 Task: Find connections with filter location Manga with filter topic #givingbackwith filter profile language French with filter current company Analytics Vidhya with filter school Ramachandra College of Engineering RCEE with filter industry Amusement Parks and Arcades with filter service category Management with filter keywords title Data Entry
Action: Mouse moved to (574, 214)
Screenshot: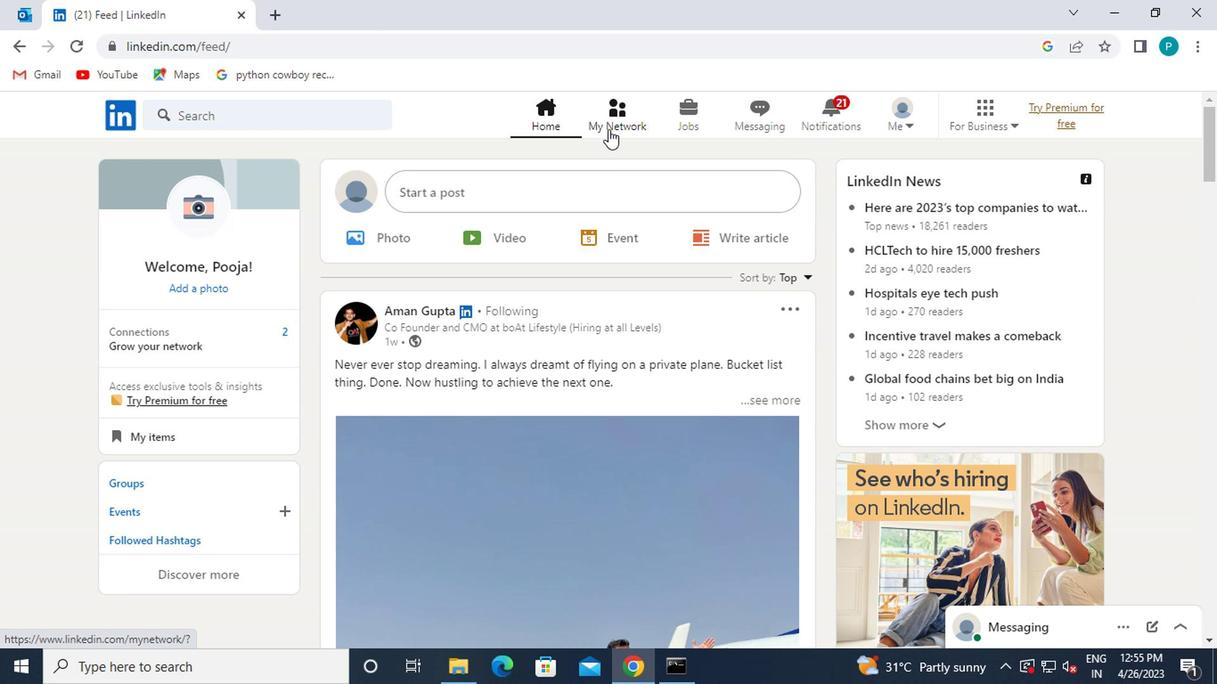 
Action: Mouse pressed left at (574, 214)
Screenshot: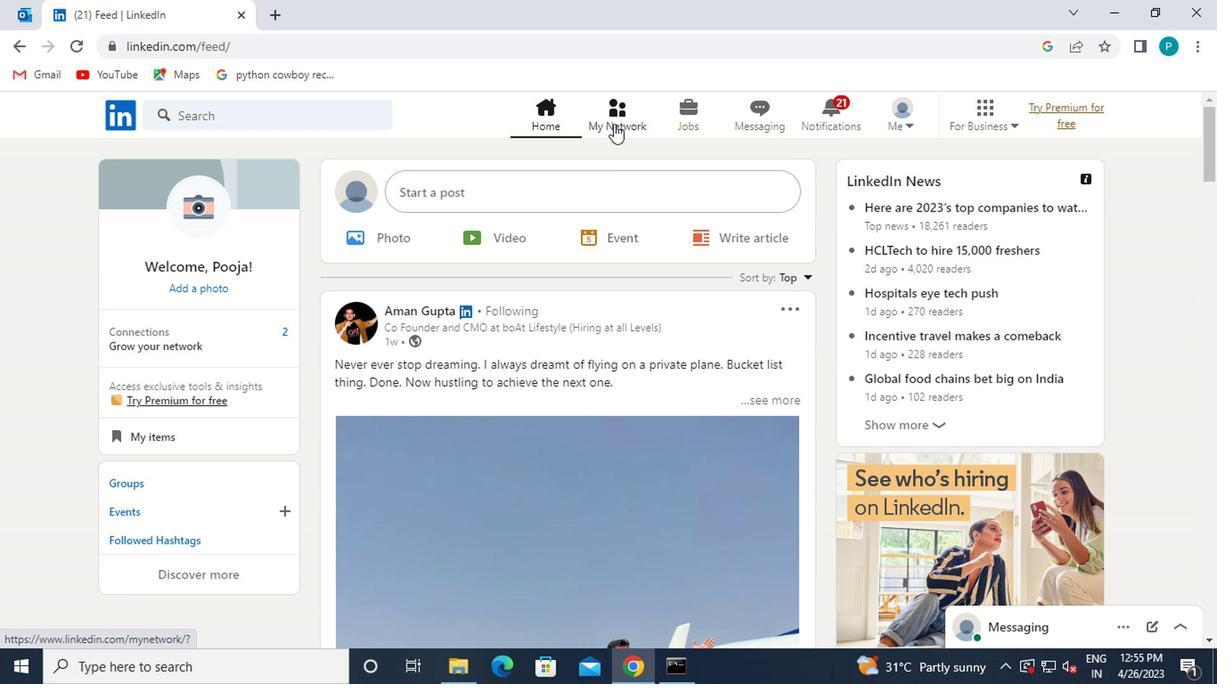 
Action: Mouse moved to (570, 212)
Screenshot: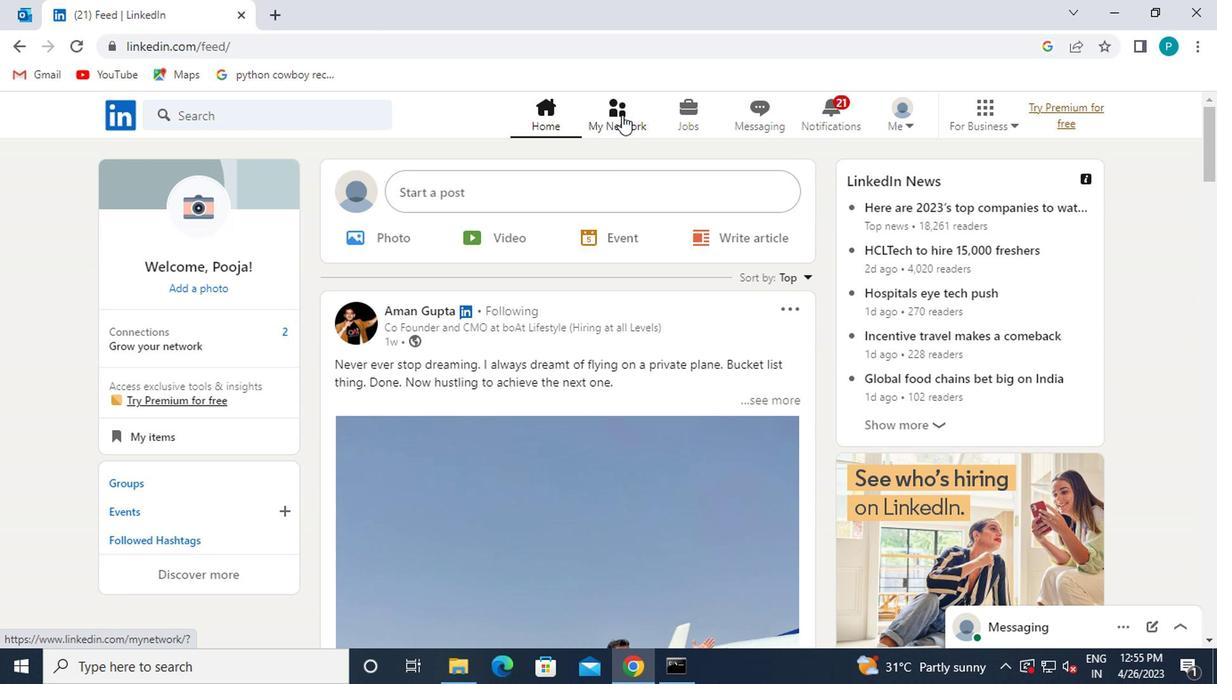 
Action: Mouse pressed left at (570, 212)
Screenshot: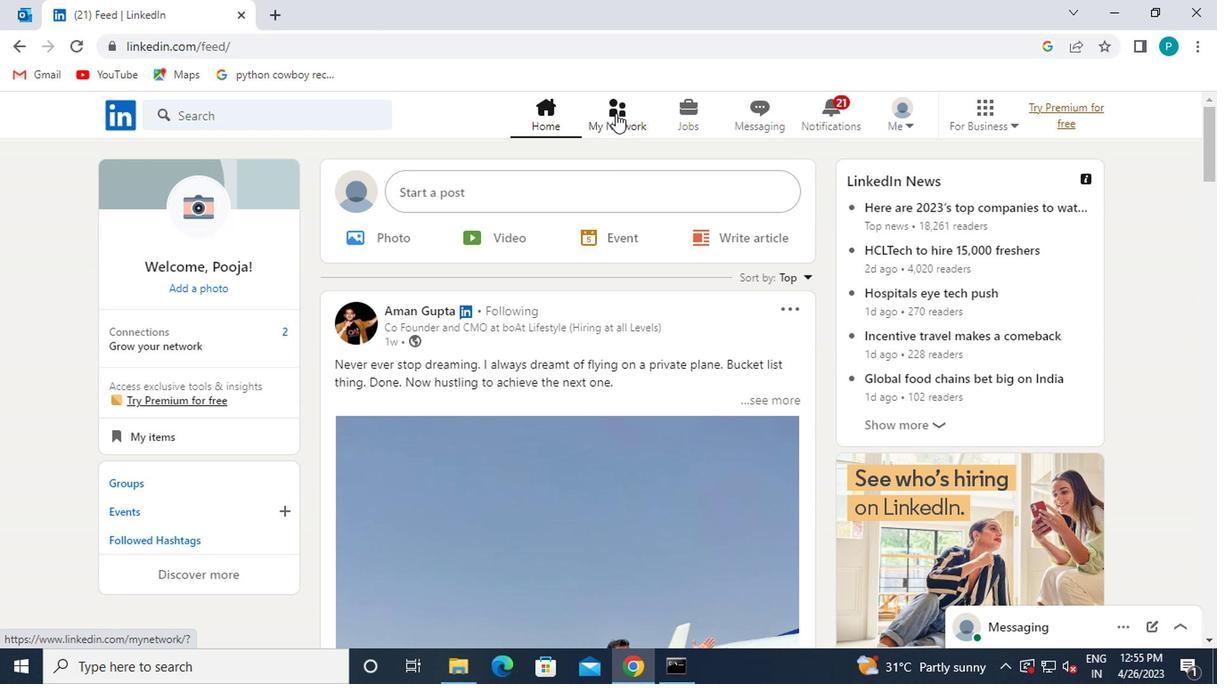 
Action: Mouse moved to (344, 279)
Screenshot: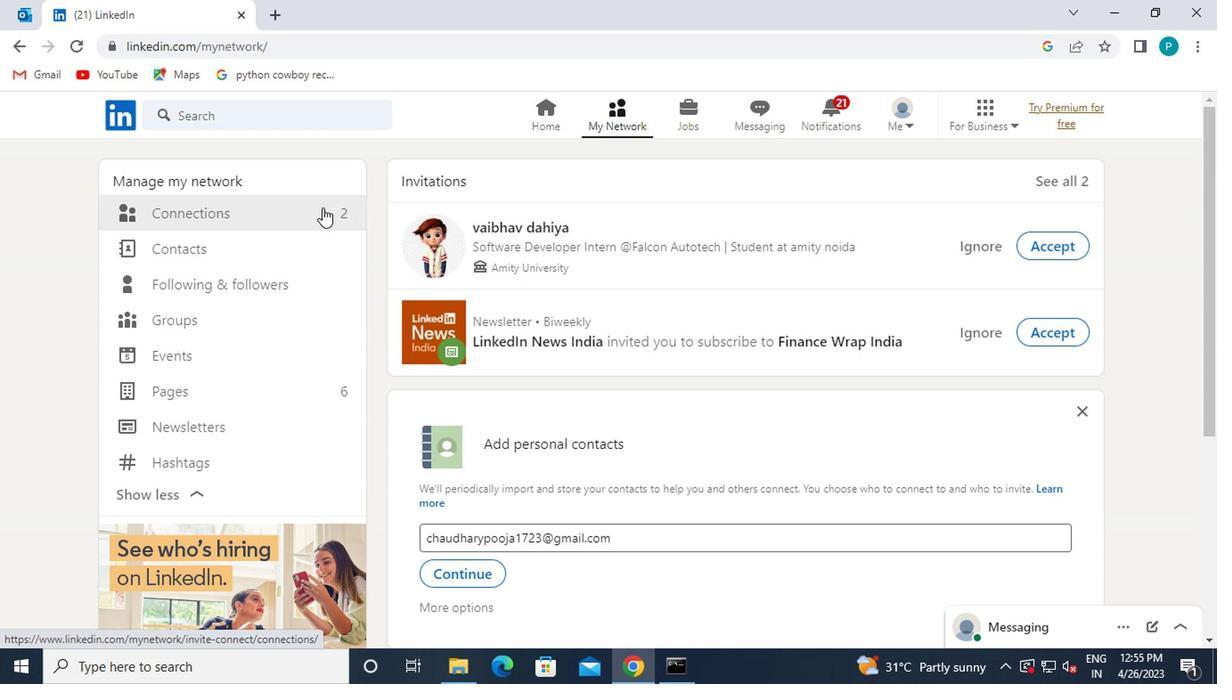 
Action: Mouse pressed left at (344, 279)
Screenshot: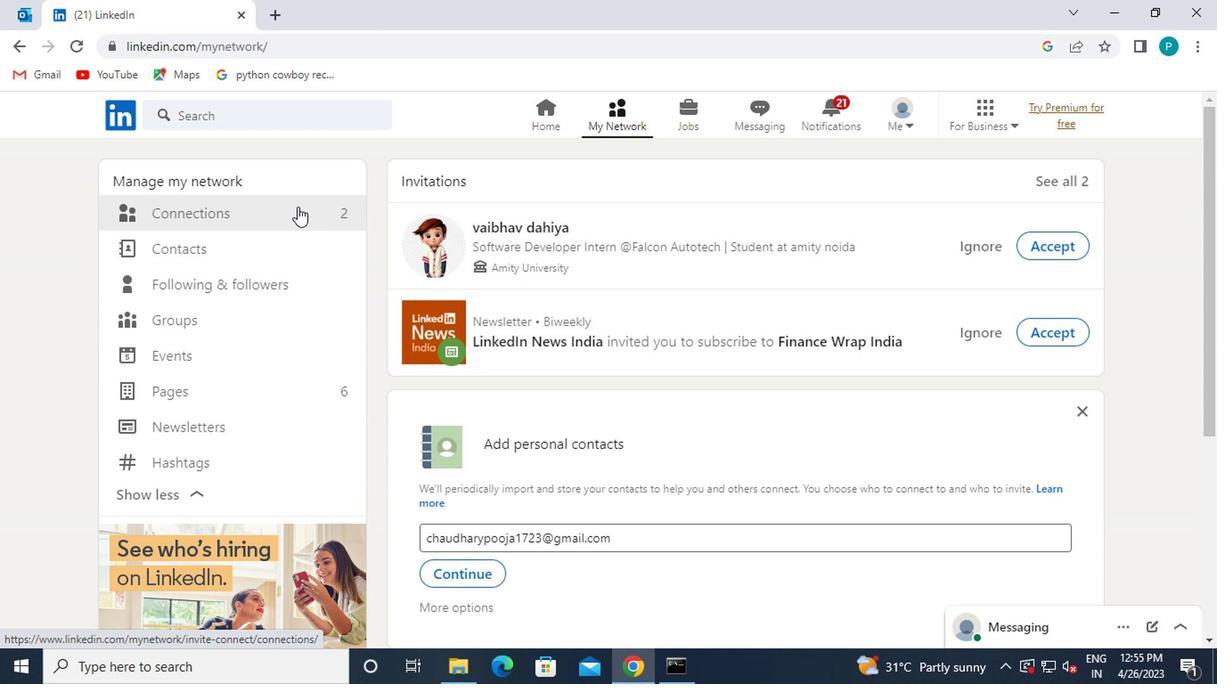 
Action: Mouse moved to (632, 289)
Screenshot: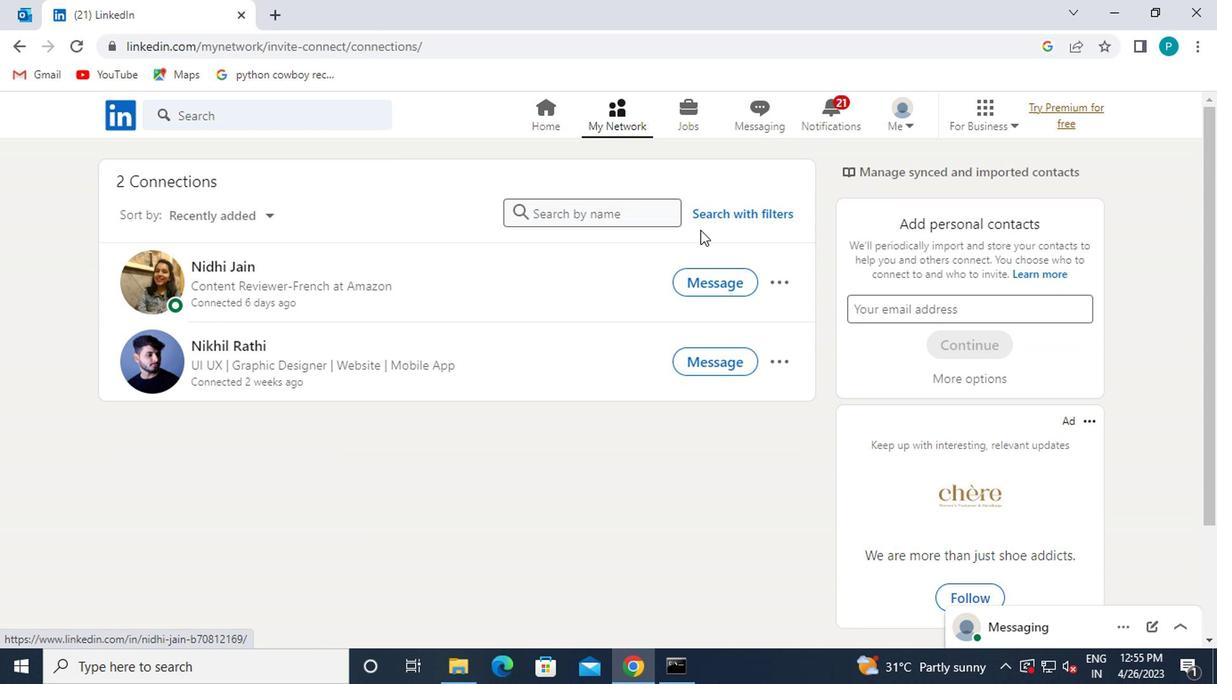 
Action: Mouse pressed left at (632, 289)
Screenshot: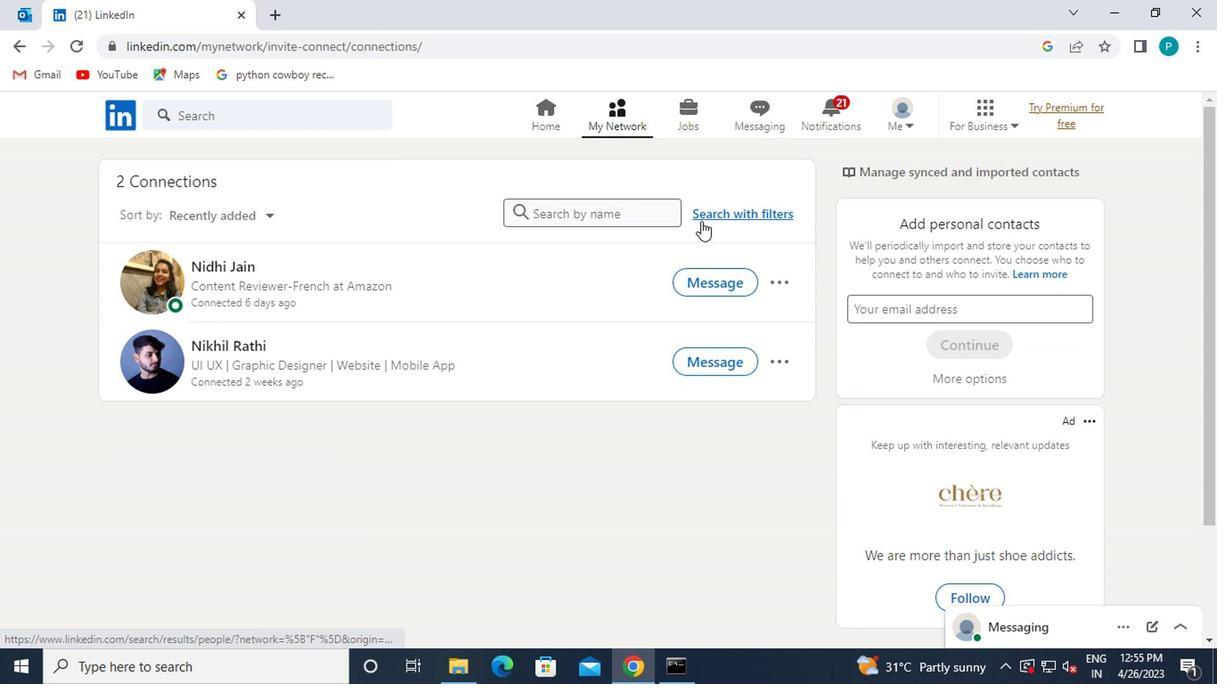 
Action: Mouse moved to (560, 255)
Screenshot: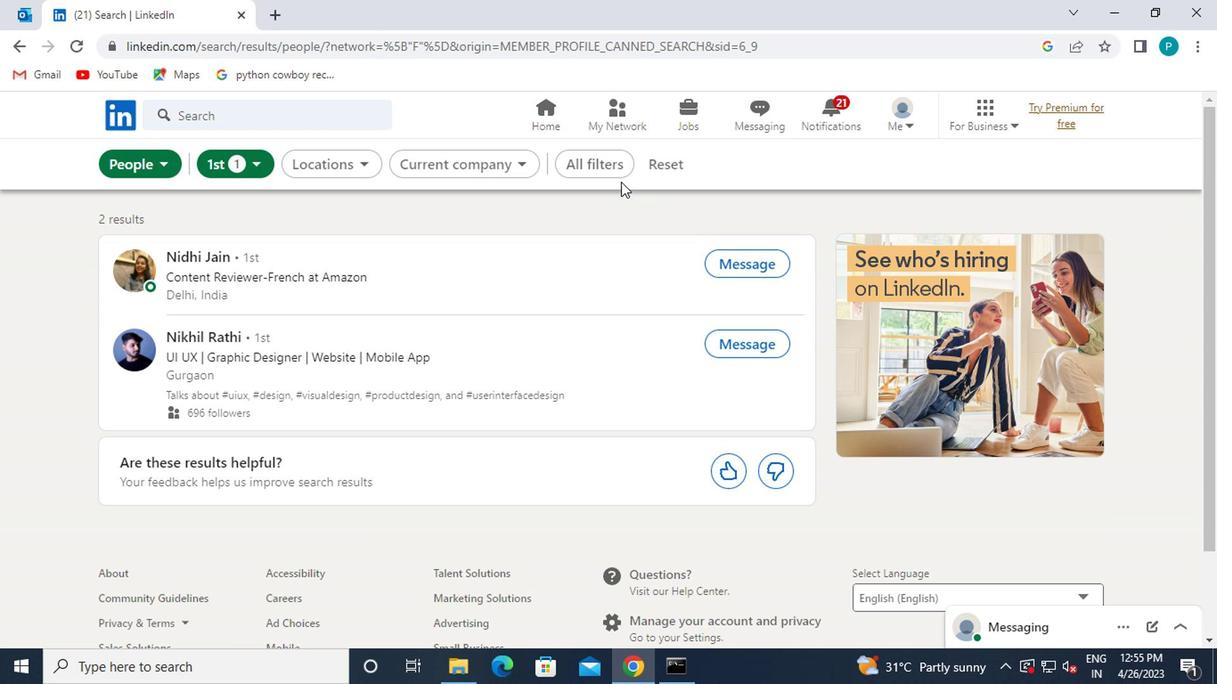 
Action: Mouse pressed left at (560, 255)
Screenshot: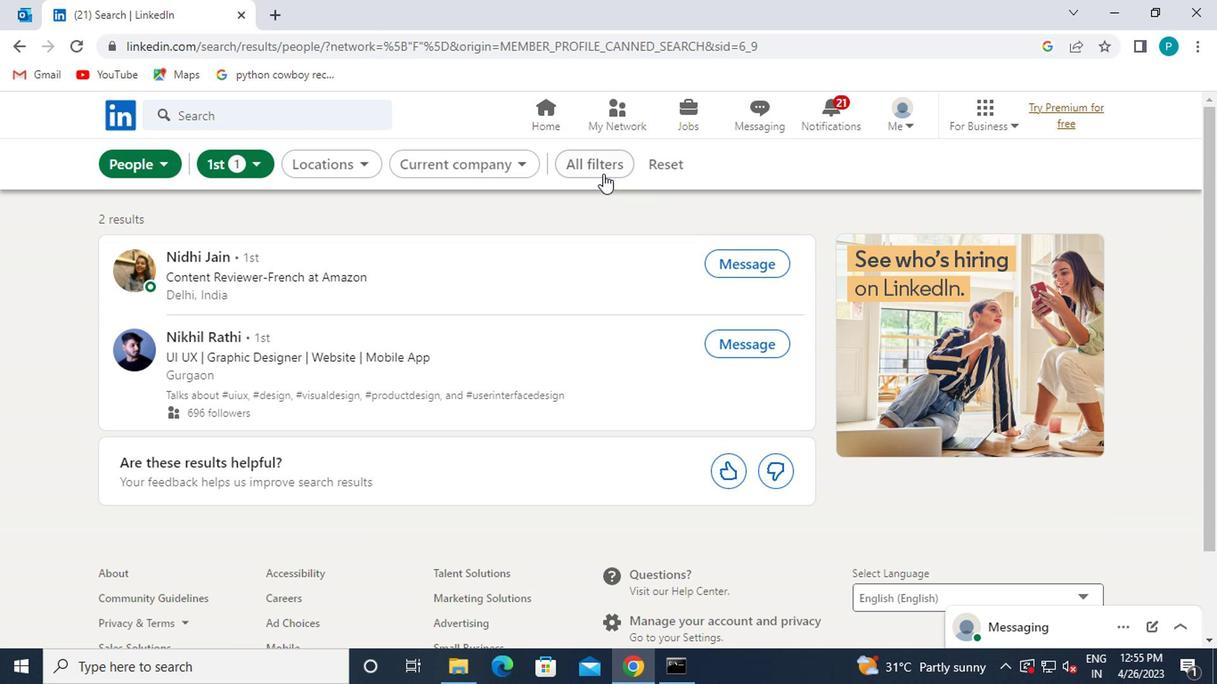 
Action: Mouse moved to (866, 441)
Screenshot: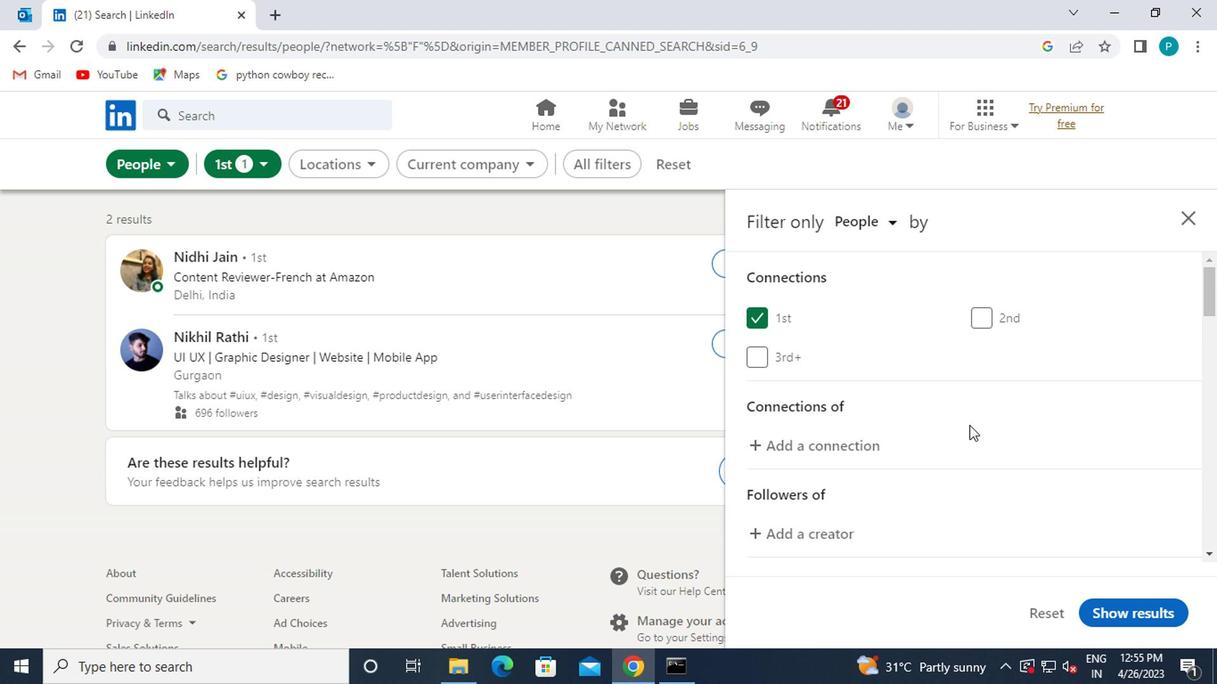 
Action: Mouse scrolled (866, 440) with delta (0, 0)
Screenshot: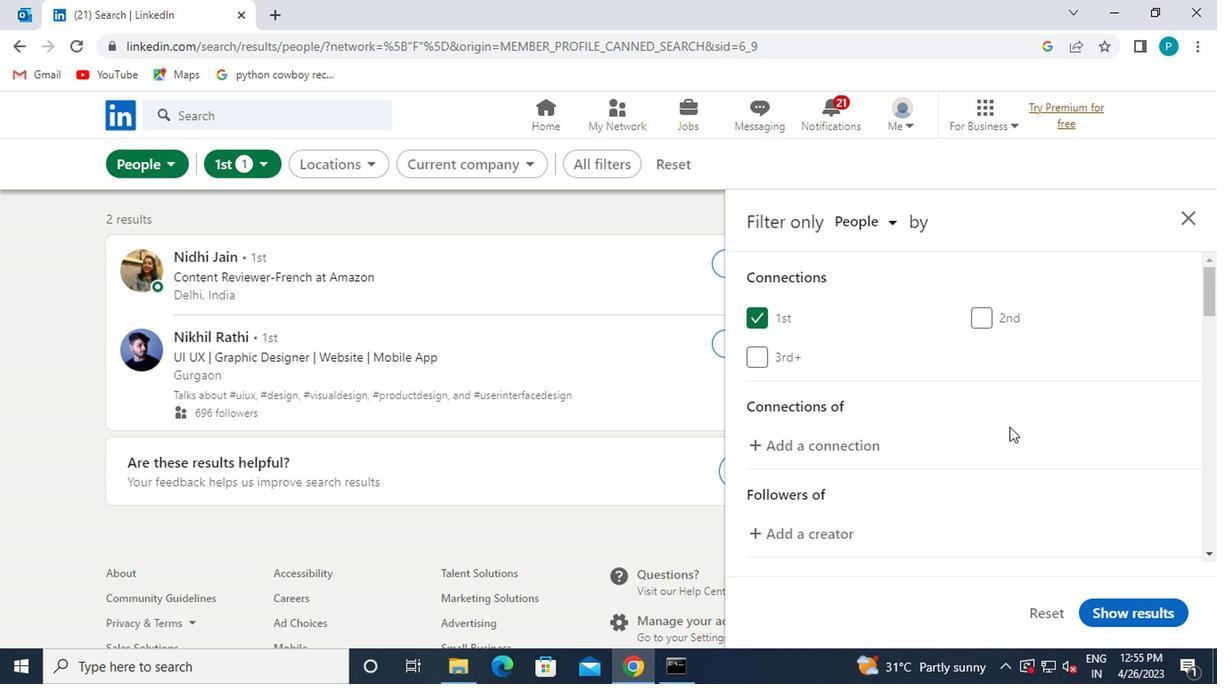 
Action: Mouse moved to (866, 441)
Screenshot: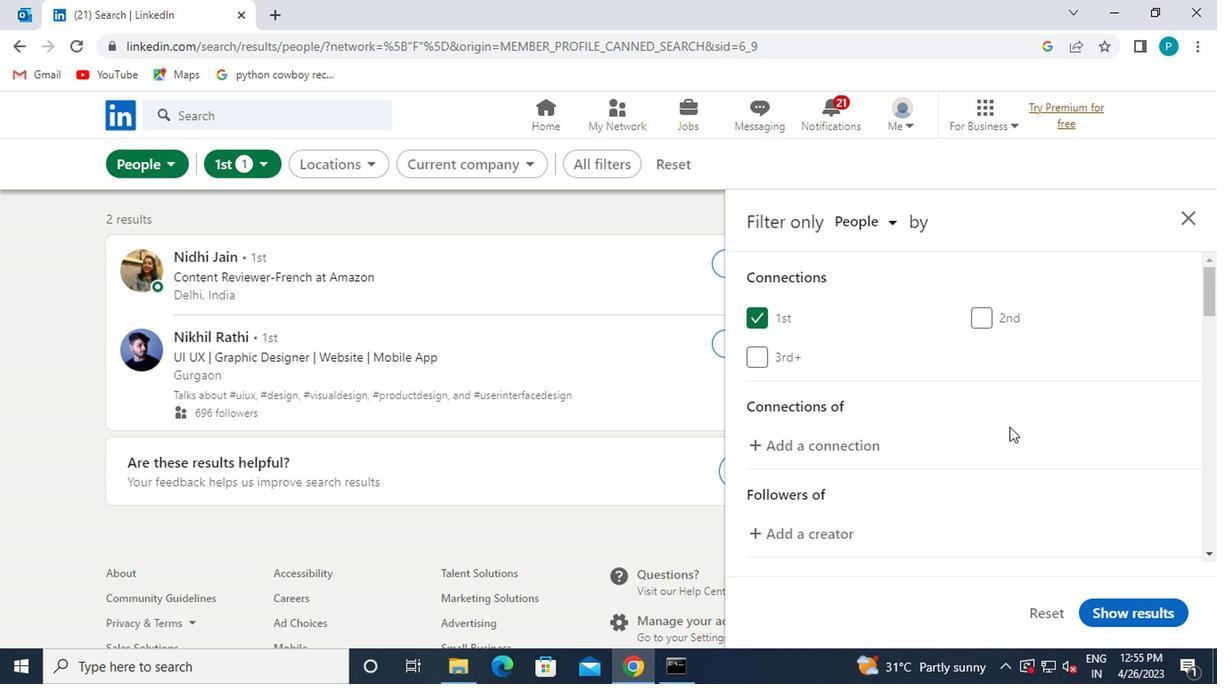 
Action: Mouse scrolled (866, 441) with delta (0, 0)
Screenshot: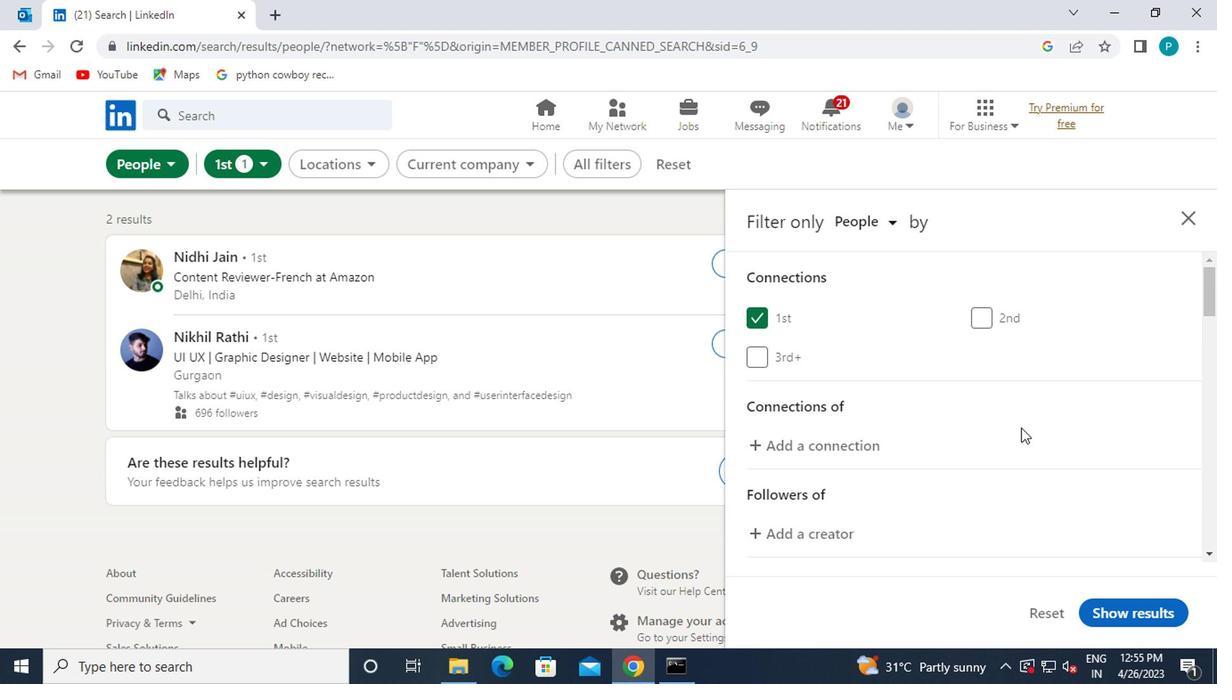 
Action: Mouse moved to (877, 500)
Screenshot: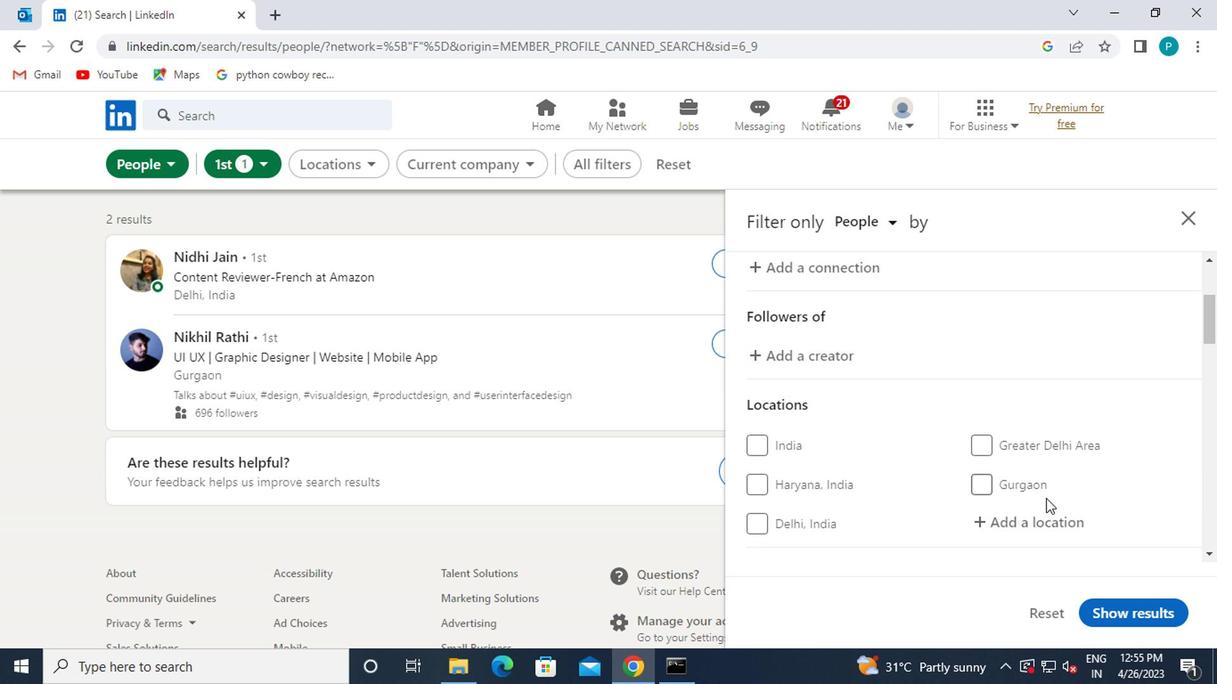 
Action: Mouse pressed left at (877, 500)
Screenshot: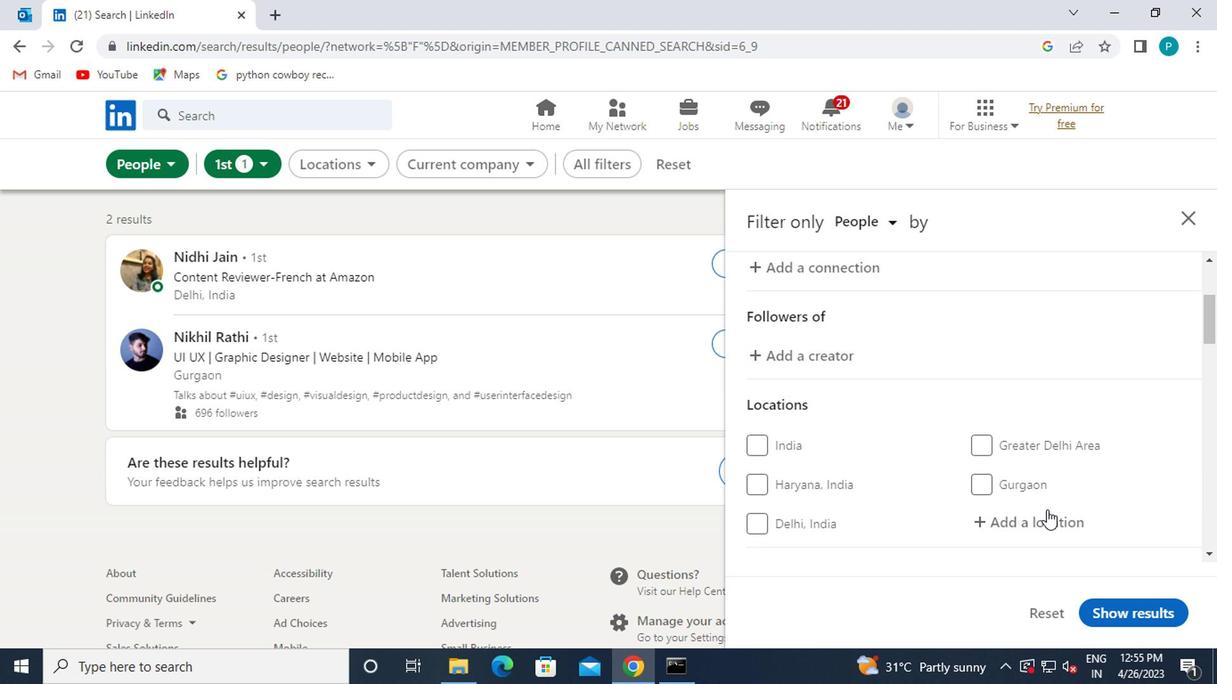 
Action: Mouse moved to (873, 495)
Screenshot: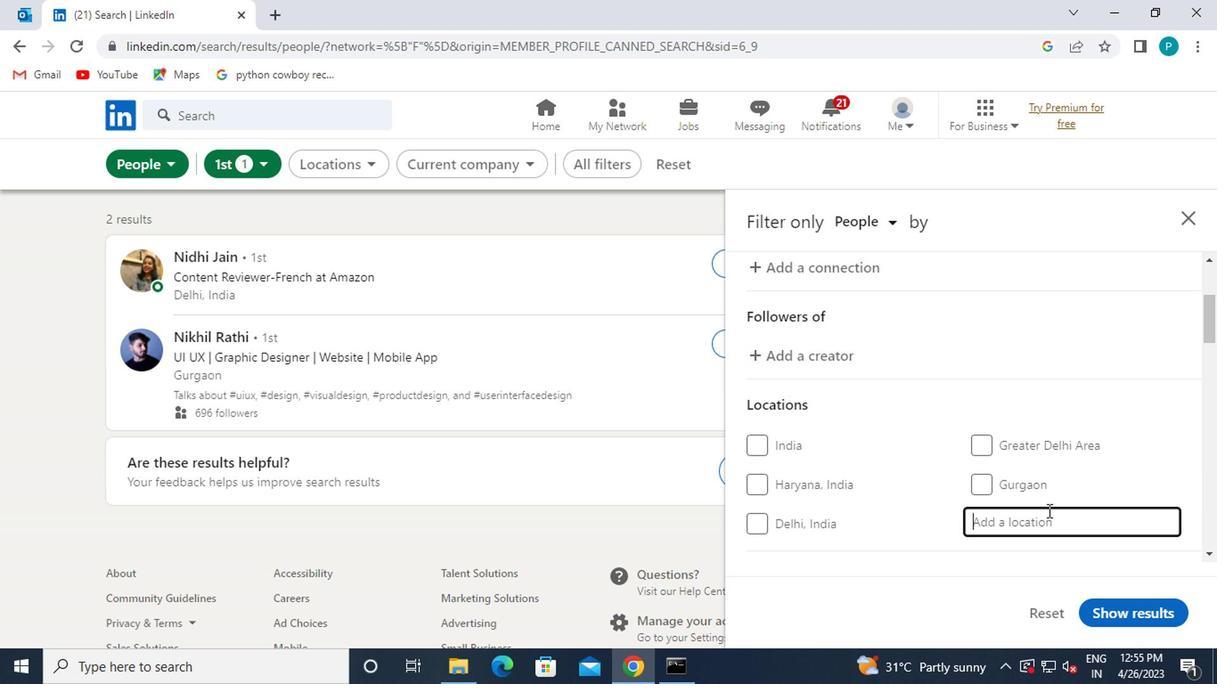 
Action: Key pressed manga
Screenshot: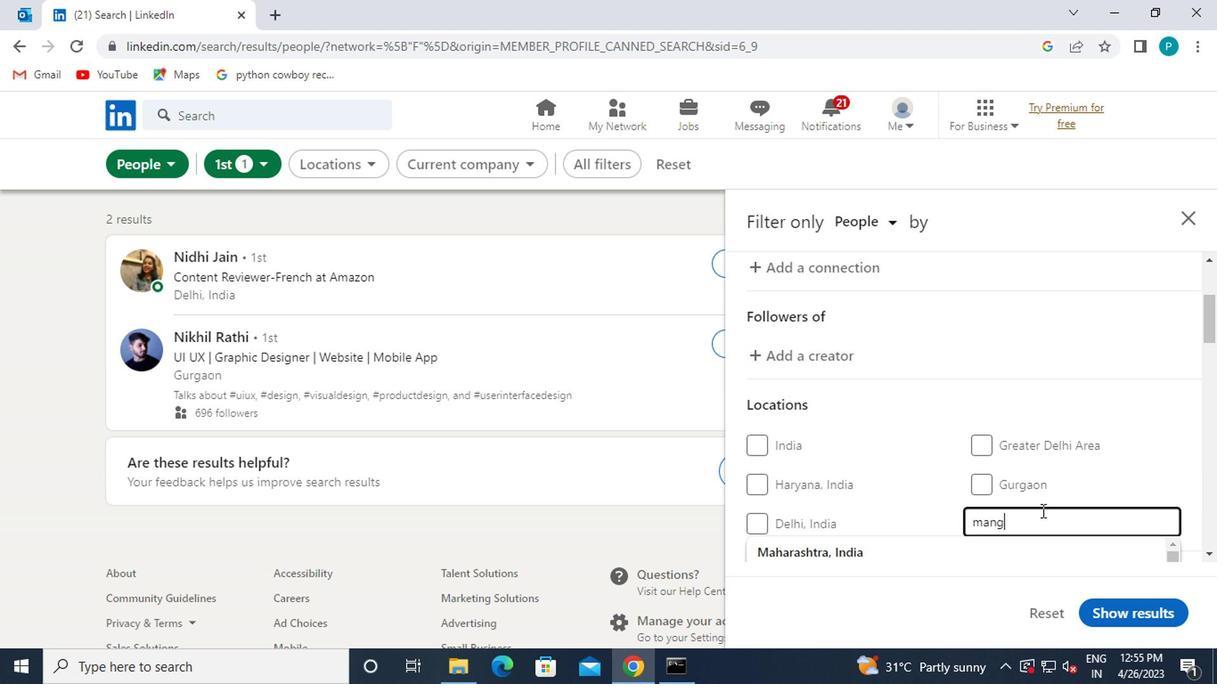
Action: Mouse moved to (831, 493)
Screenshot: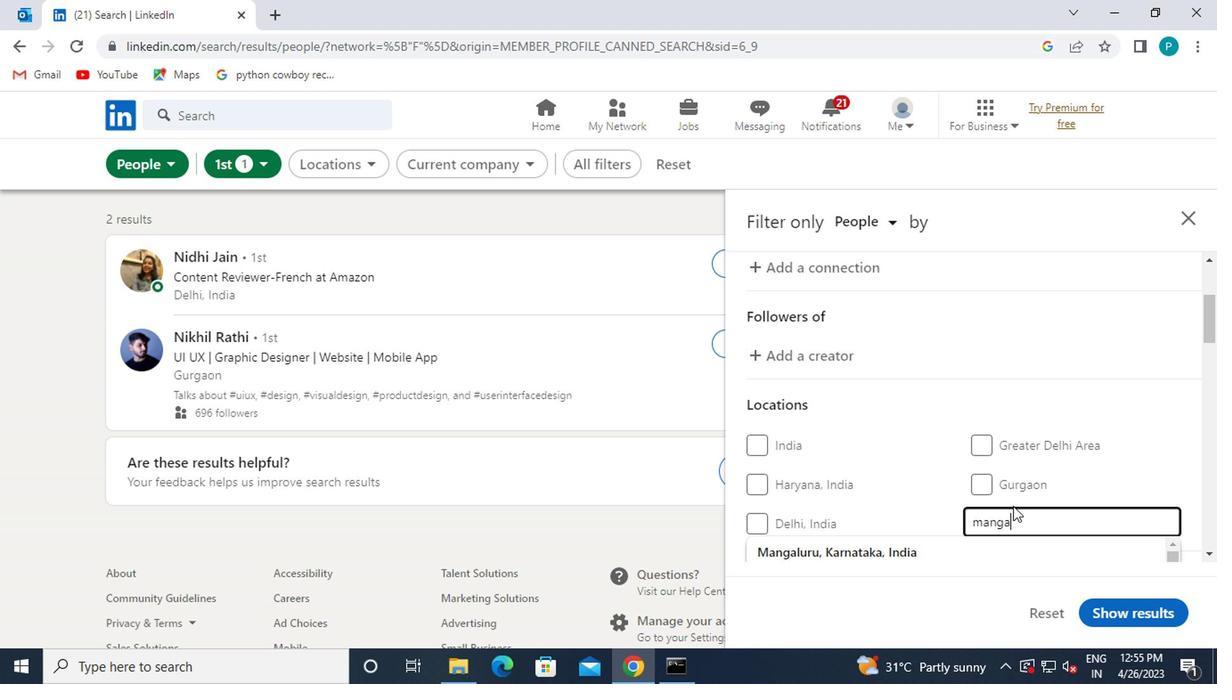 
Action: Mouse scrolled (831, 493) with delta (0, 0)
Screenshot: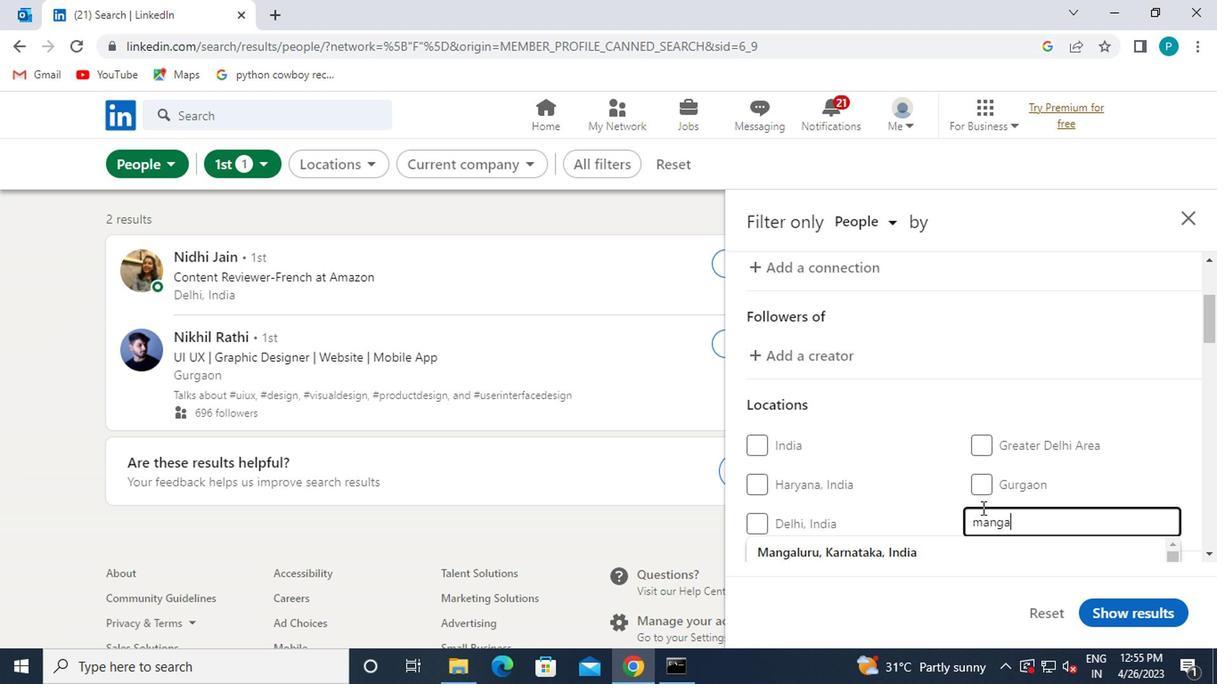 
Action: Mouse moved to (858, 502)
Screenshot: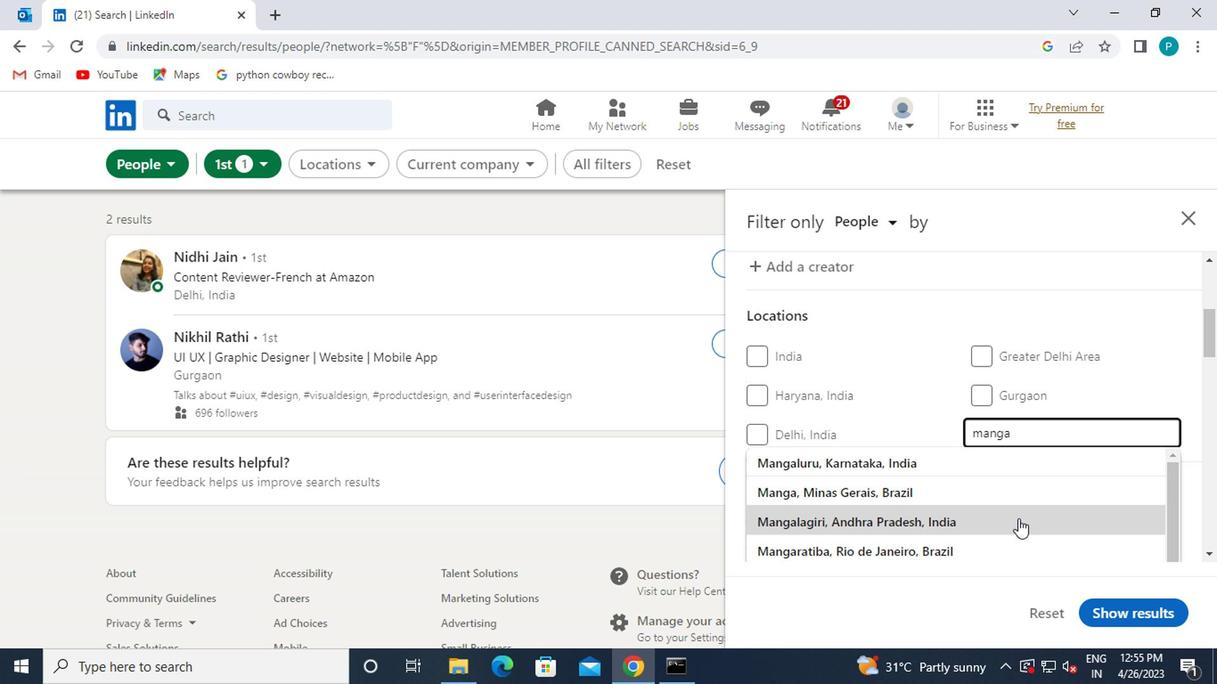 
Action: Mouse scrolled (858, 501) with delta (0, 0)
Screenshot: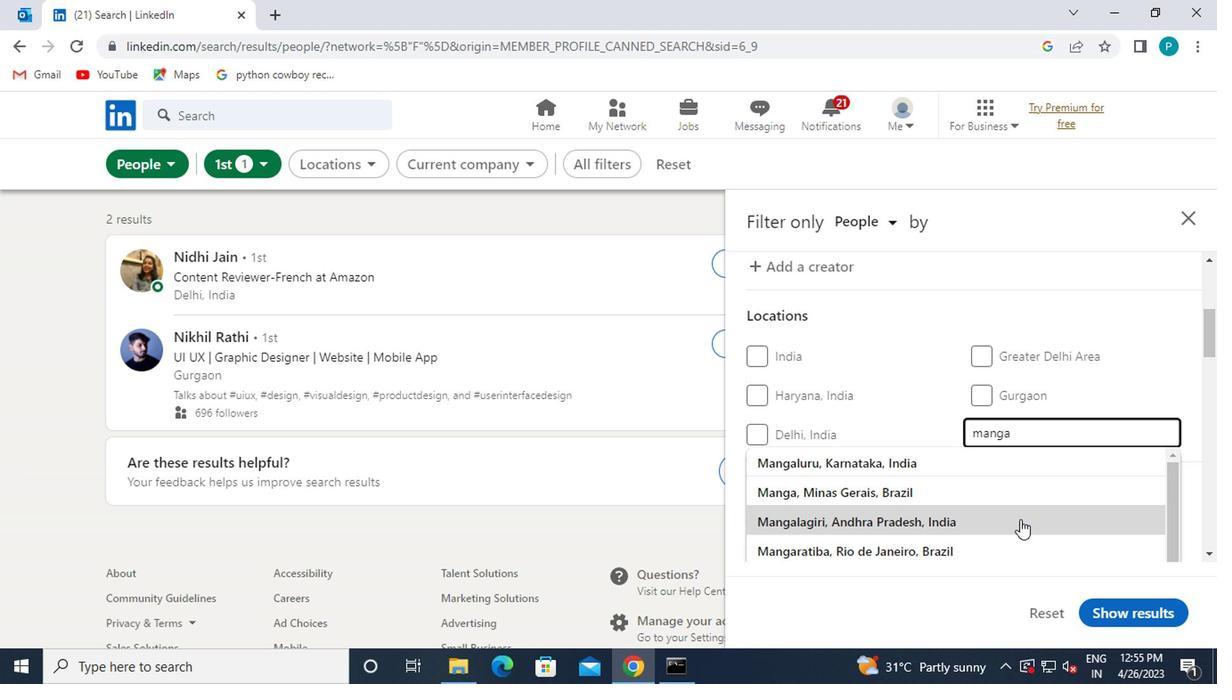 
Action: Key pressed <Key.enter>
Screenshot: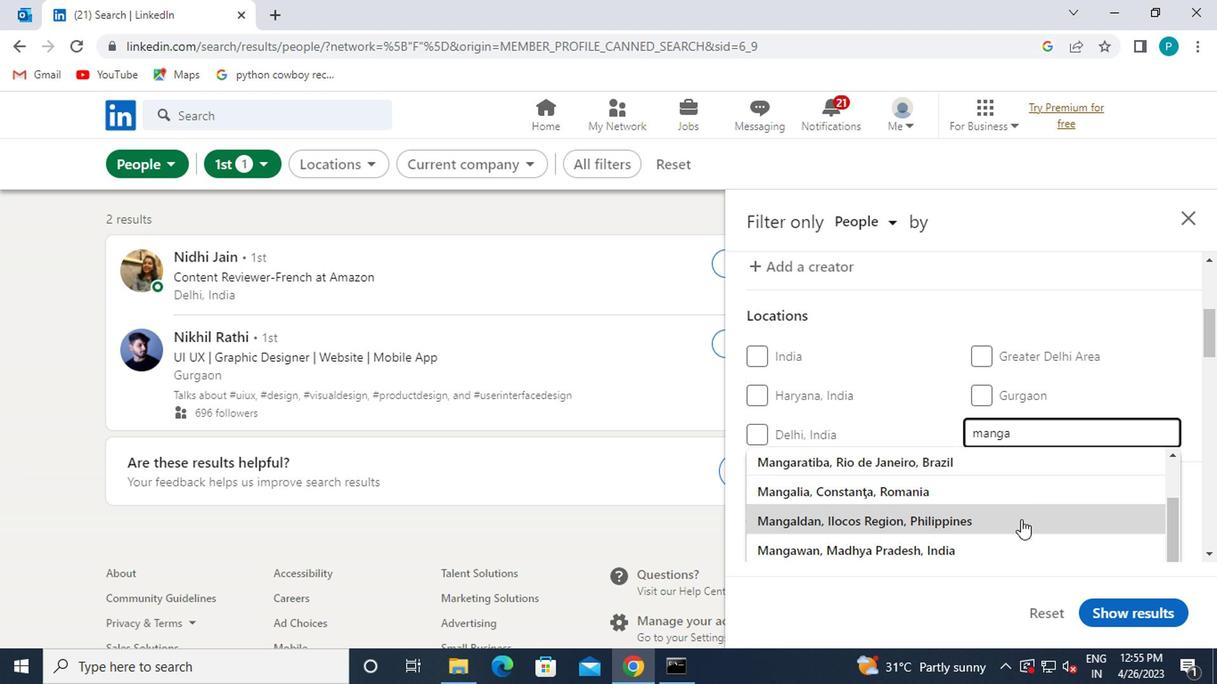 
Action: Mouse scrolled (858, 501) with delta (0, 0)
Screenshot: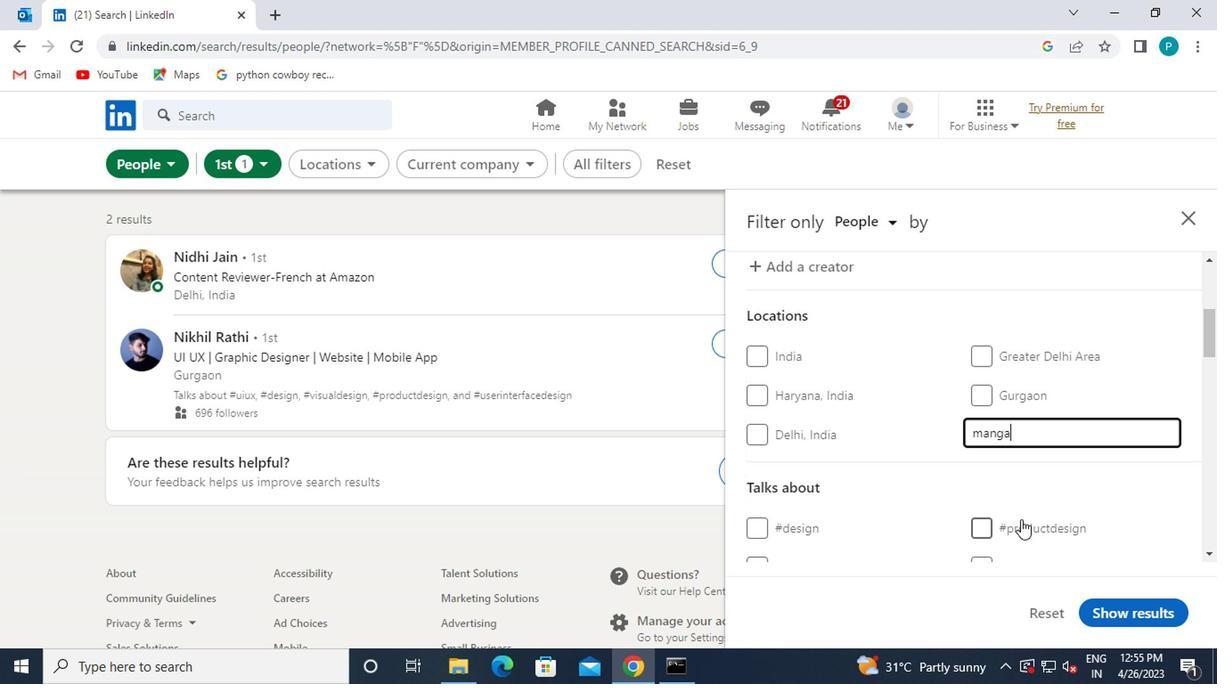 
Action: Mouse scrolled (858, 501) with delta (0, 0)
Screenshot: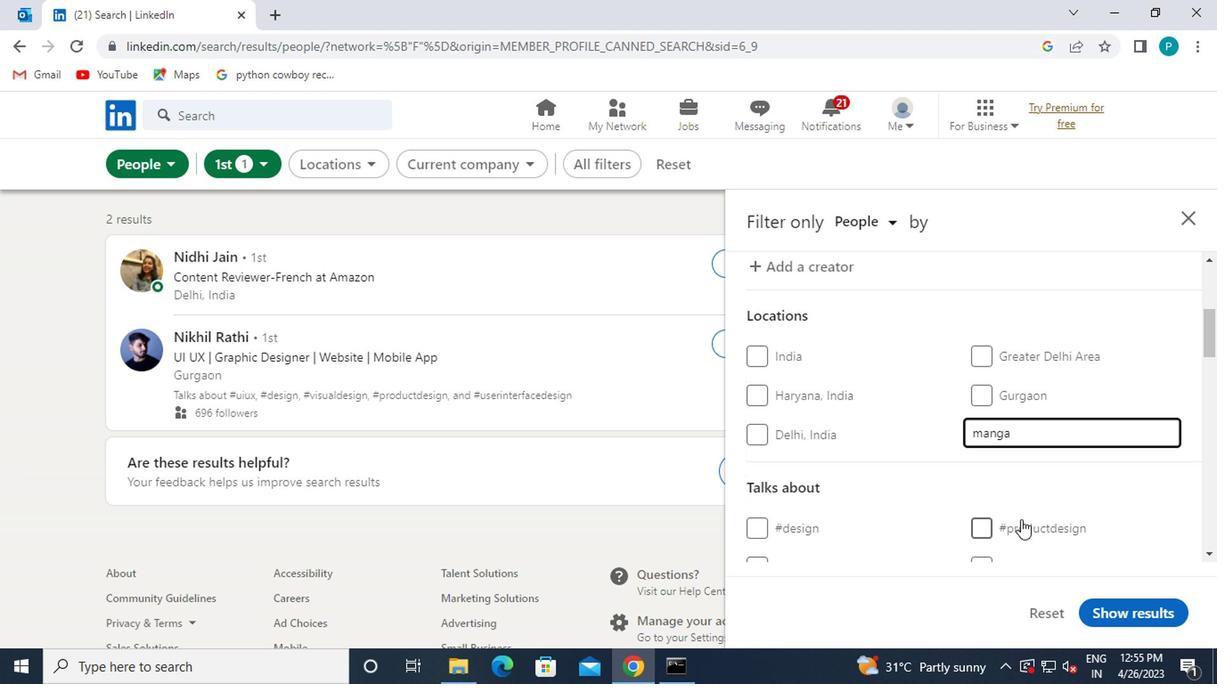 
Action: Mouse moved to (822, 432)
Screenshot: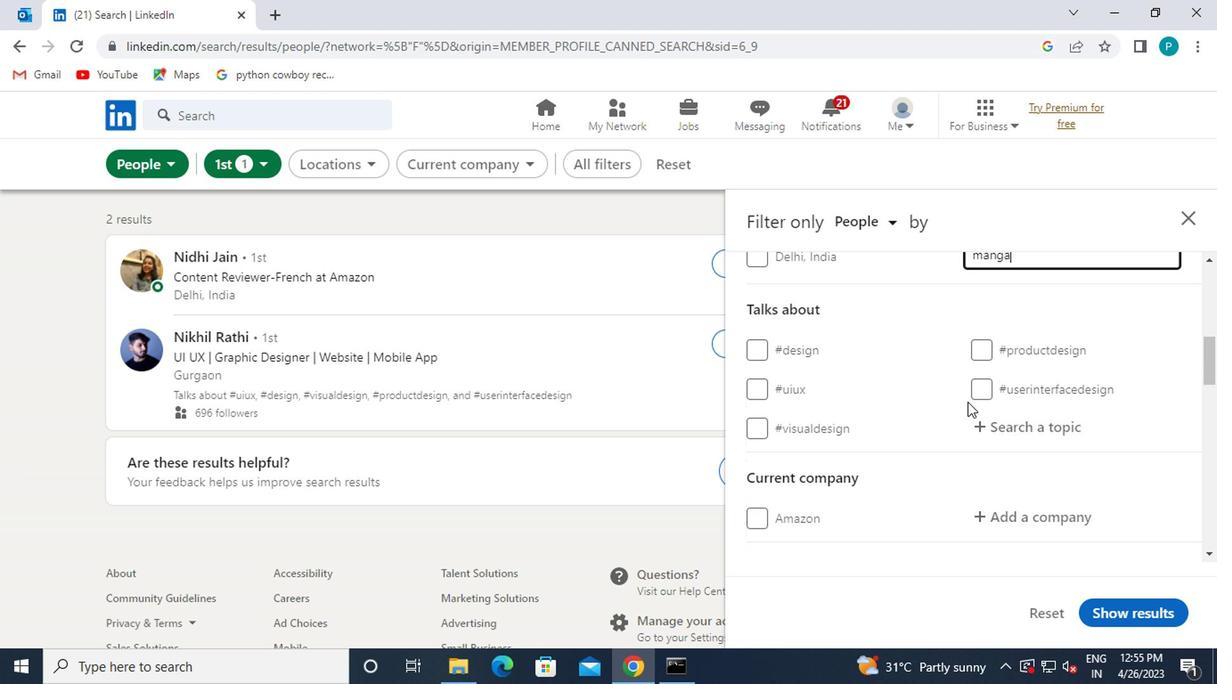 
Action: Mouse pressed left at (822, 432)
Screenshot: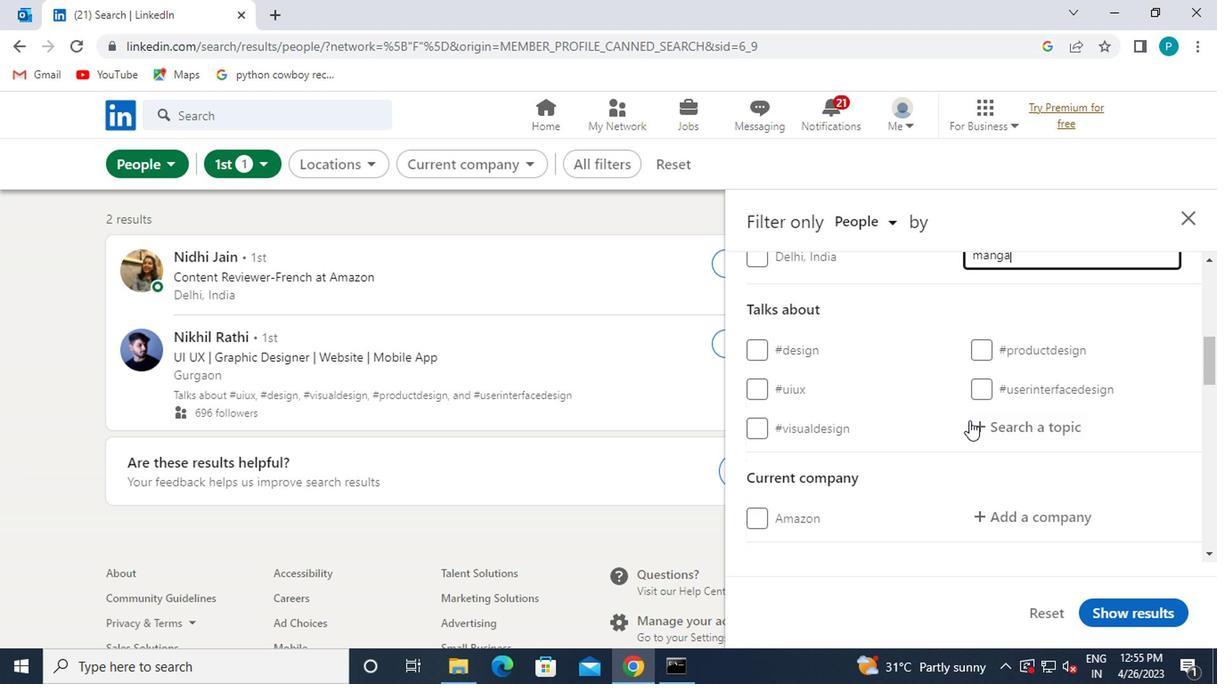 
Action: Key pressed <Key.shift>
Screenshot: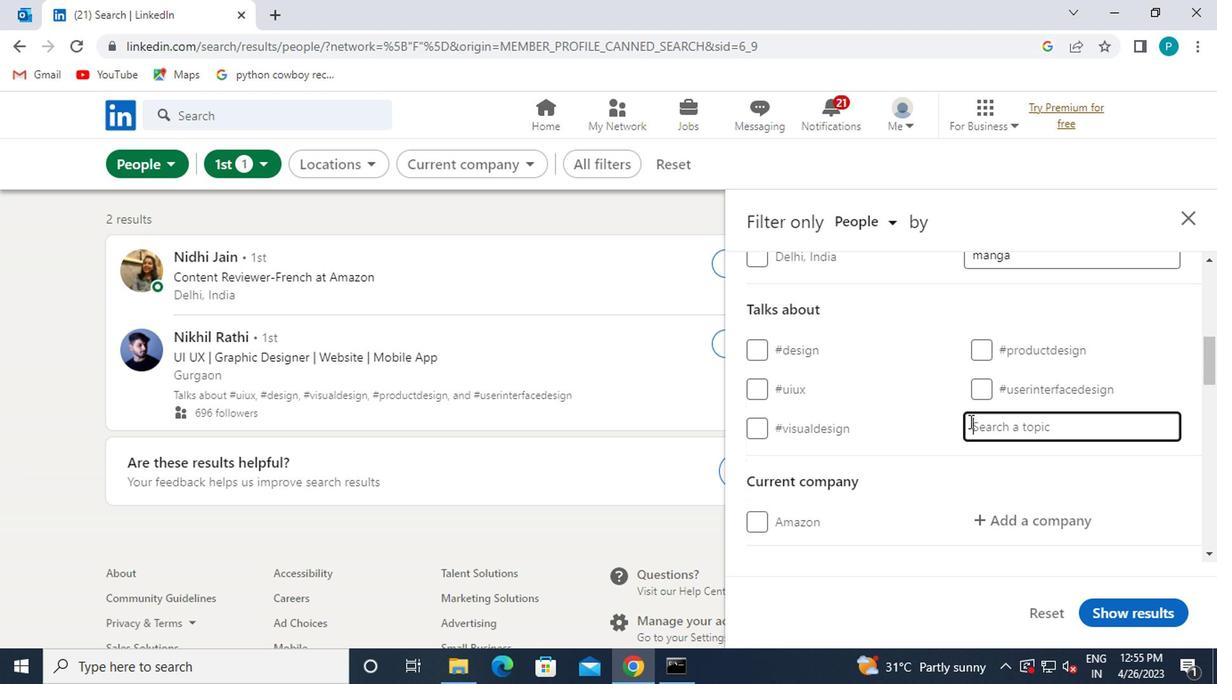 
Action: Mouse moved to (822, 432)
Screenshot: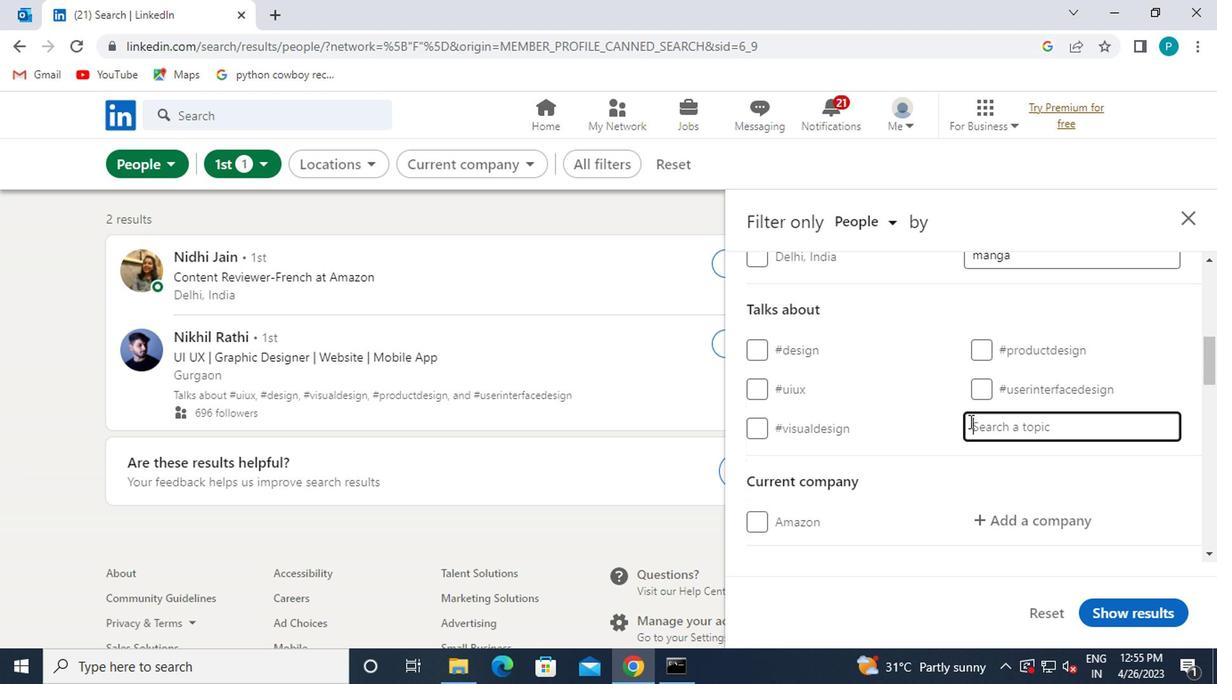 
Action: Key pressed <Key.shift><Key.shift><Key.shift><Key.shift><Key.shift><Key.shift><Key.shift><Key.shift><Key.shift>#GIVINGBACK
Screenshot: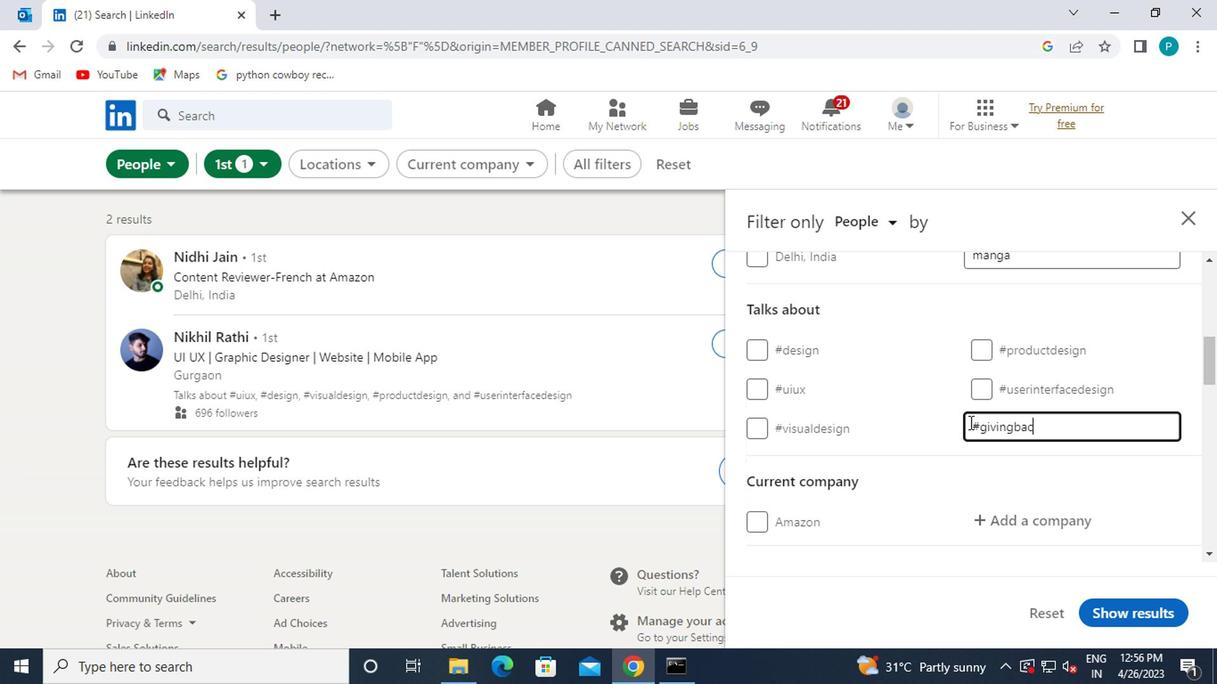 
Action: Mouse scrolled (822, 432) with delta (0, 0)
Screenshot: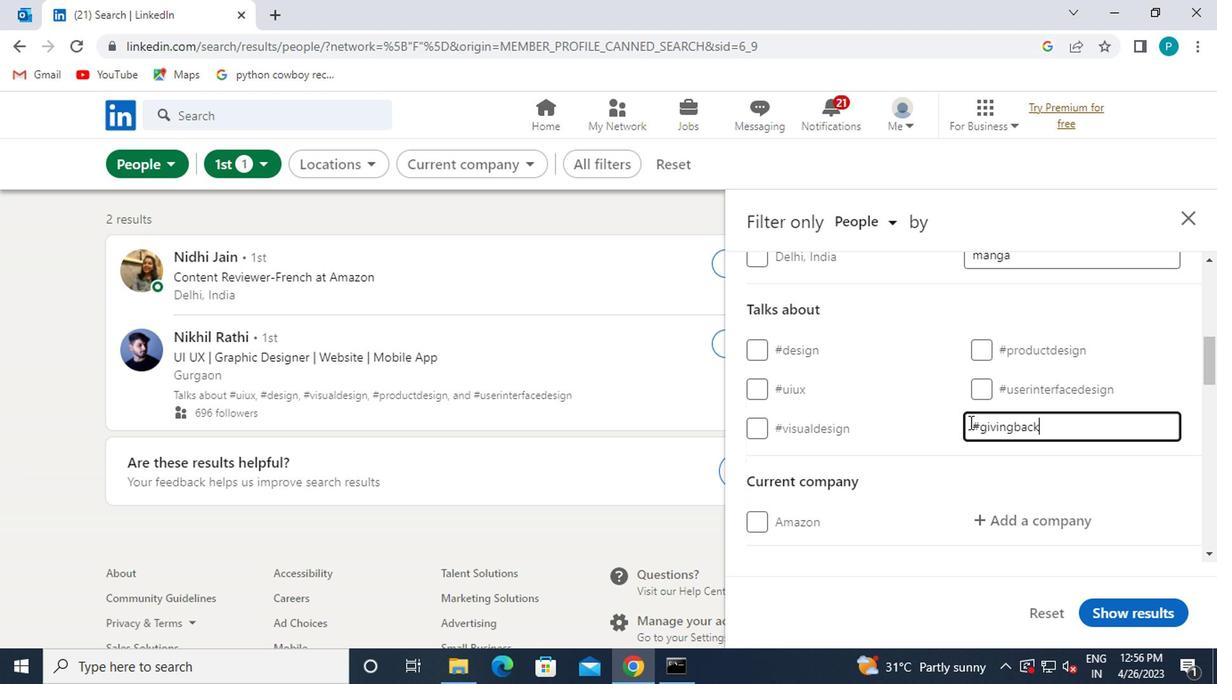 
Action: Mouse moved to (822, 433)
Screenshot: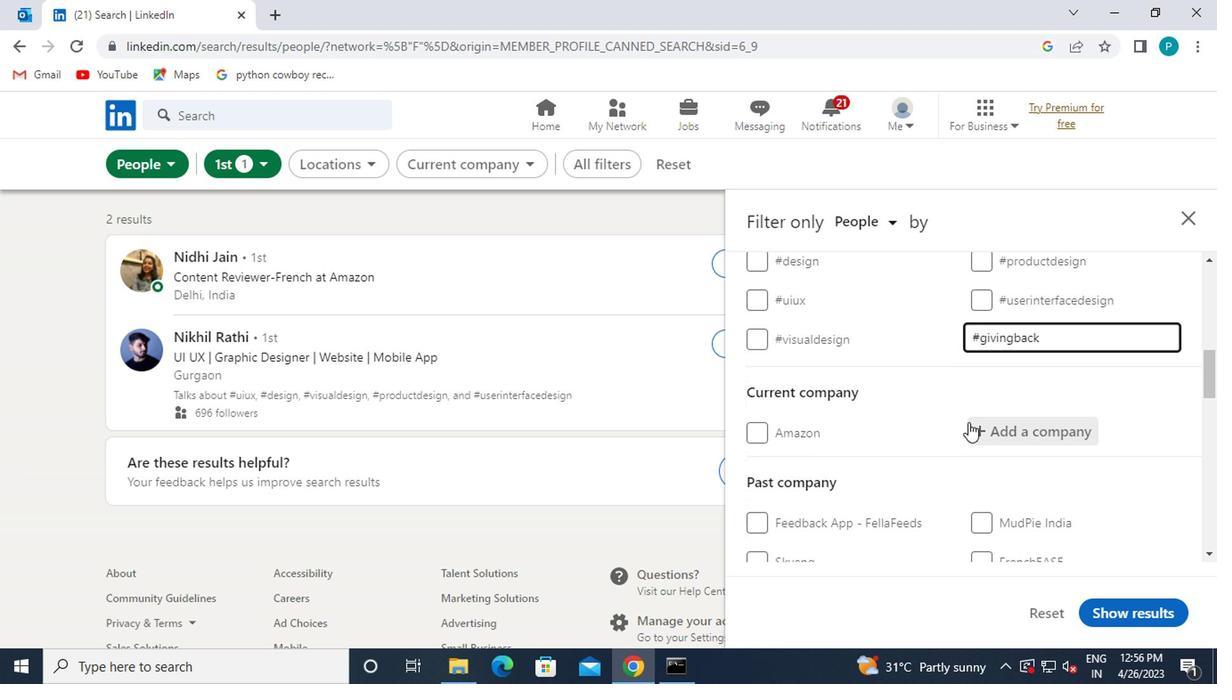 
Action: Mouse scrolled (822, 432) with delta (0, 0)
Screenshot: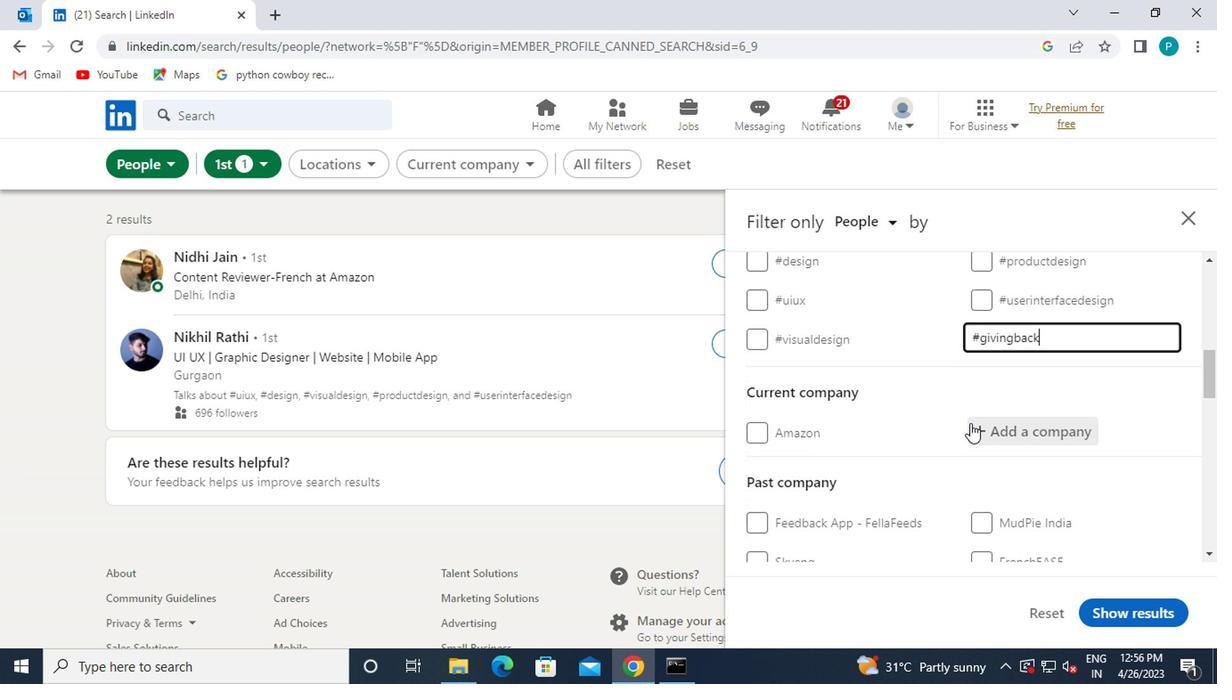 
Action: Mouse moved to (826, 378)
Screenshot: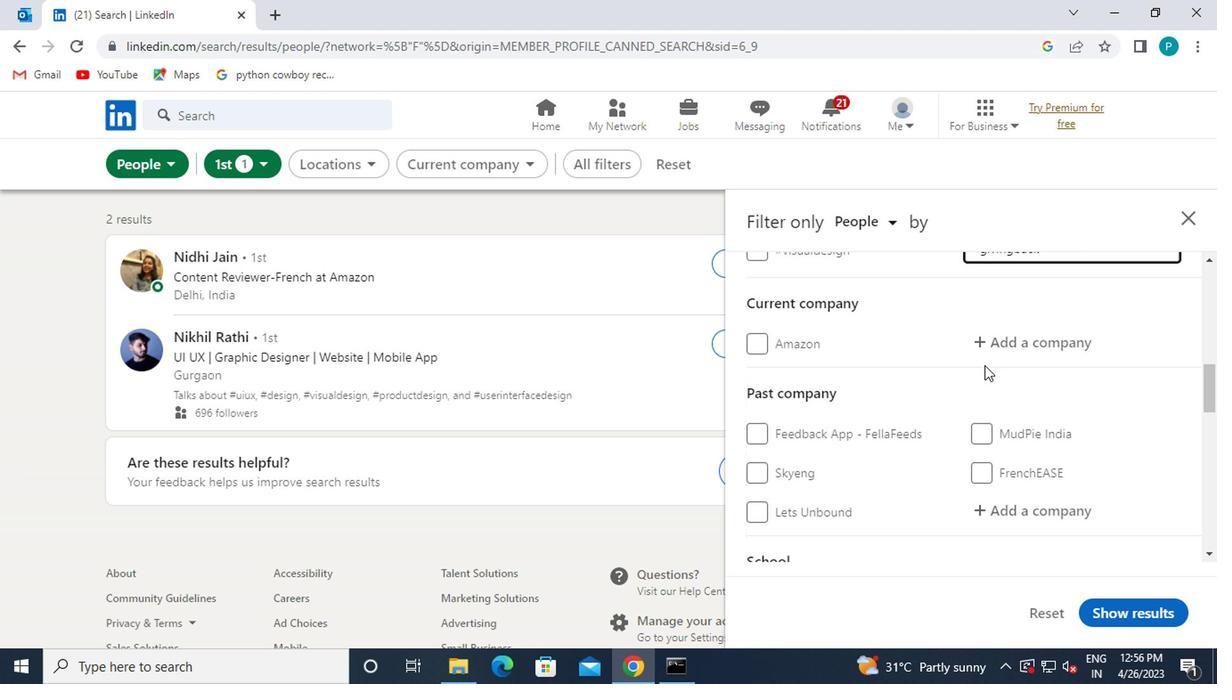 
Action: Mouse pressed left at (826, 378)
Screenshot: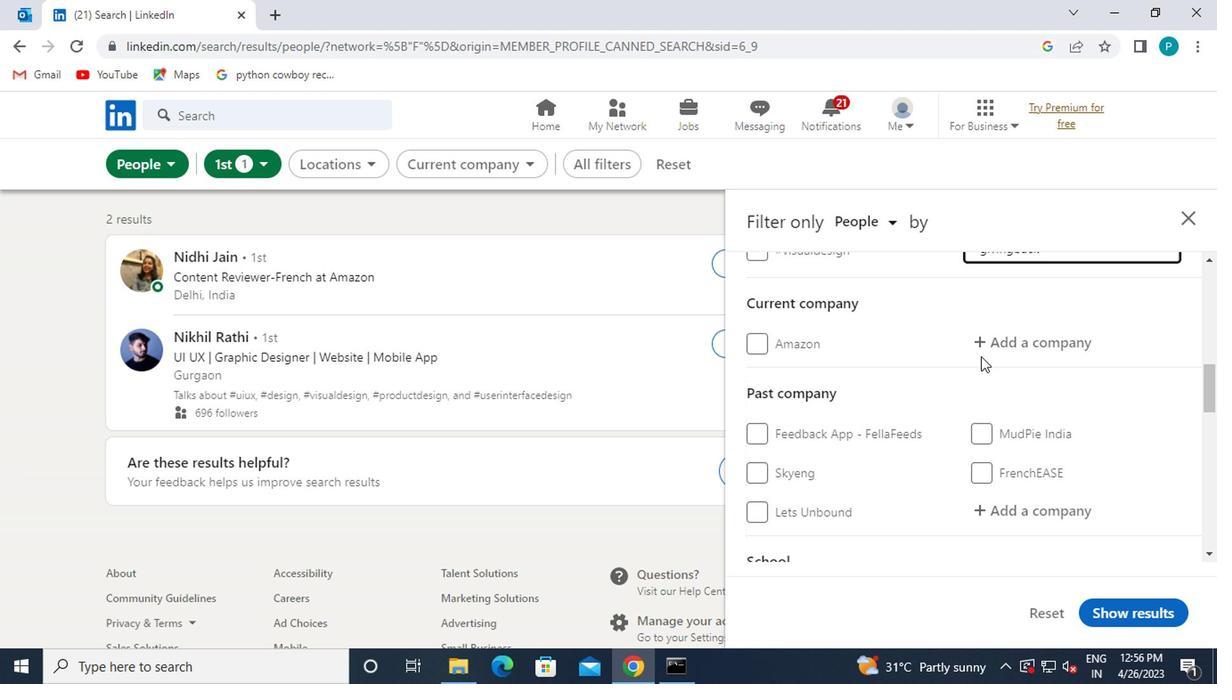 
Action: Key pressed ANALYTICS<Key.space>VI
Screenshot: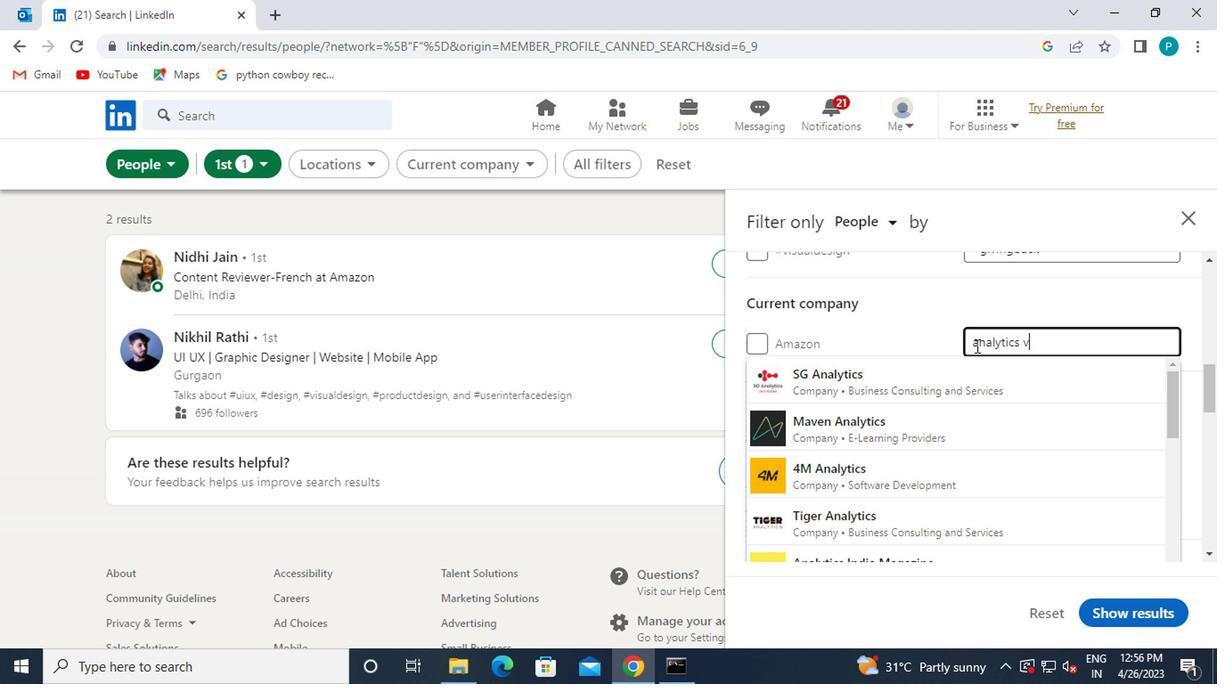 
Action: Mouse moved to (819, 396)
Screenshot: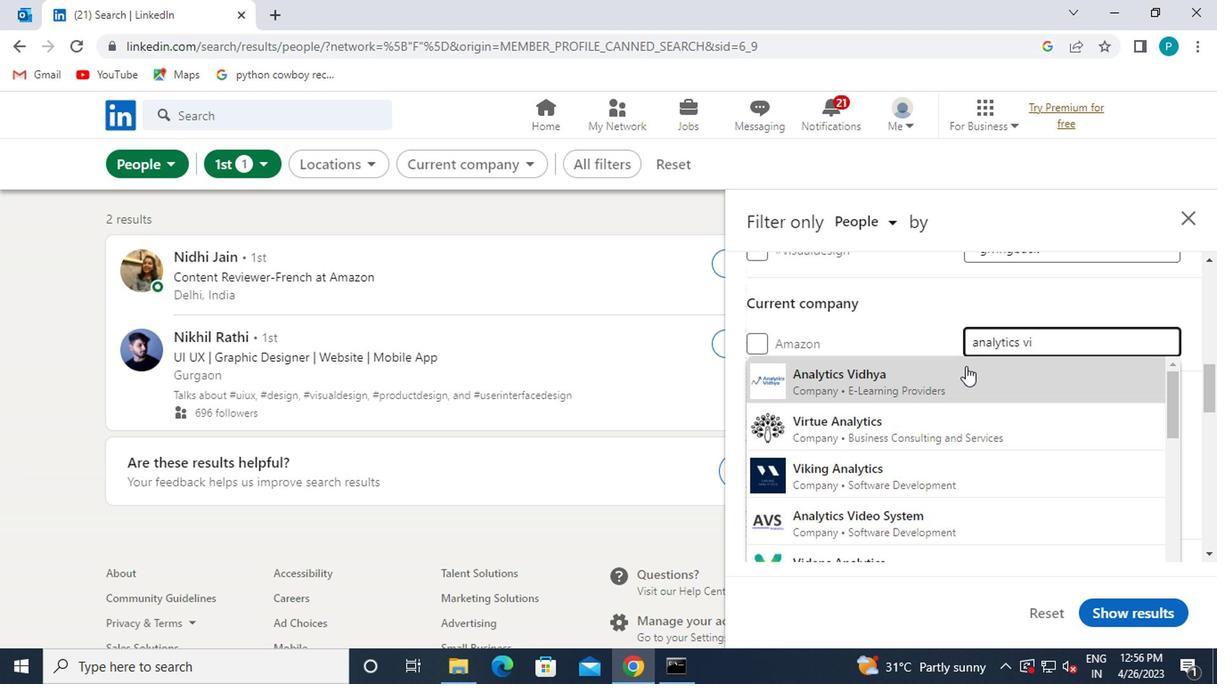 
Action: Mouse pressed left at (819, 396)
Screenshot: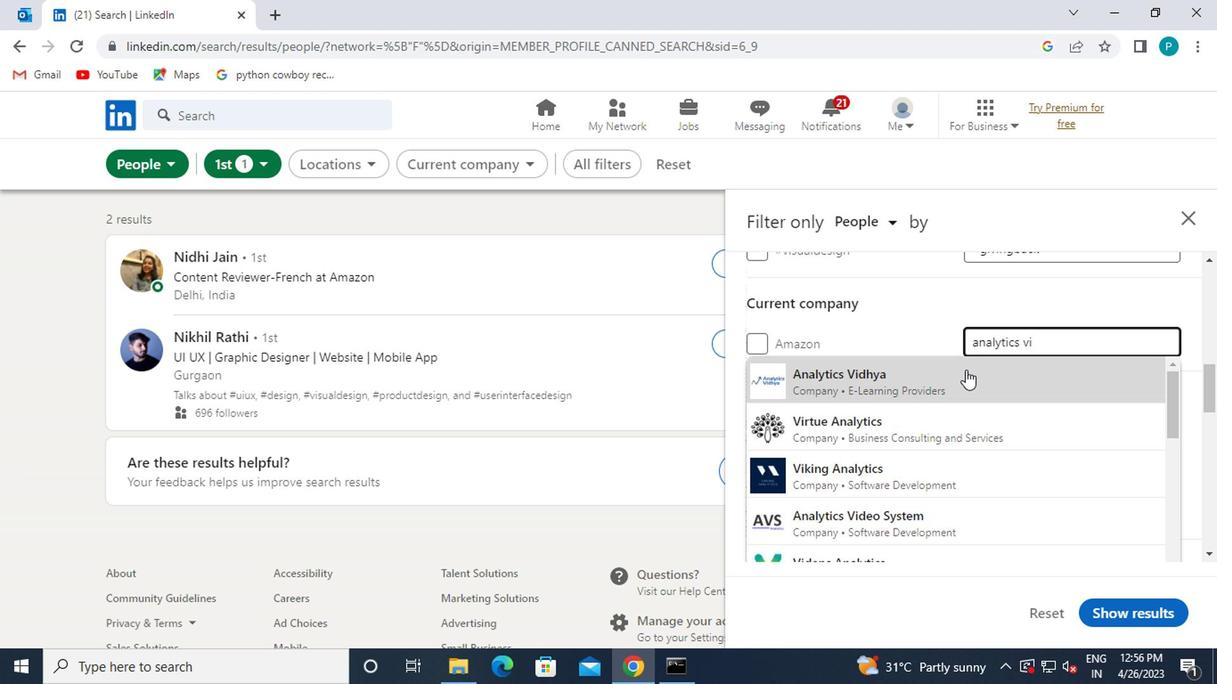 
Action: Mouse moved to (811, 396)
Screenshot: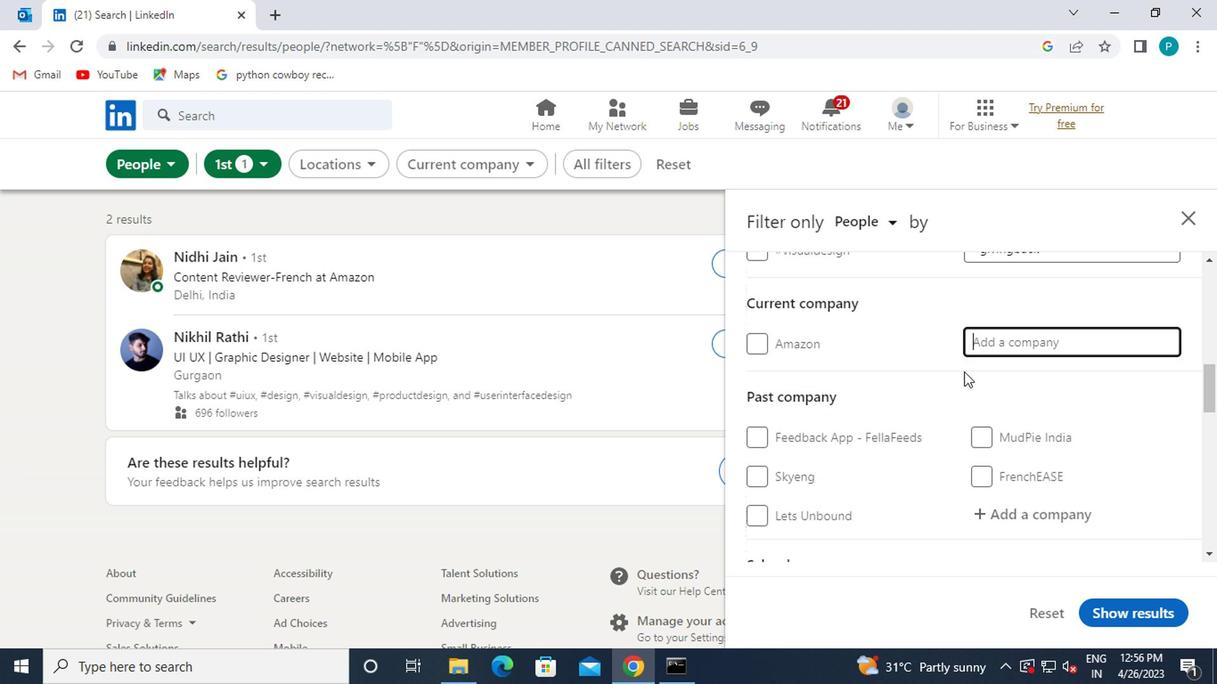 
Action: Mouse scrolled (811, 395) with delta (0, 0)
Screenshot: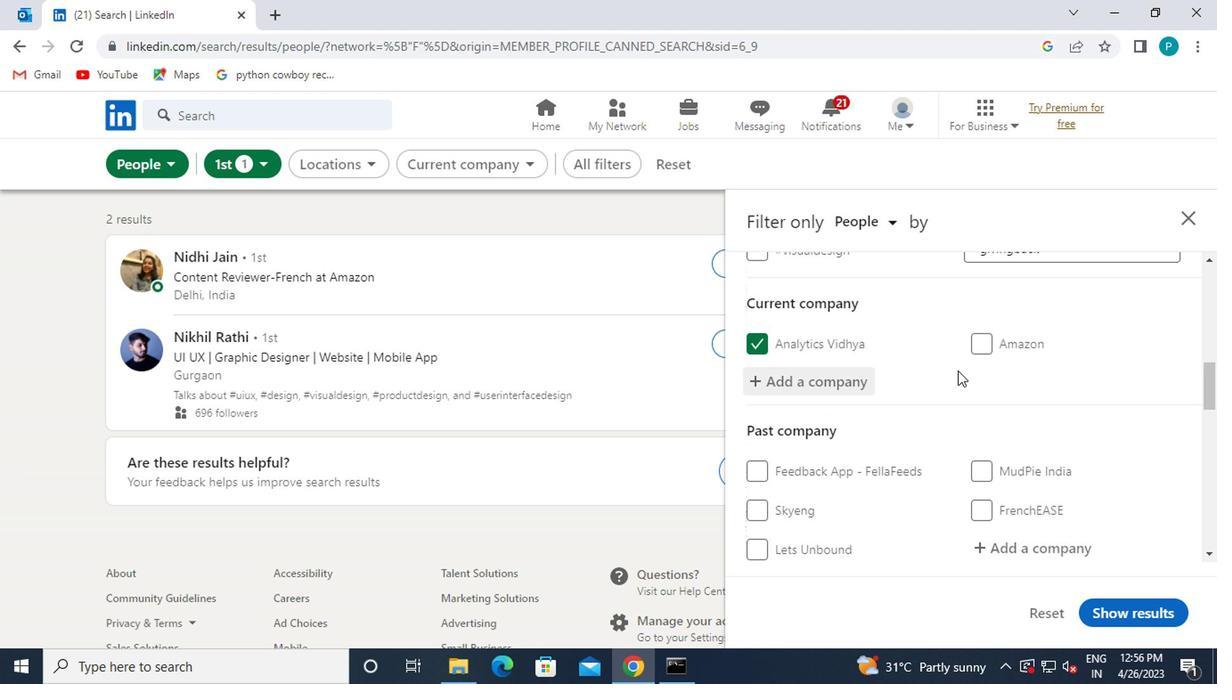 
Action: Mouse scrolled (811, 395) with delta (0, 0)
Screenshot: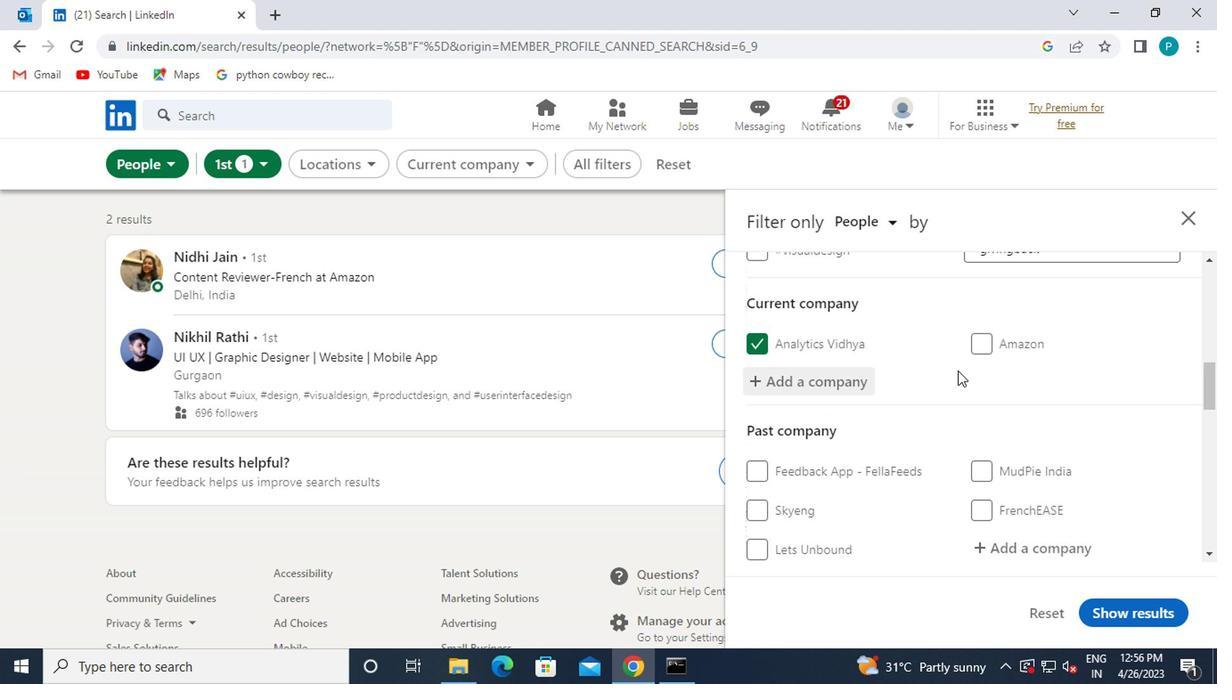 
Action: Mouse moved to (810, 396)
Screenshot: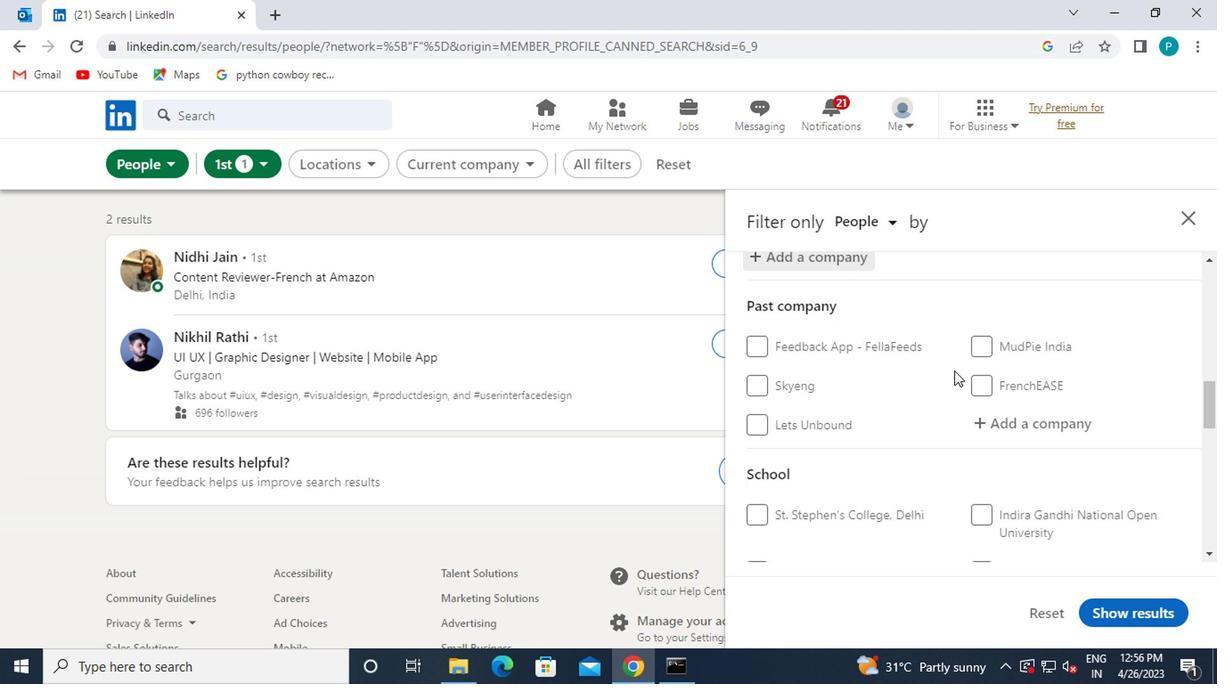 
Action: Mouse scrolled (810, 395) with delta (0, 0)
Screenshot: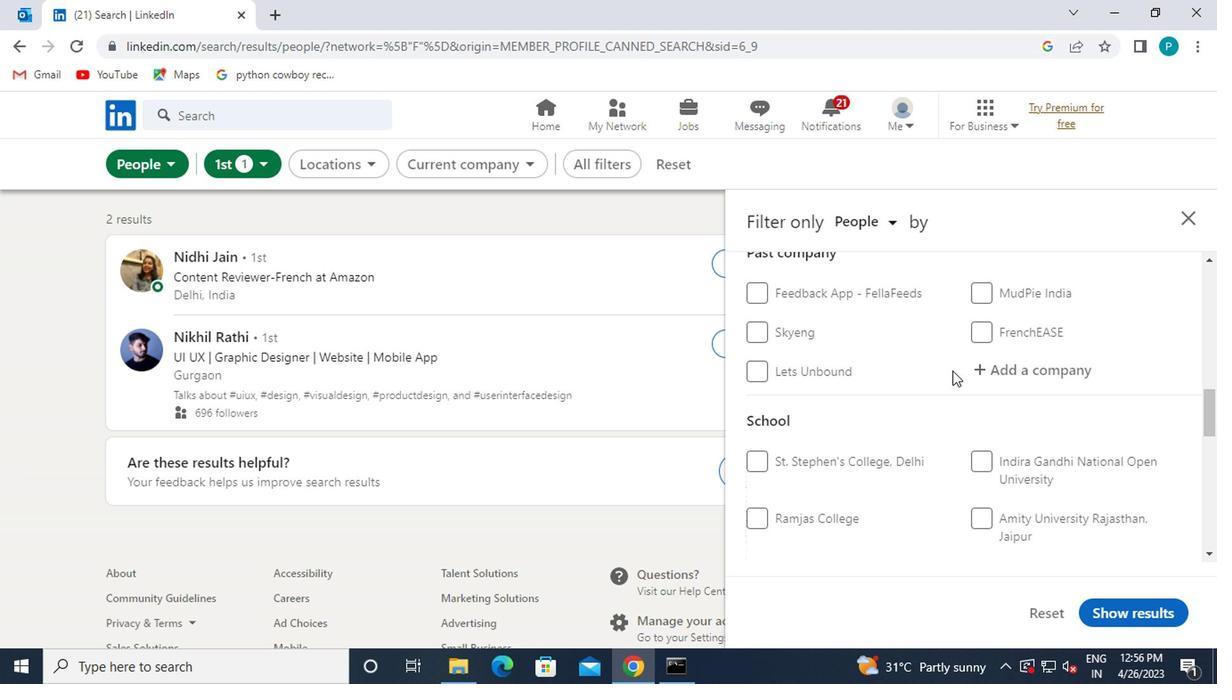 
Action: Mouse scrolled (810, 395) with delta (0, 0)
Screenshot: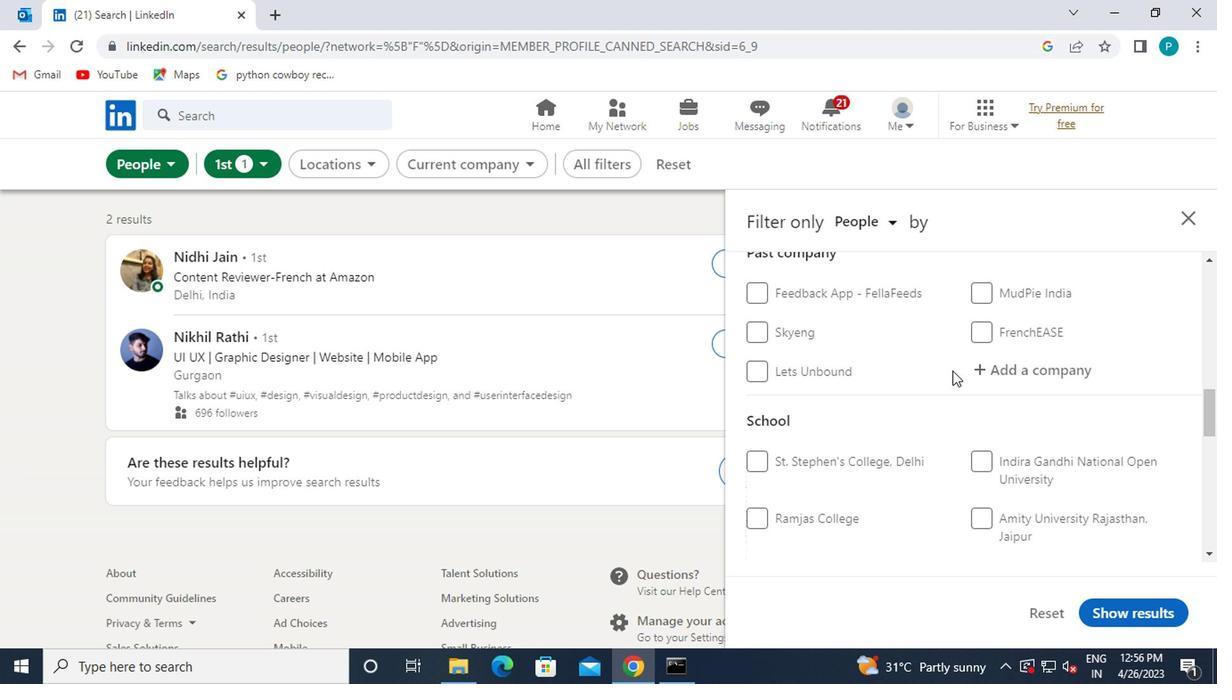 
Action: Mouse moved to (828, 408)
Screenshot: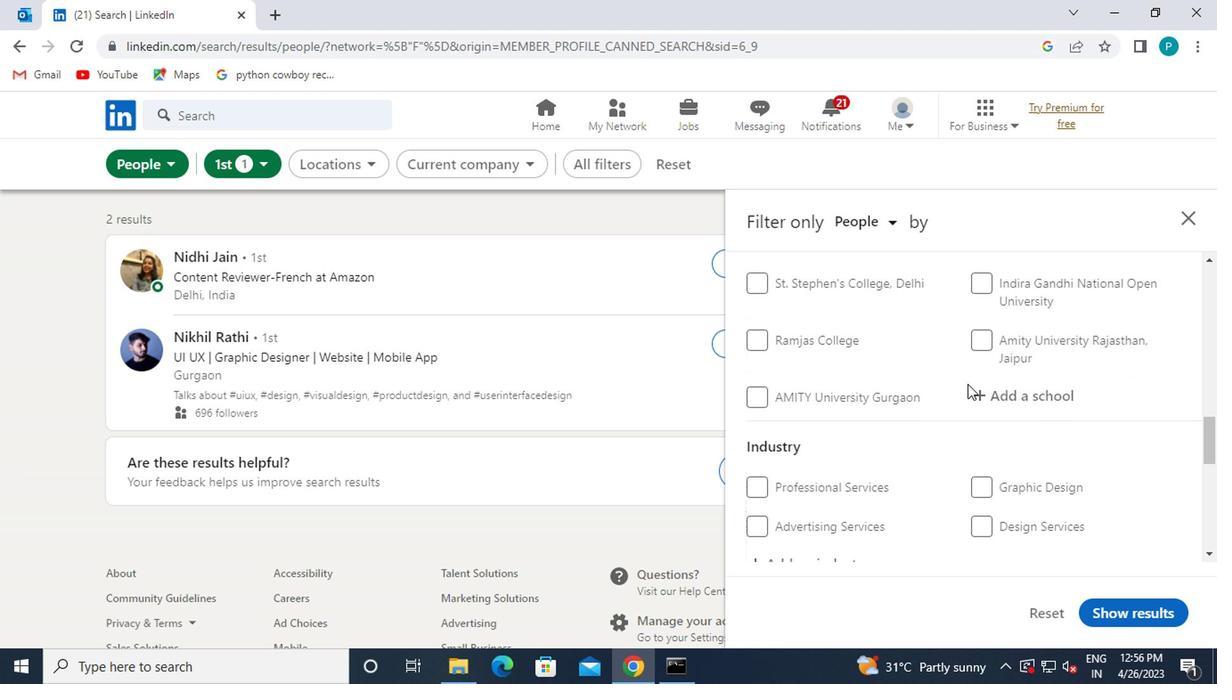 
Action: Mouse pressed left at (828, 408)
Screenshot: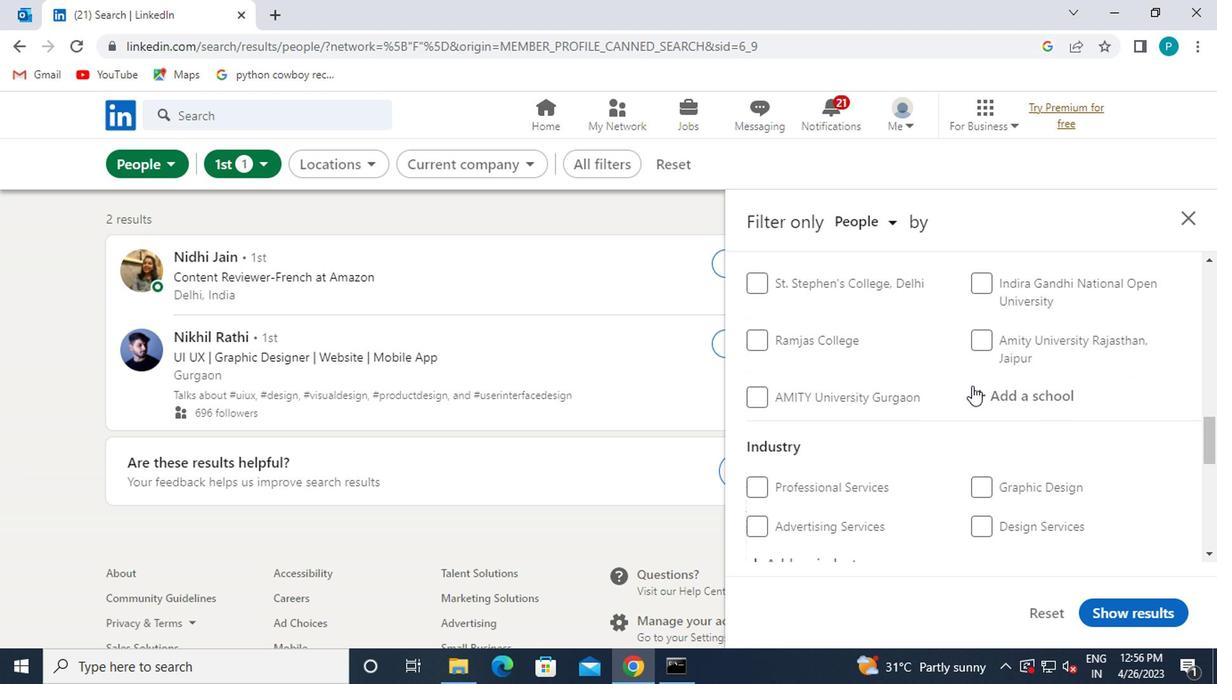 
Action: Mouse moved to (746, 423)
Screenshot: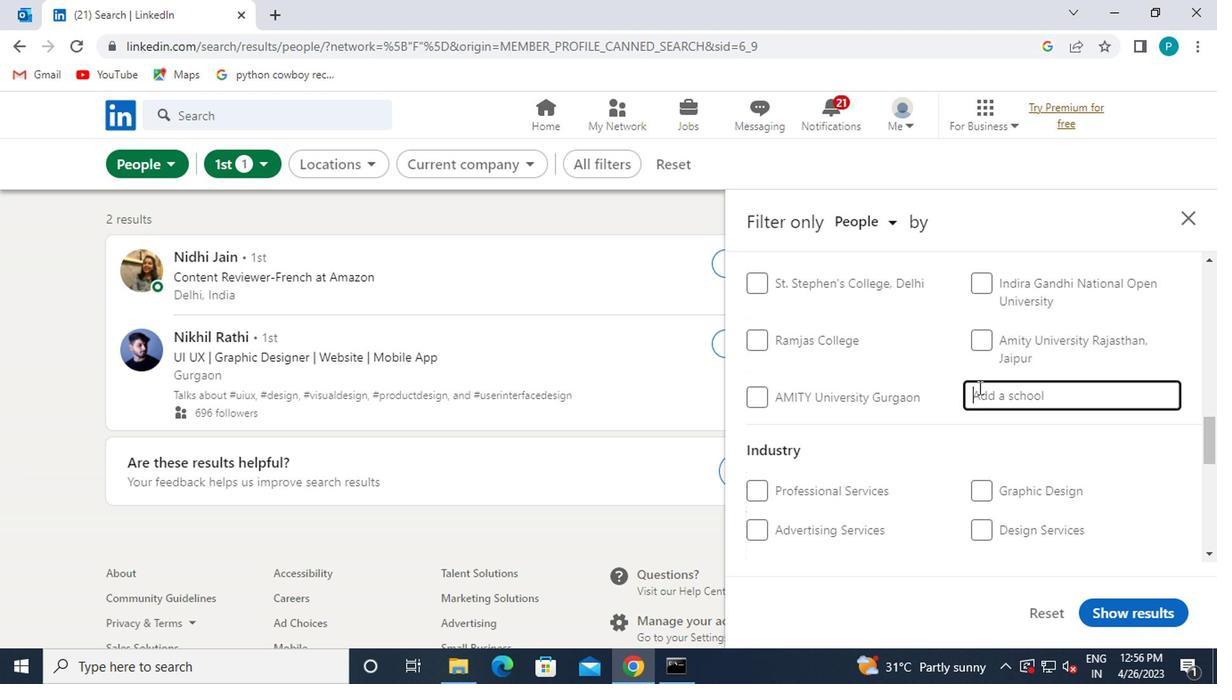 
Action: Key pressed <Key.caps_lock>R<Key.caps_lock>AMACH
Screenshot: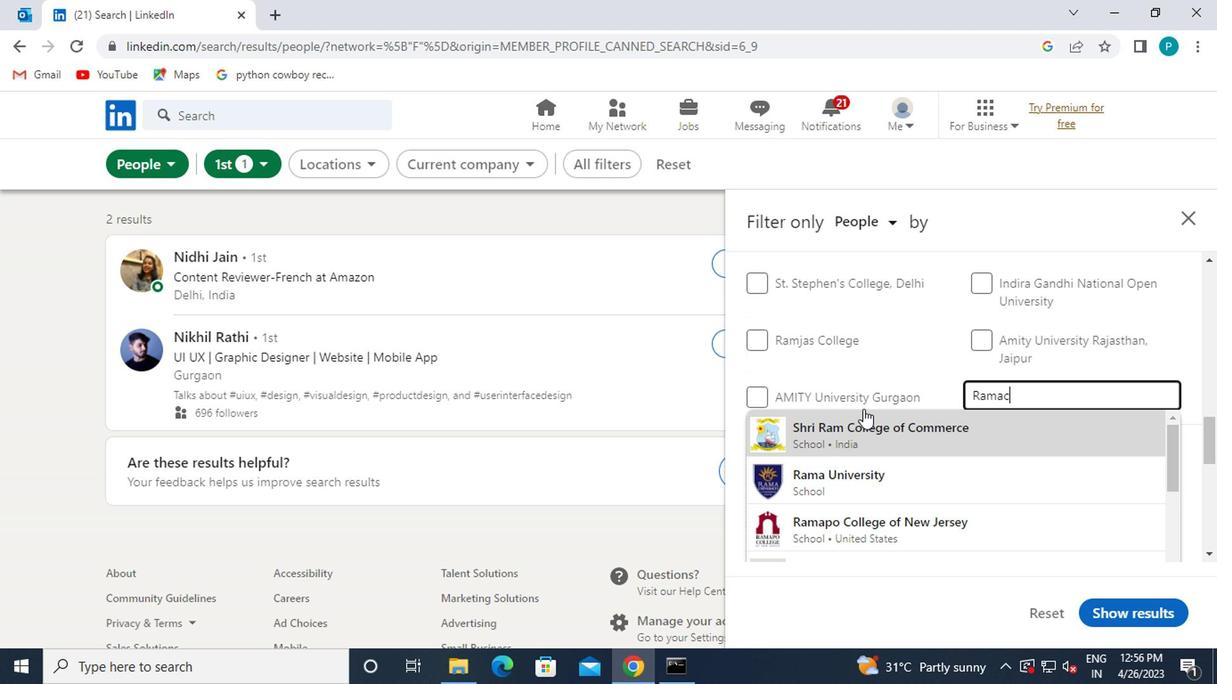
Action: Mouse moved to (726, 423)
Screenshot: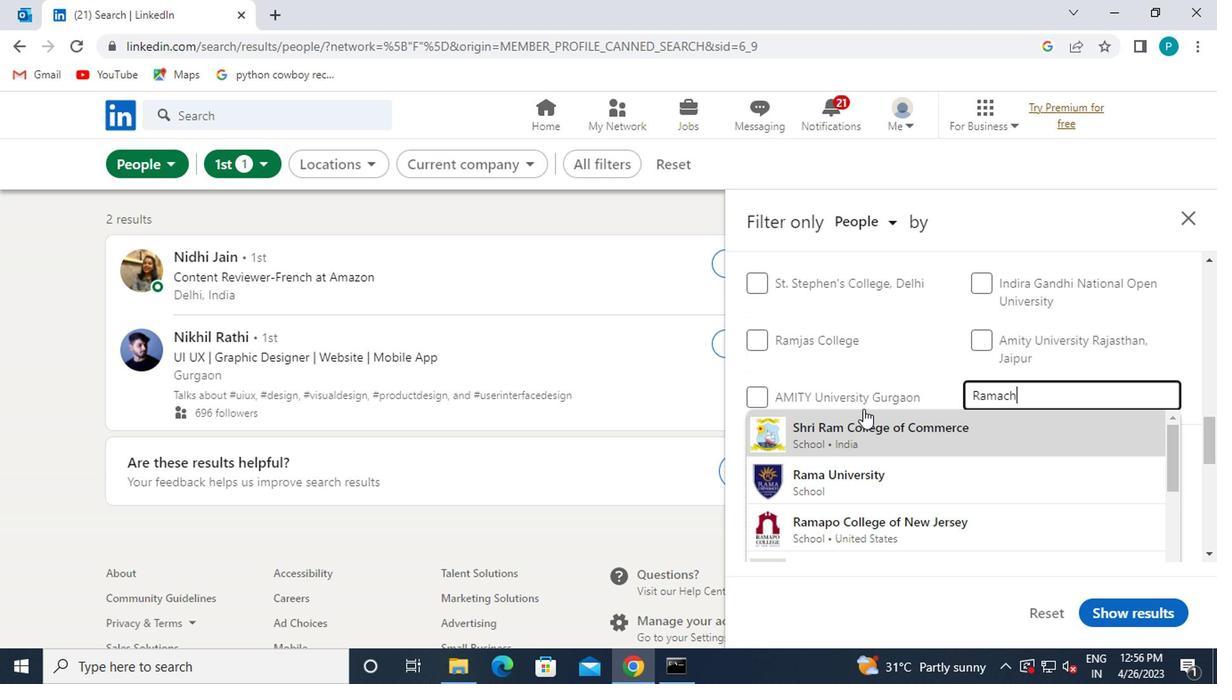 
Action: Key pressed A
Screenshot: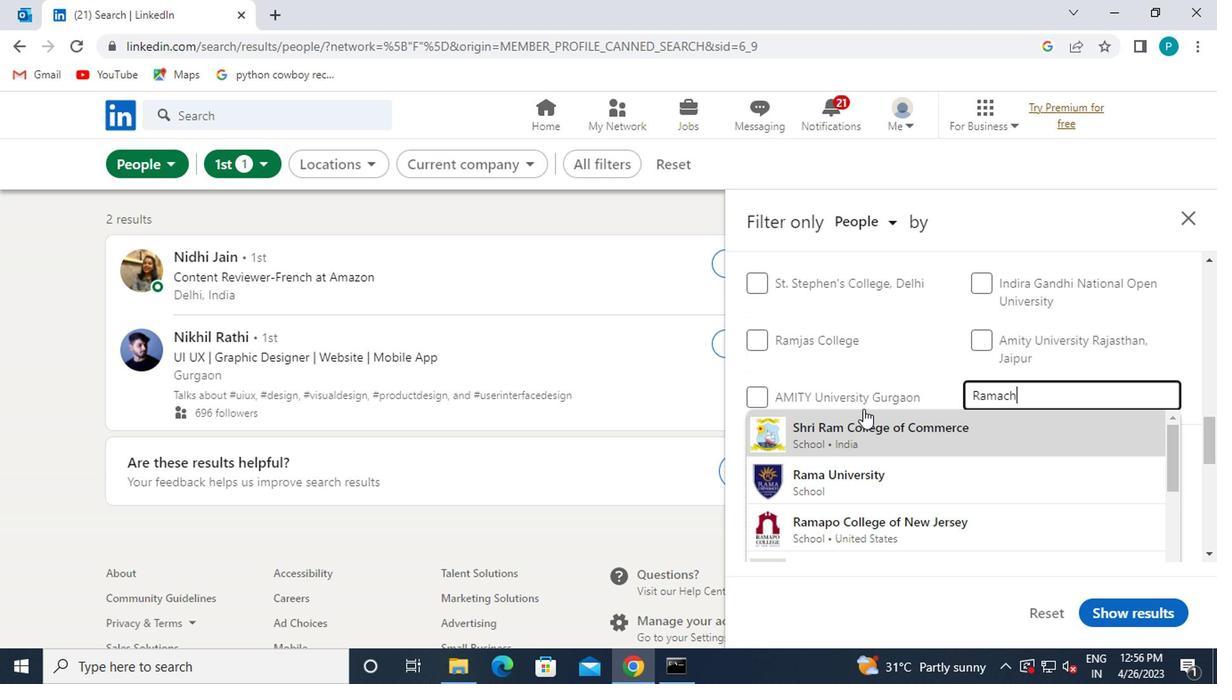
Action: Mouse moved to (721, 423)
Screenshot: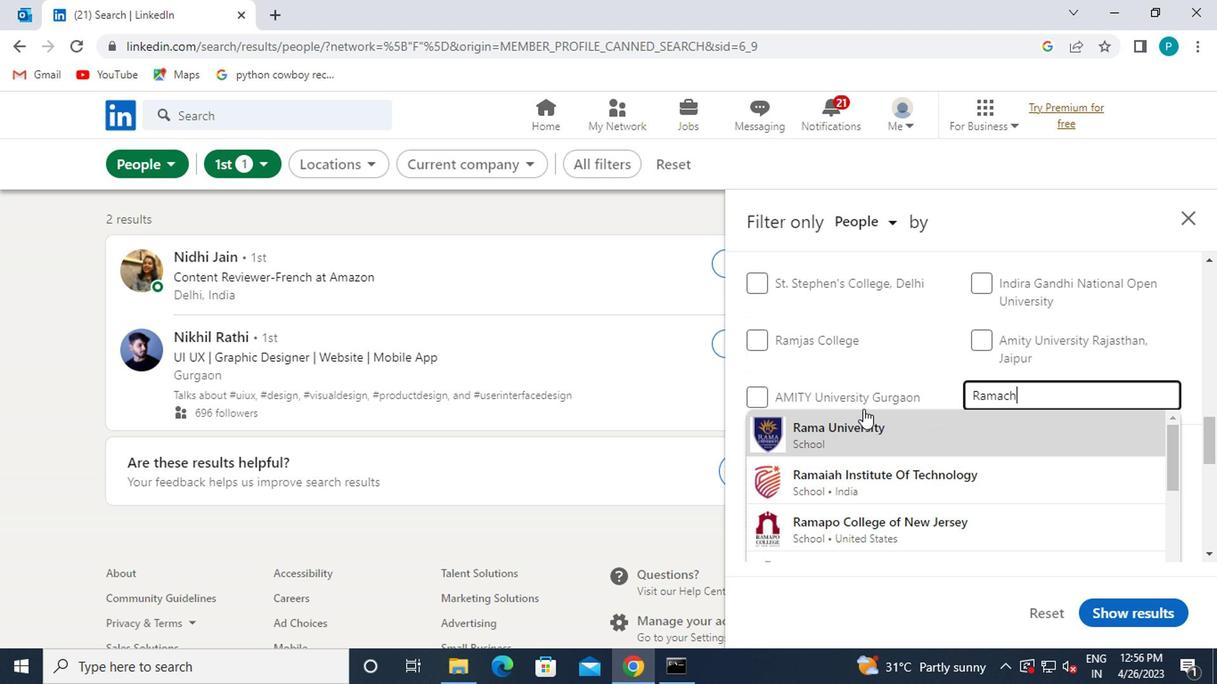 
Action: Key pressed NDRA
Screenshot: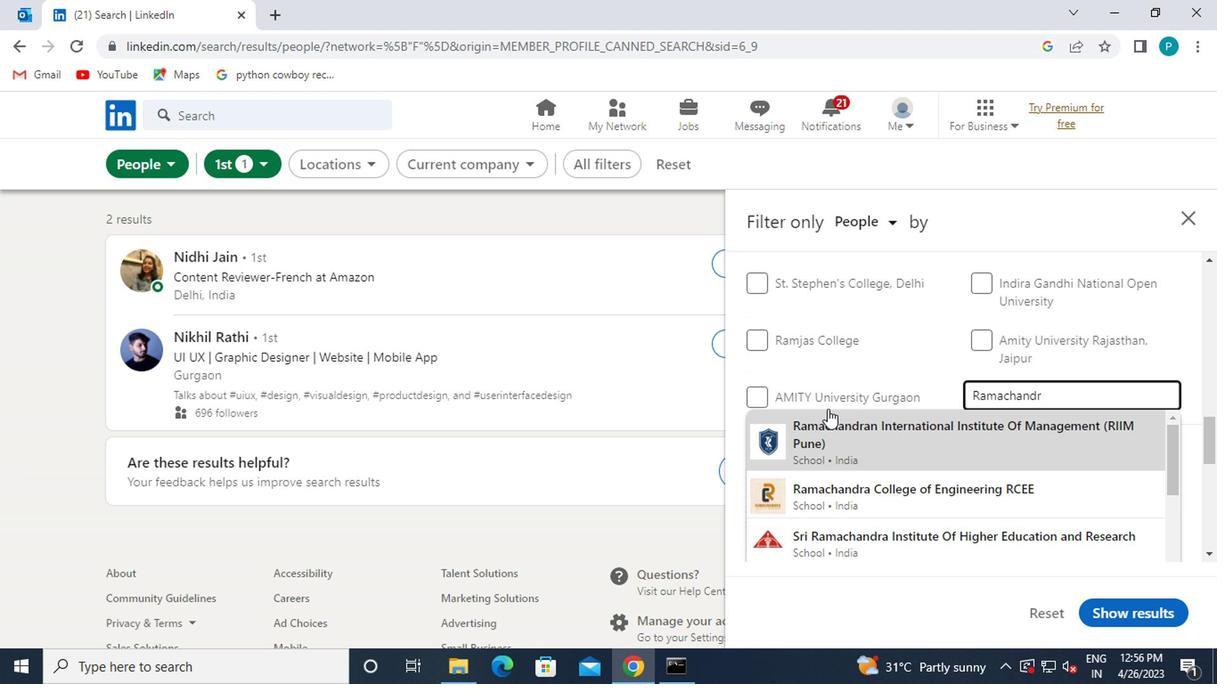 
Action: Mouse moved to (721, 444)
Screenshot: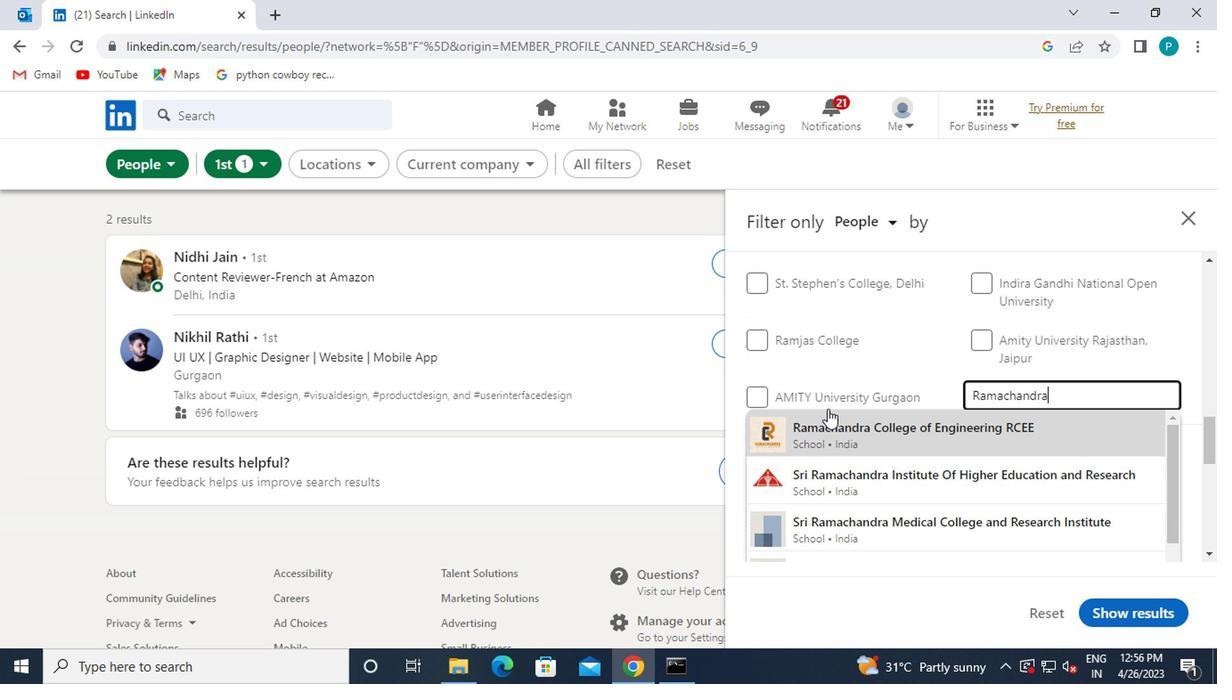 
Action: Mouse pressed left at (721, 444)
Screenshot: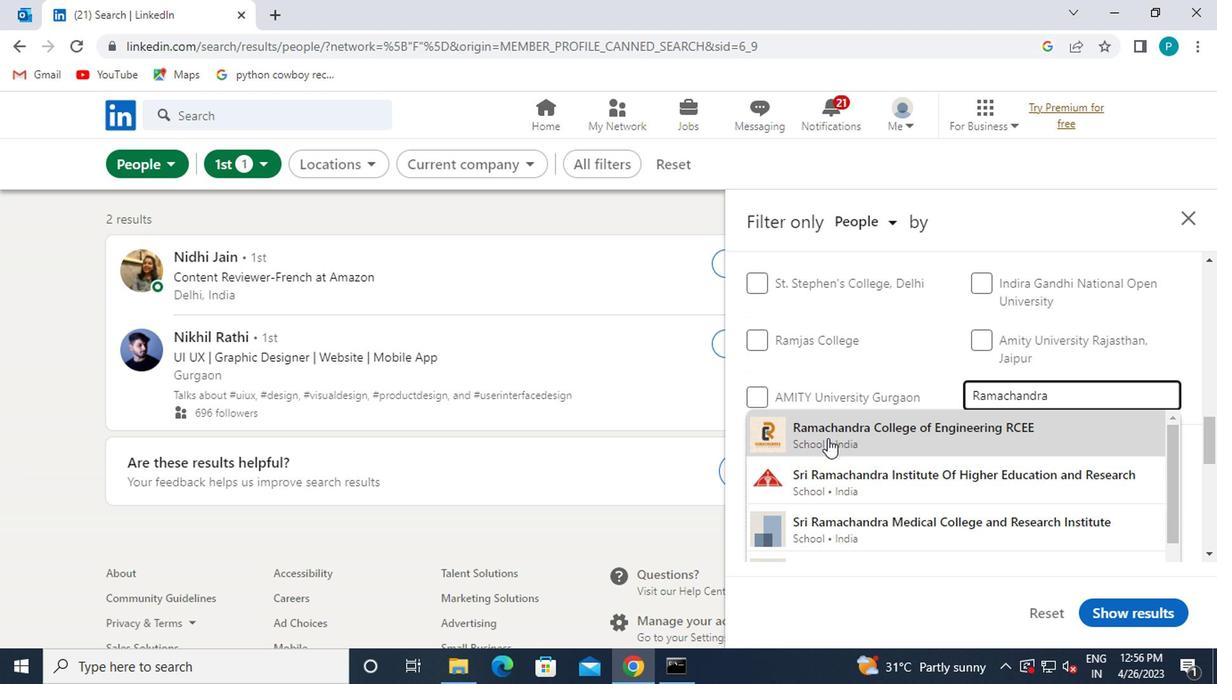 
Action: Mouse moved to (737, 451)
Screenshot: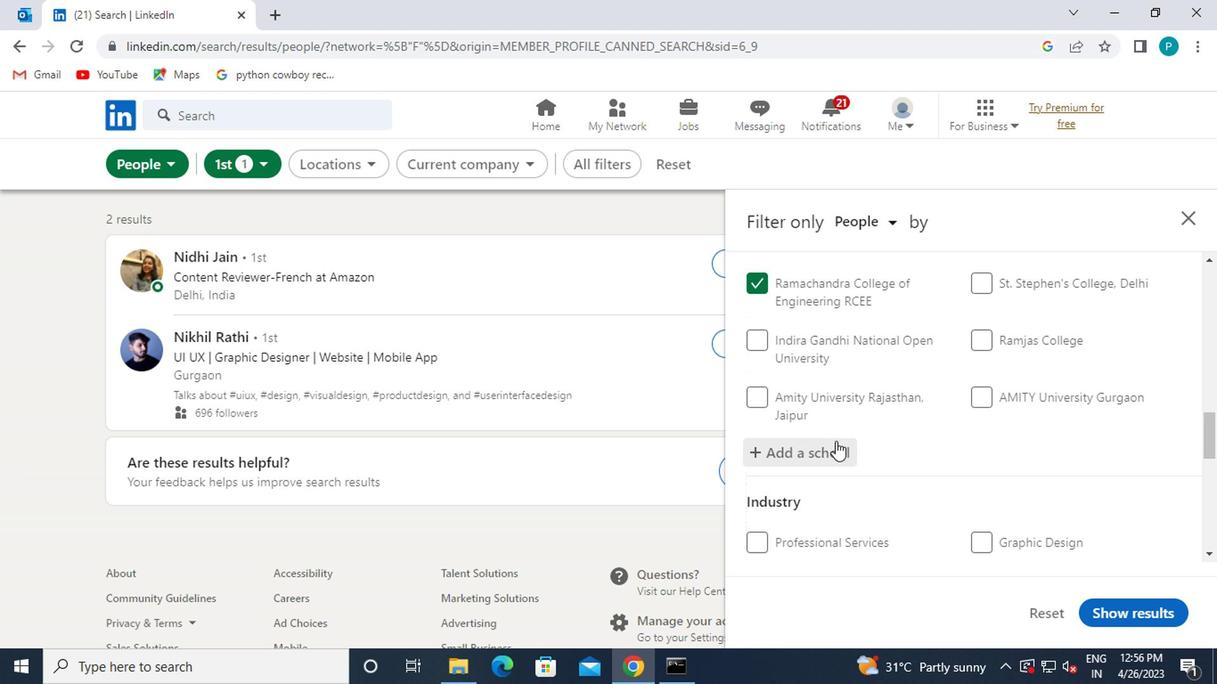 
Action: Mouse scrolled (737, 450) with delta (0, 0)
Screenshot: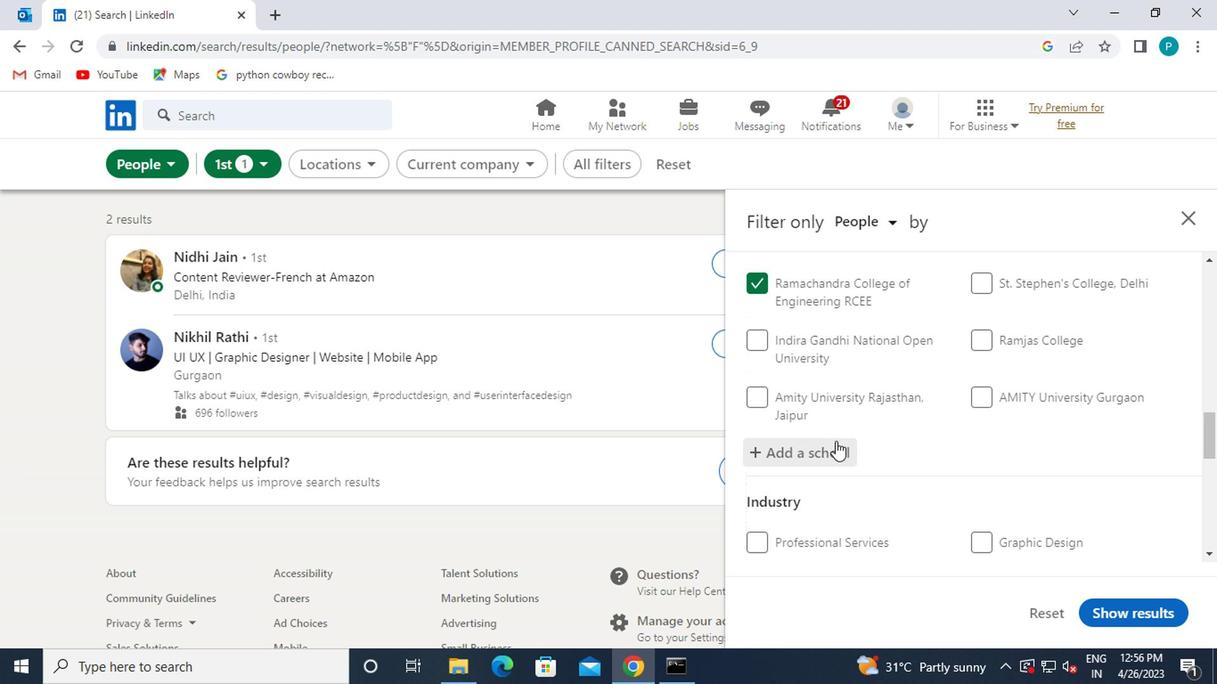 
Action: Mouse moved to (737, 451)
Screenshot: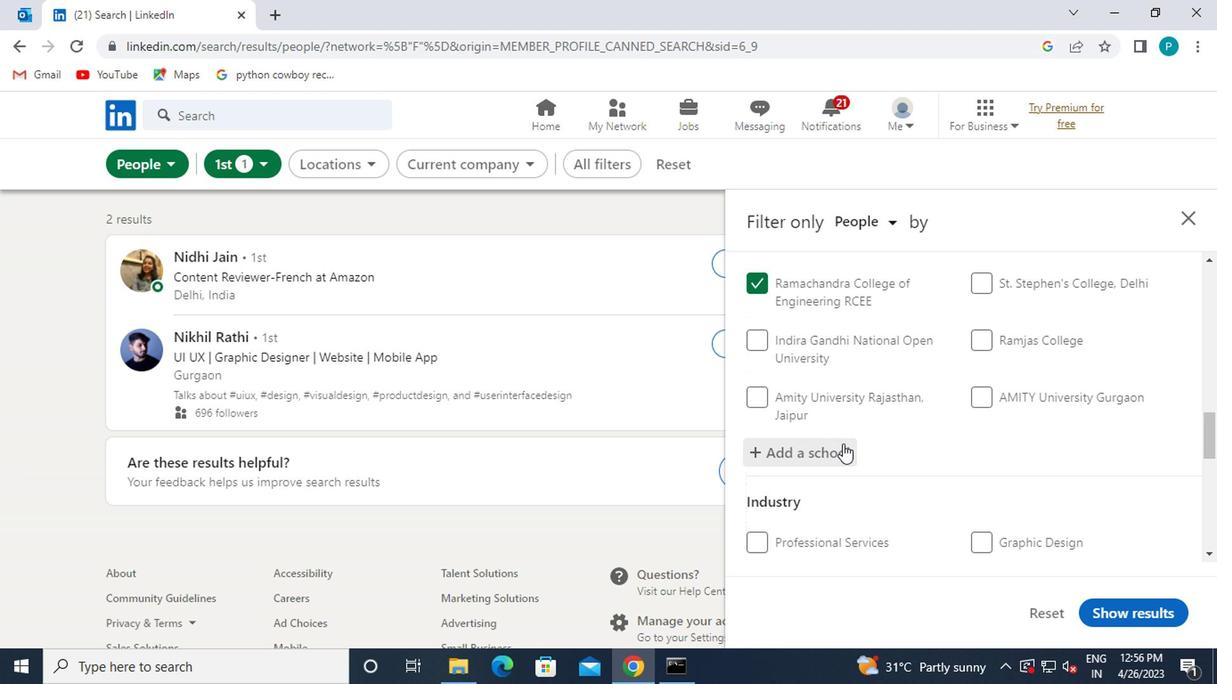 
Action: Mouse scrolled (737, 451) with delta (0, 0)
Screenshot: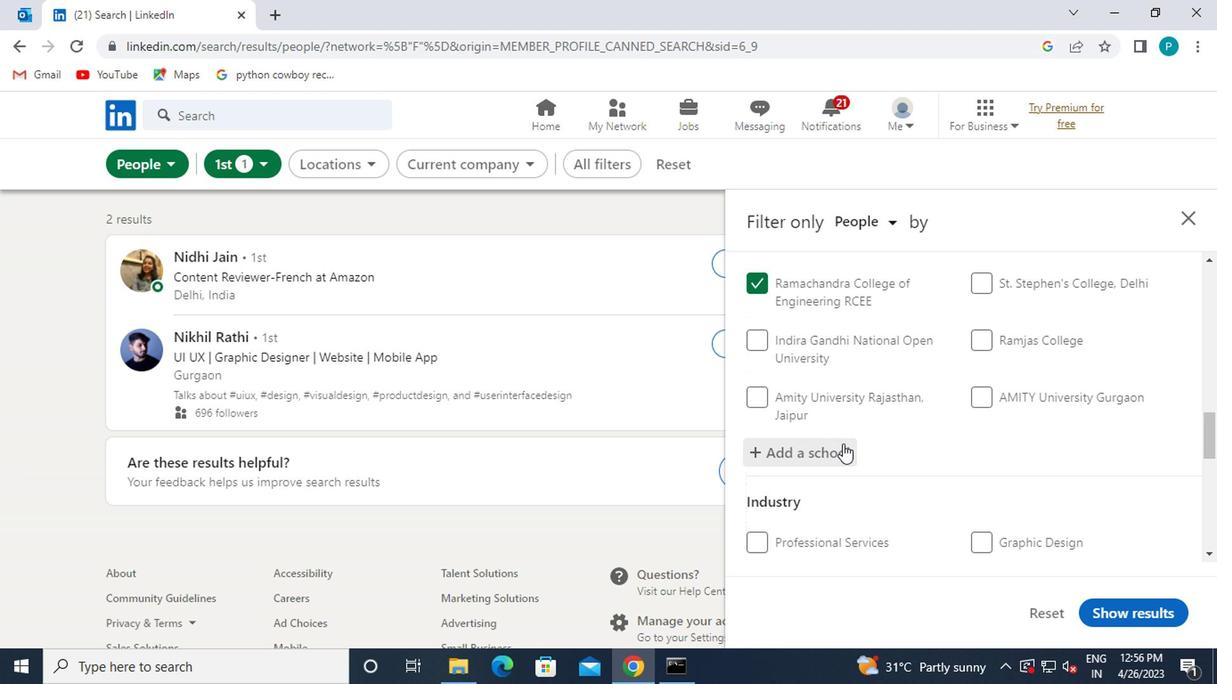 
Action: Mouse moved to (731, 451)
Screenshot: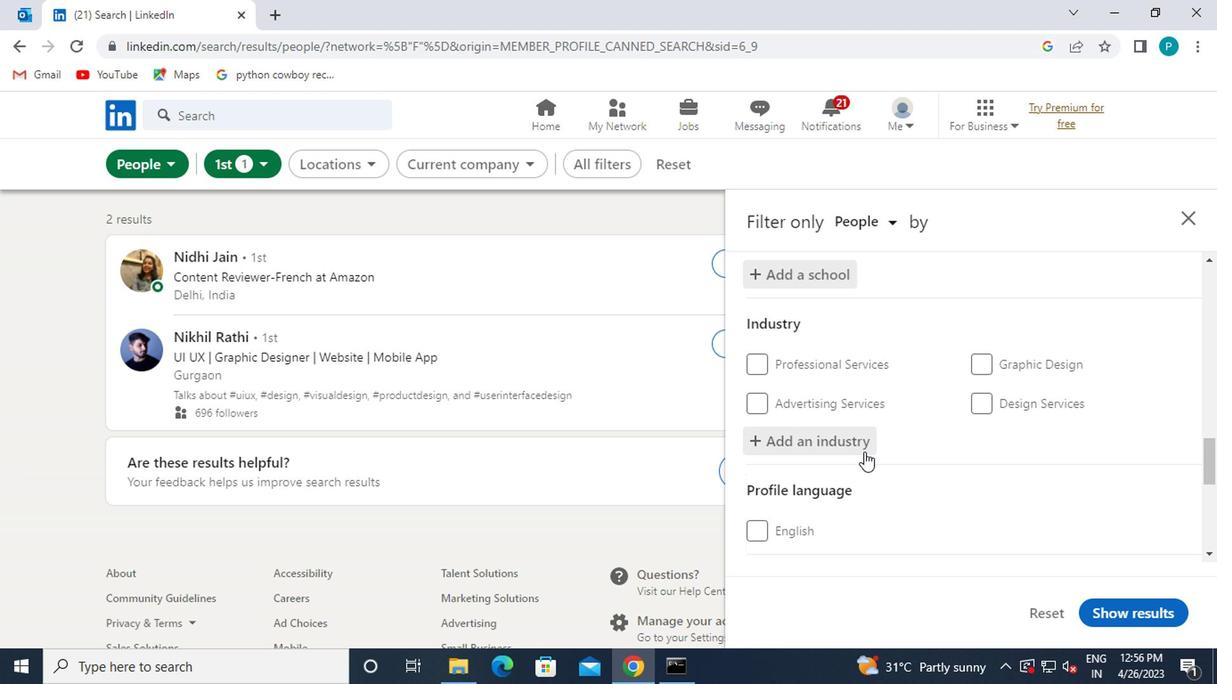 
Action: Mouse pressed left at (731, 451)
Screenshot: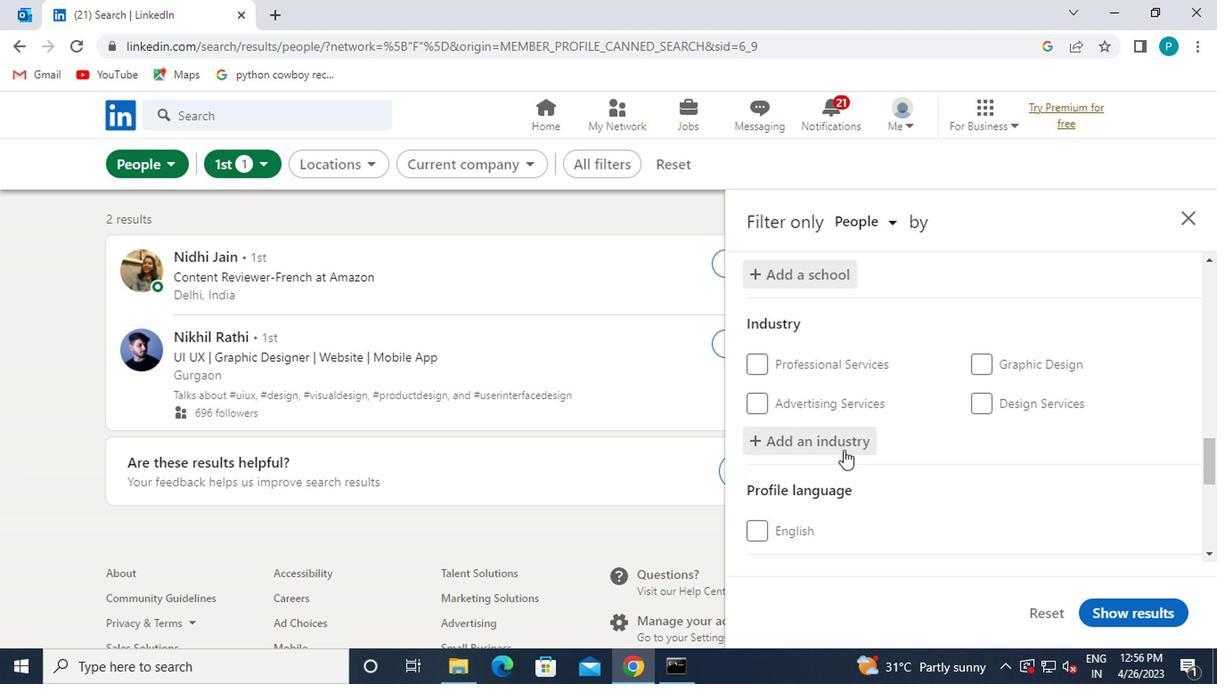 
Action: Key pressed AMUSE
Screenshot: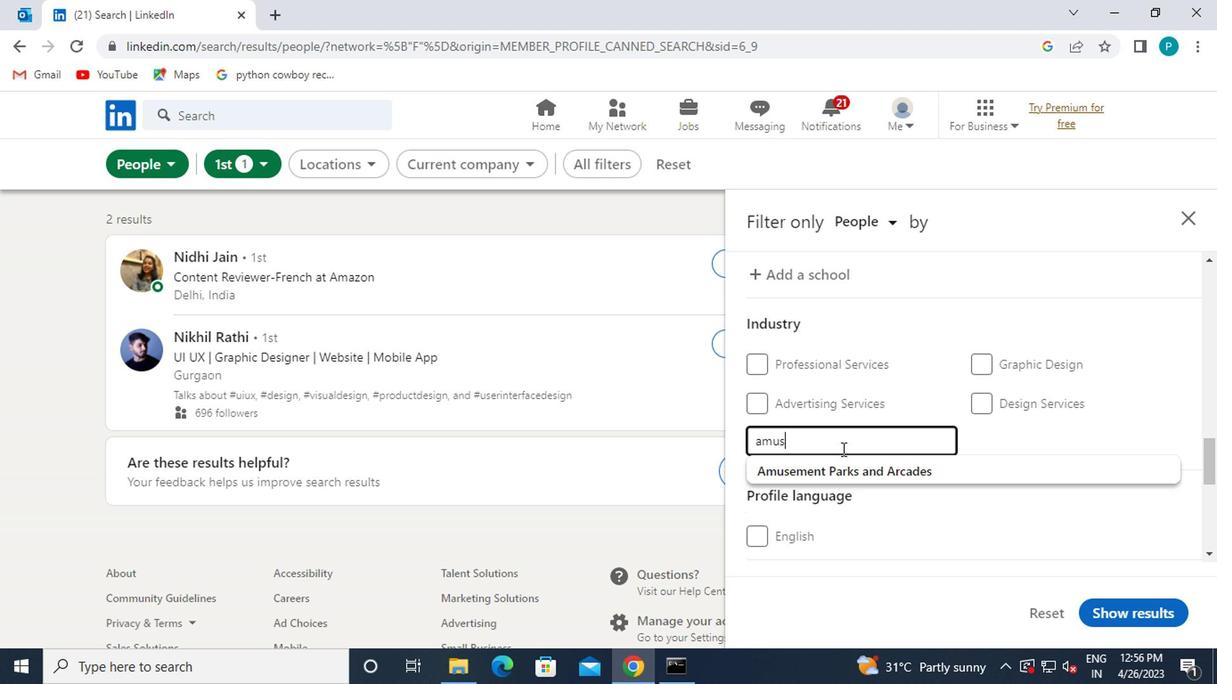 
Action: Mouse moved to (733, 462)
Screenshot: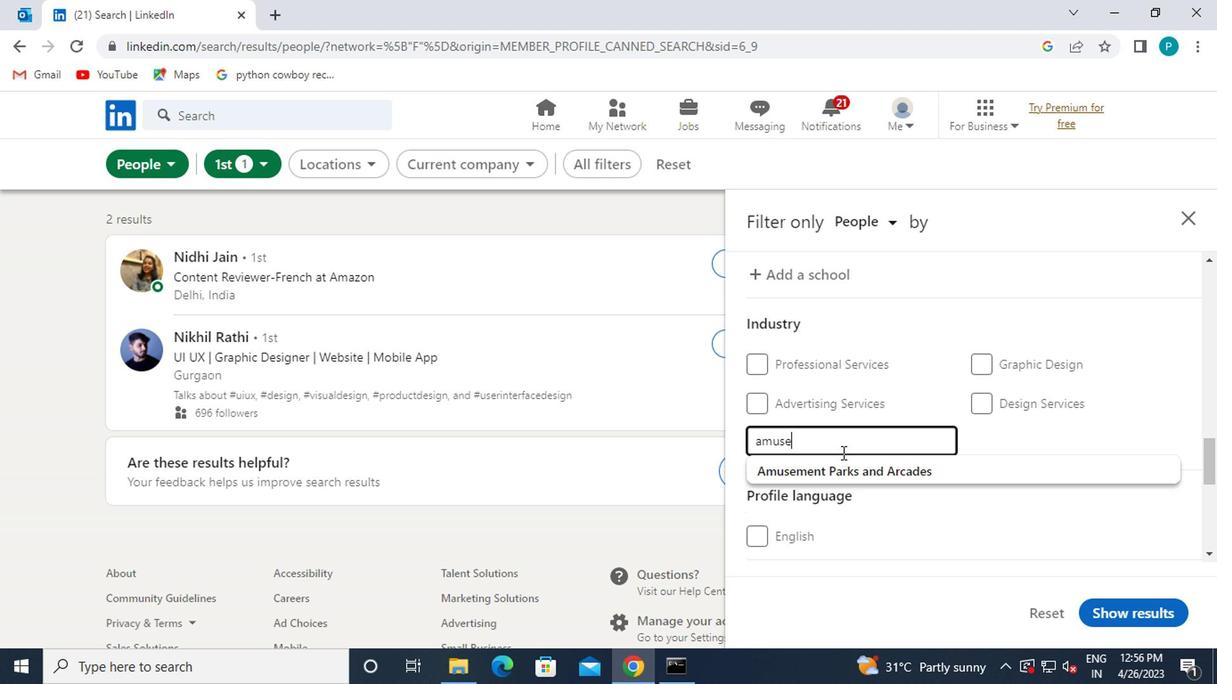 
Action: Mouse pressed left at (733, 462)
Screenshot: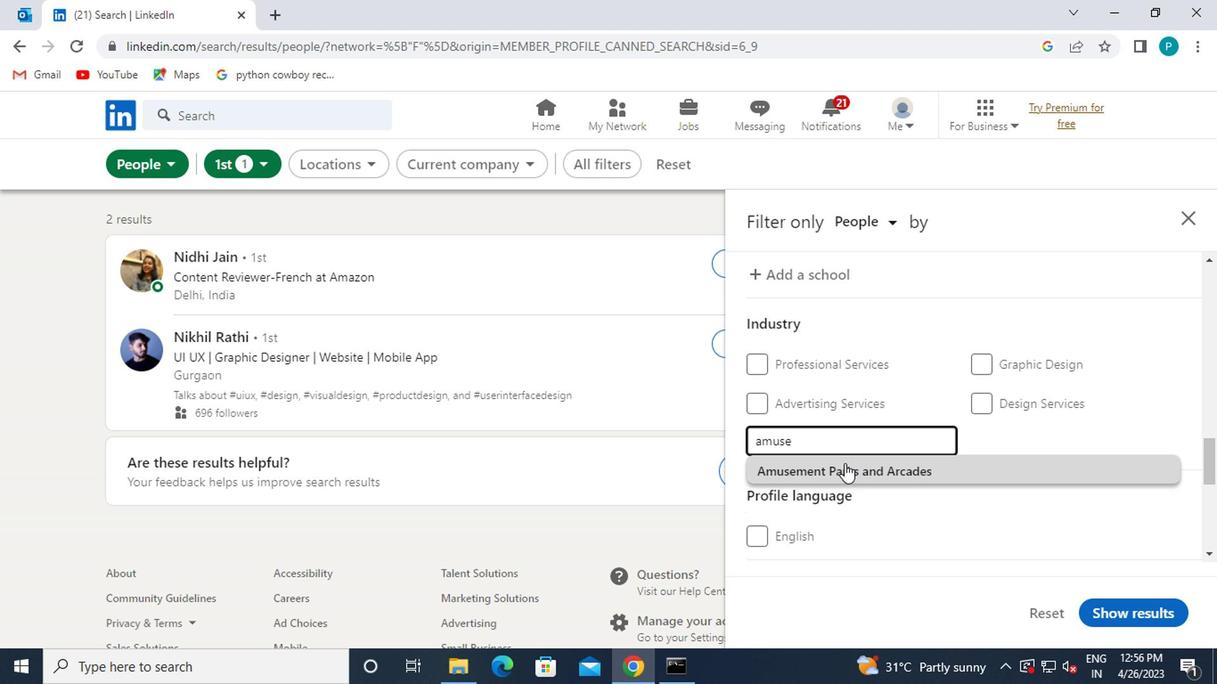 
Action: Mouse scrolled (733, 461) with delta (0, 0)
Screenshot: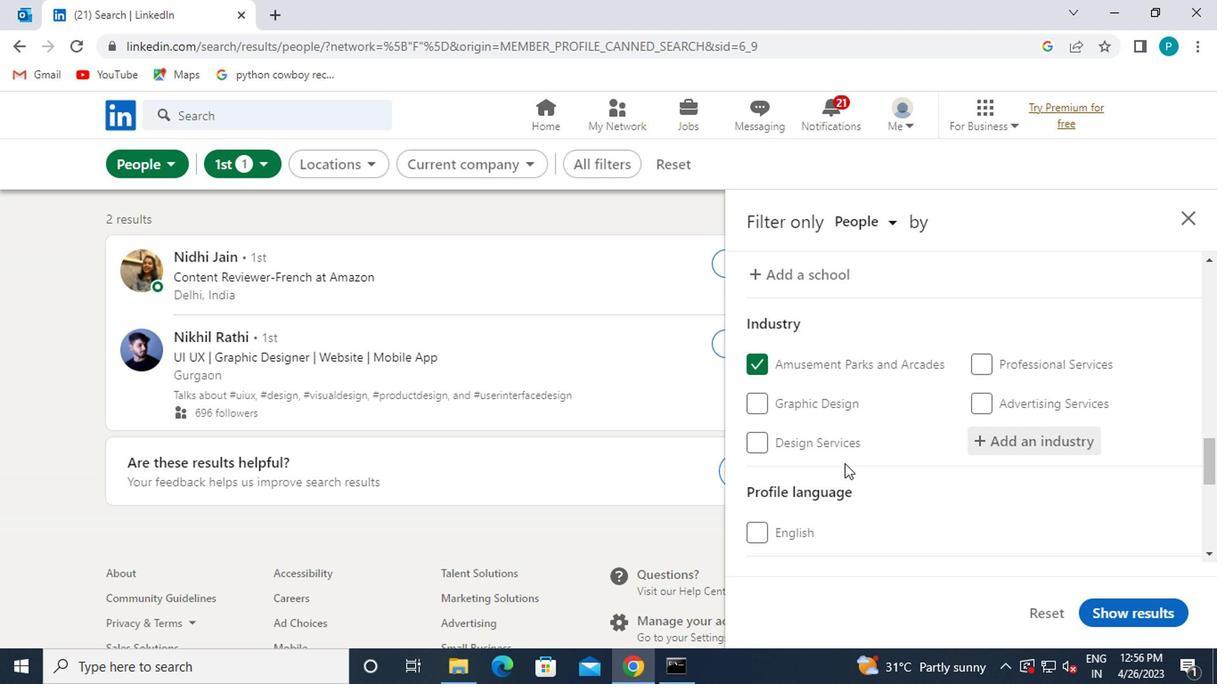 
Action: Mouse scrolled (733, 461) with delta (0, 0)
Screenshot: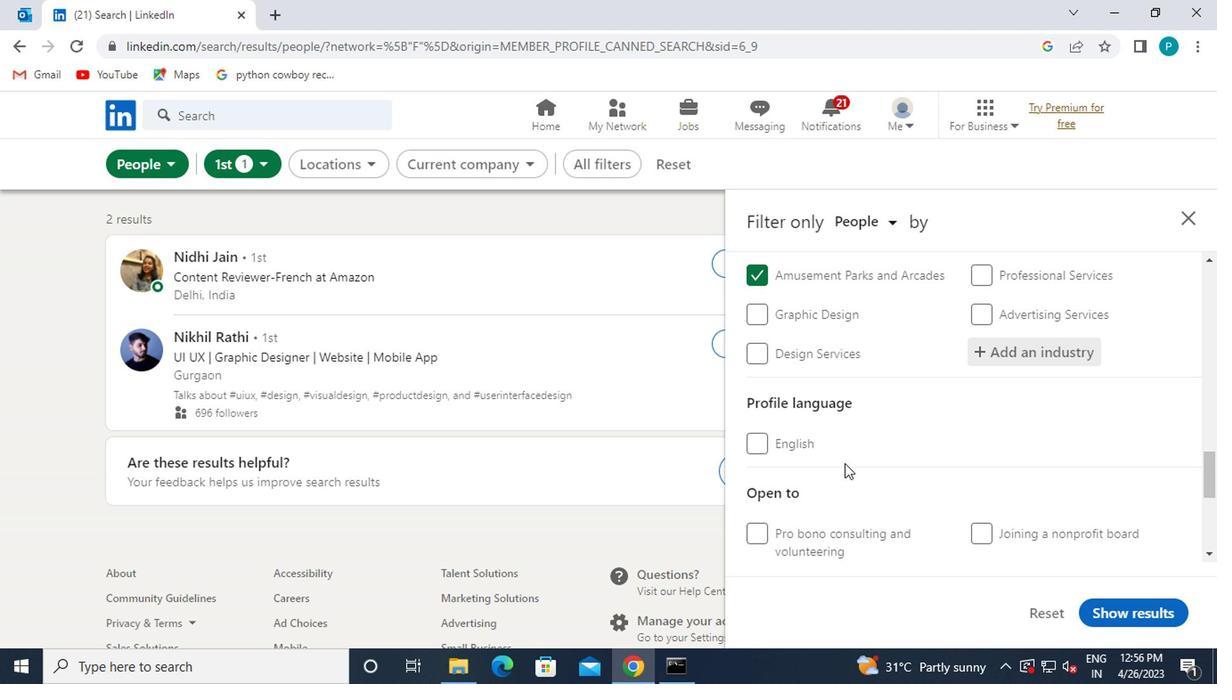 
Action: Mouse scrolled (733, 461) with delta (0, 0)
Screenshot: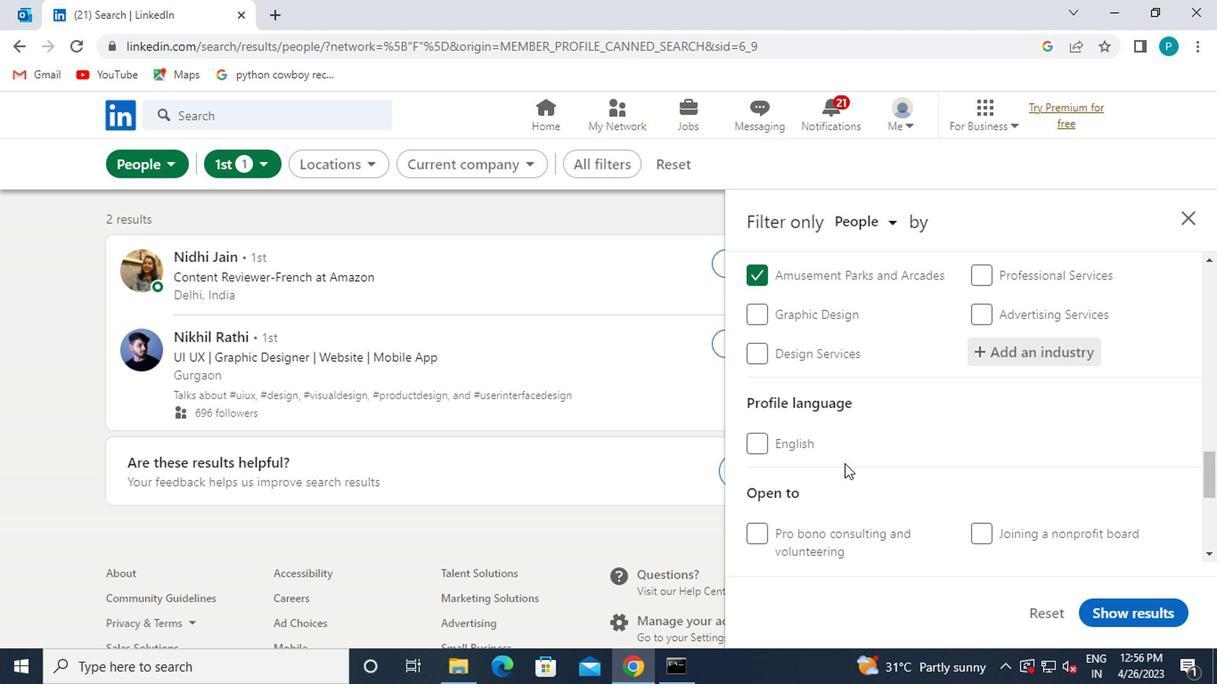 
Action: Mouse scrolled (733, 461) with delta (0, 0)
Screenshot: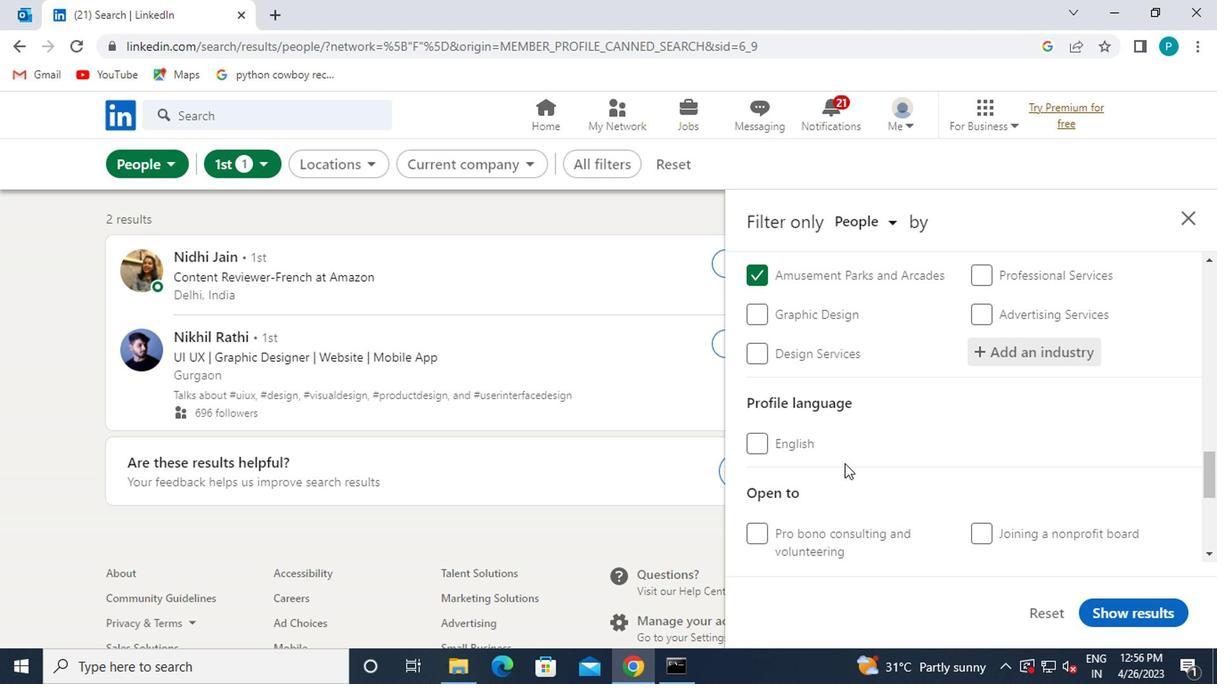 
Action: Mouse moved to (674, 406)
Screenshot: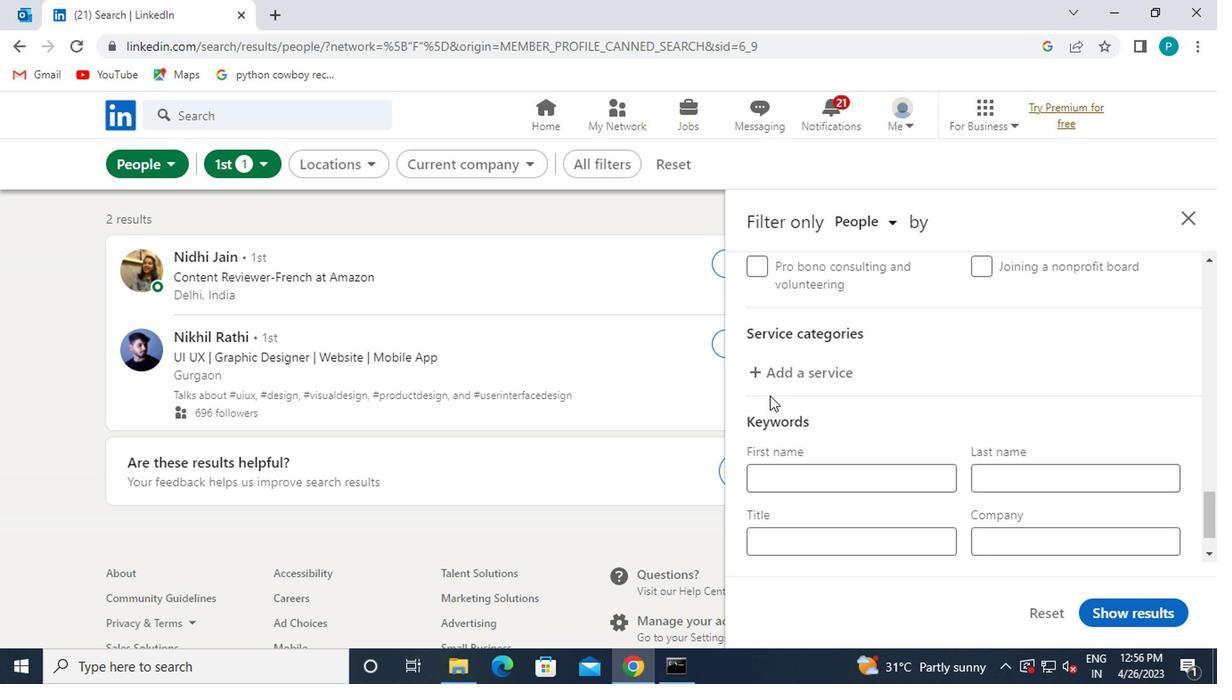 
Action: Mouse pressed left at (674, 406)
Screenshot: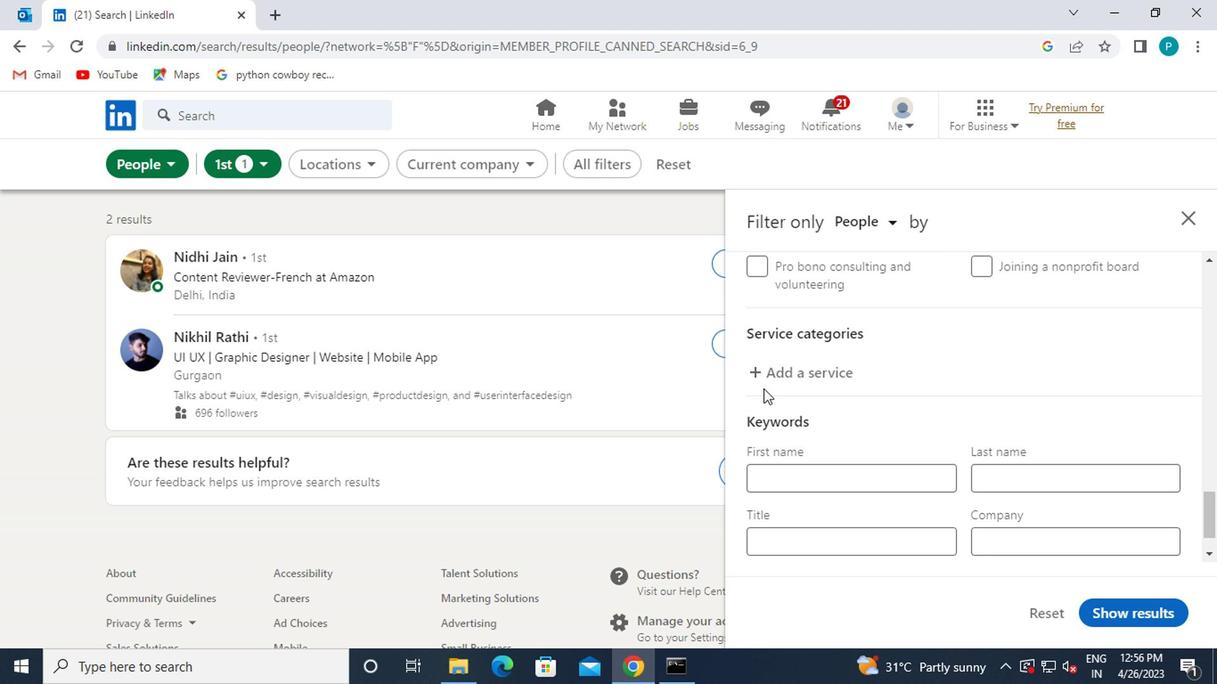 
Action: Mouse moved to (674, 406)
Screenshot: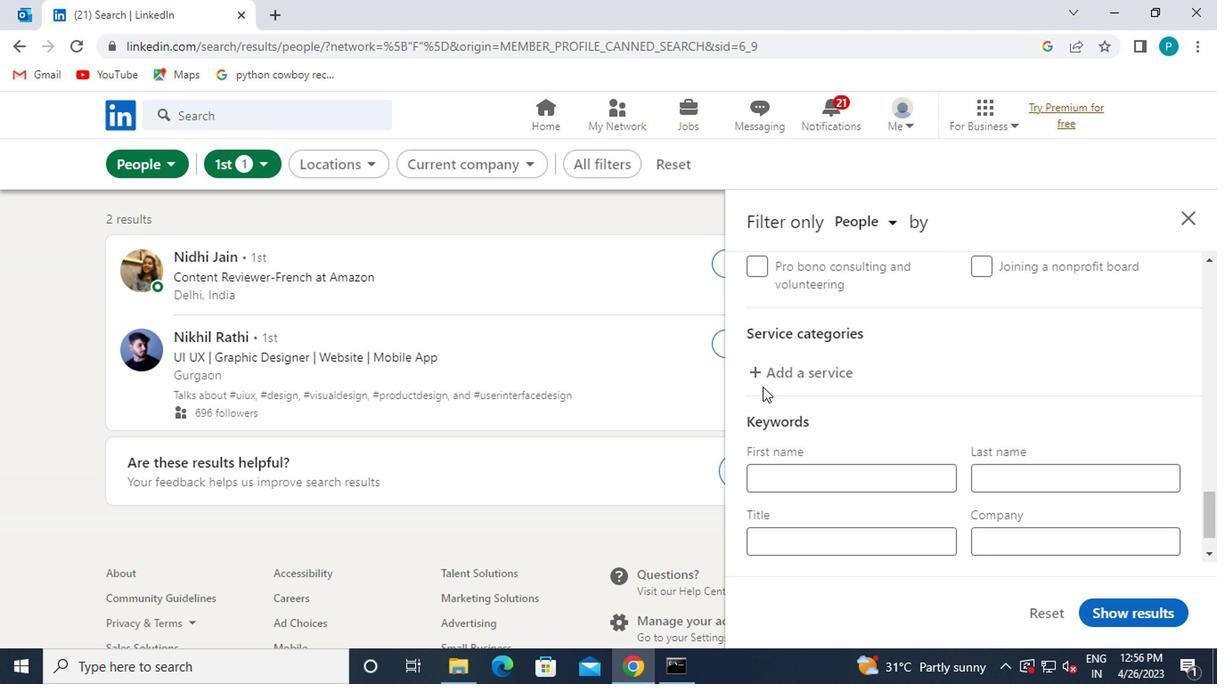 
Action: Key pressed MANAGEMET
Screenshot: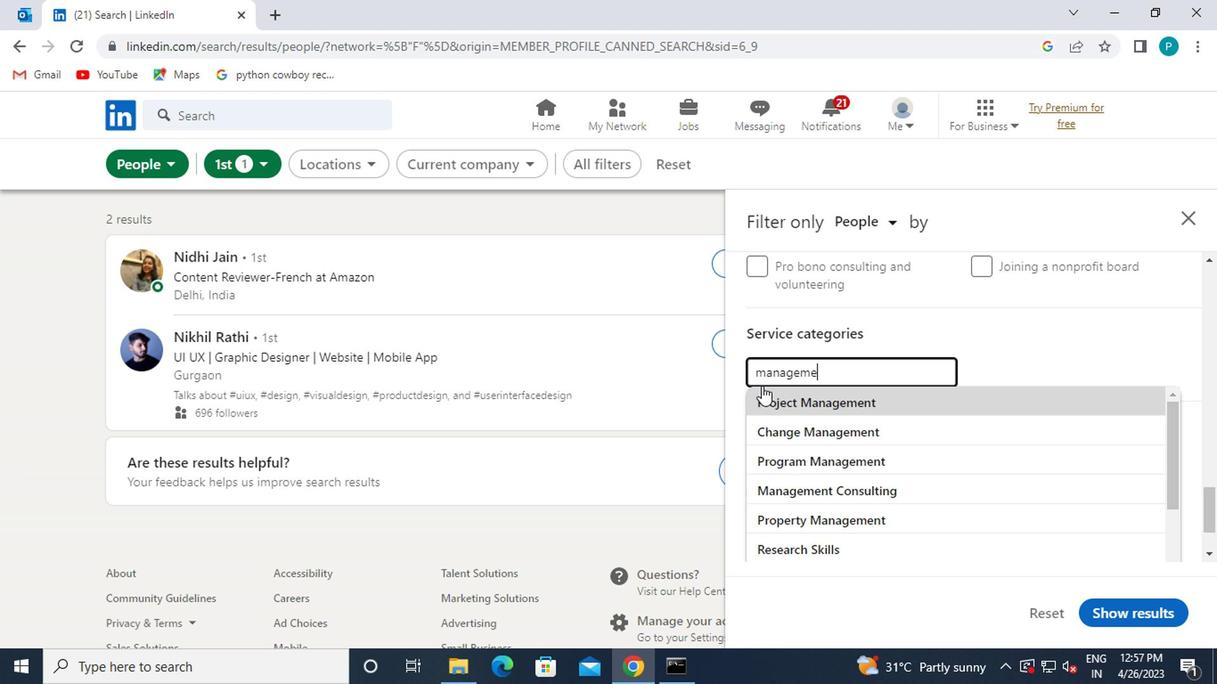 
Action: Mouse moved to (732, 435)
Screenshot: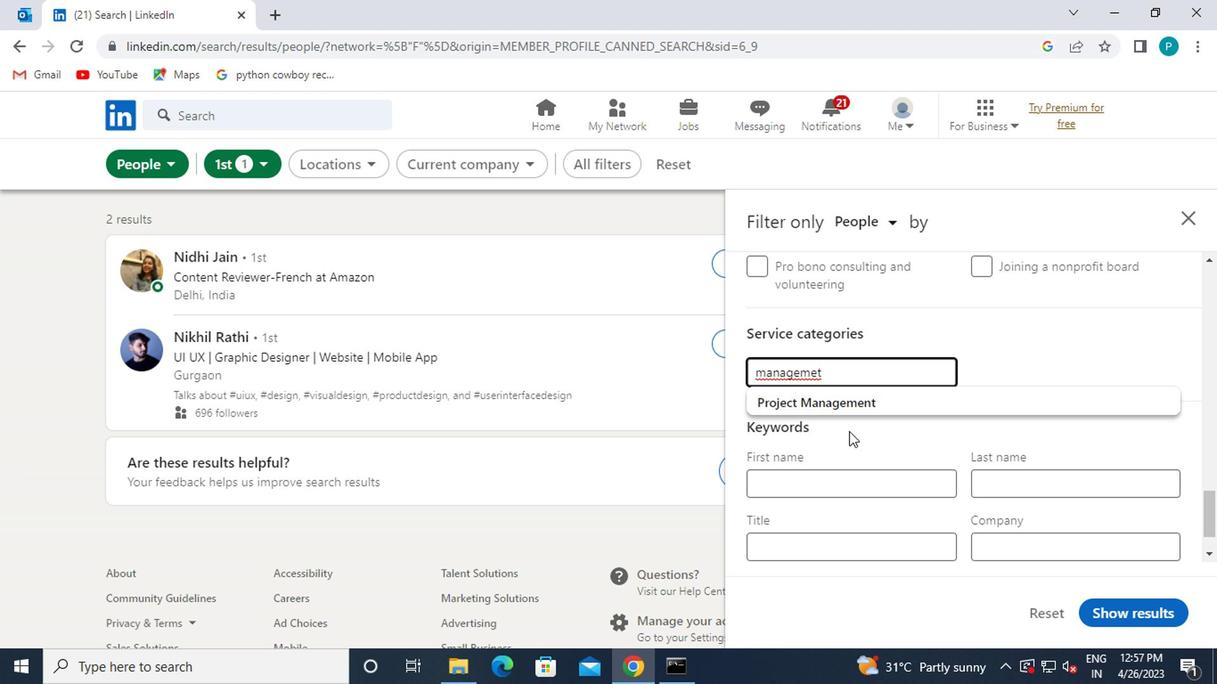 
Action: Key pressed <Key.backspace>NT
Screenshot: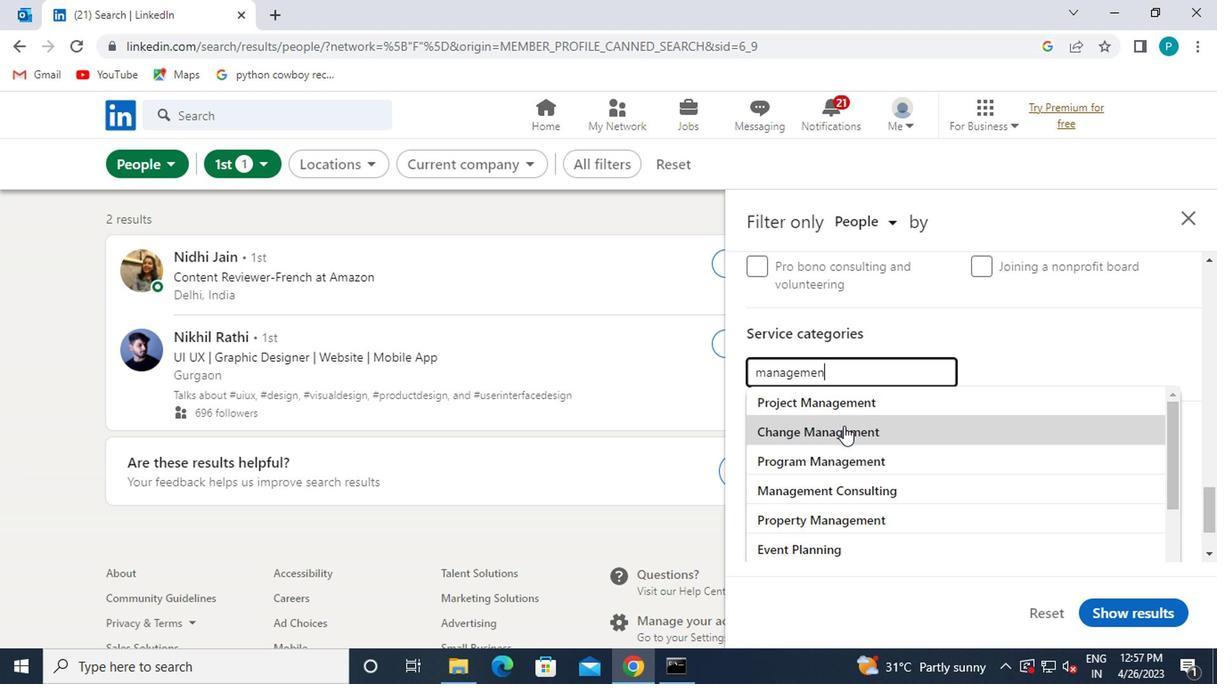 
Action: Mouse moved to (724, 436)
Screenshot: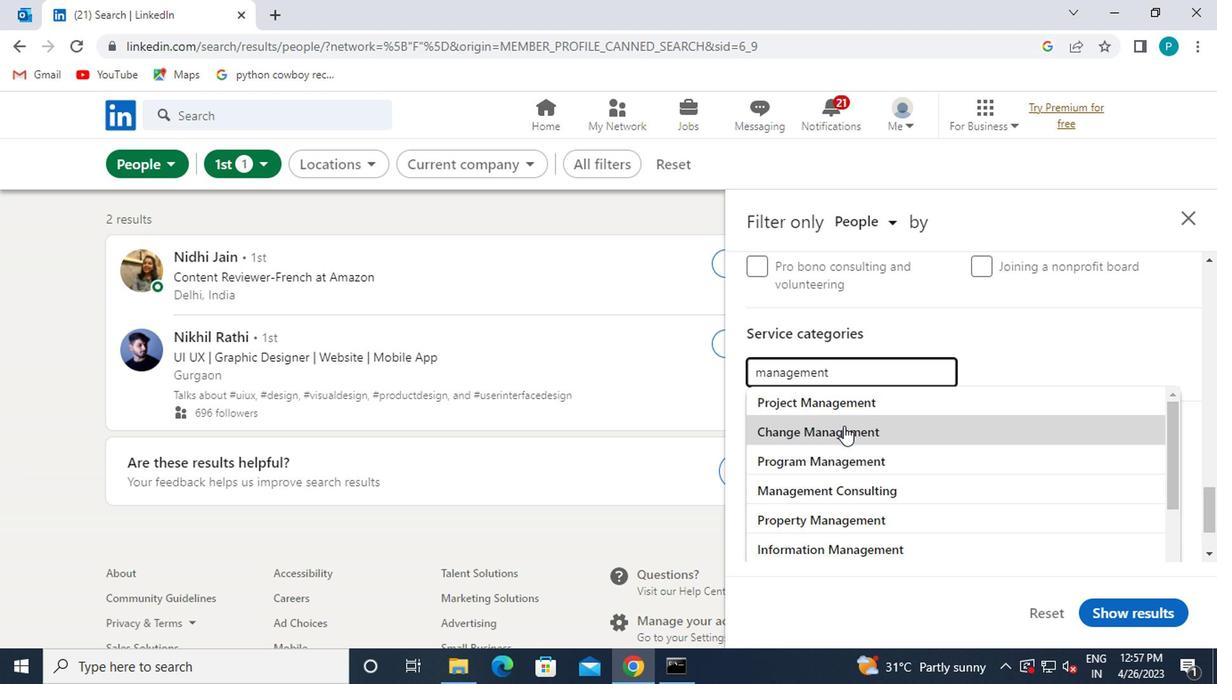 
Action: Mouse scrolled (724, 435) with delta (0, 0)
Screenshot: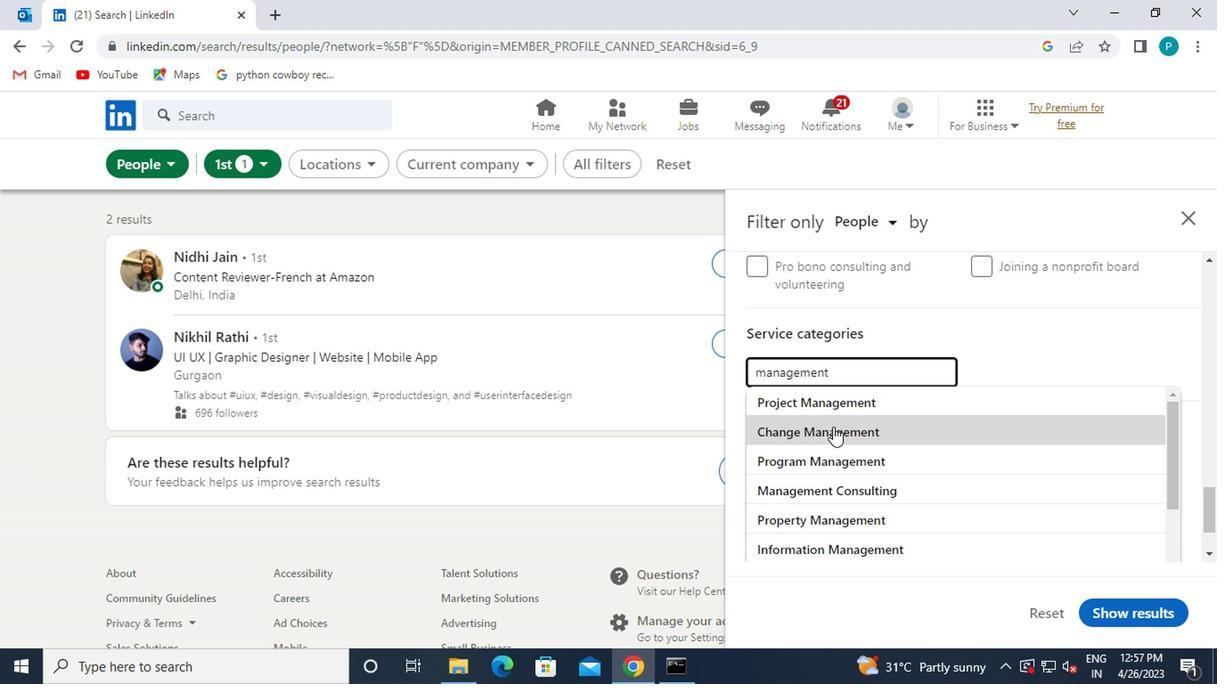 
Action: Mouse scrolled (724, 435) with delta (0, 0)
Screenshot: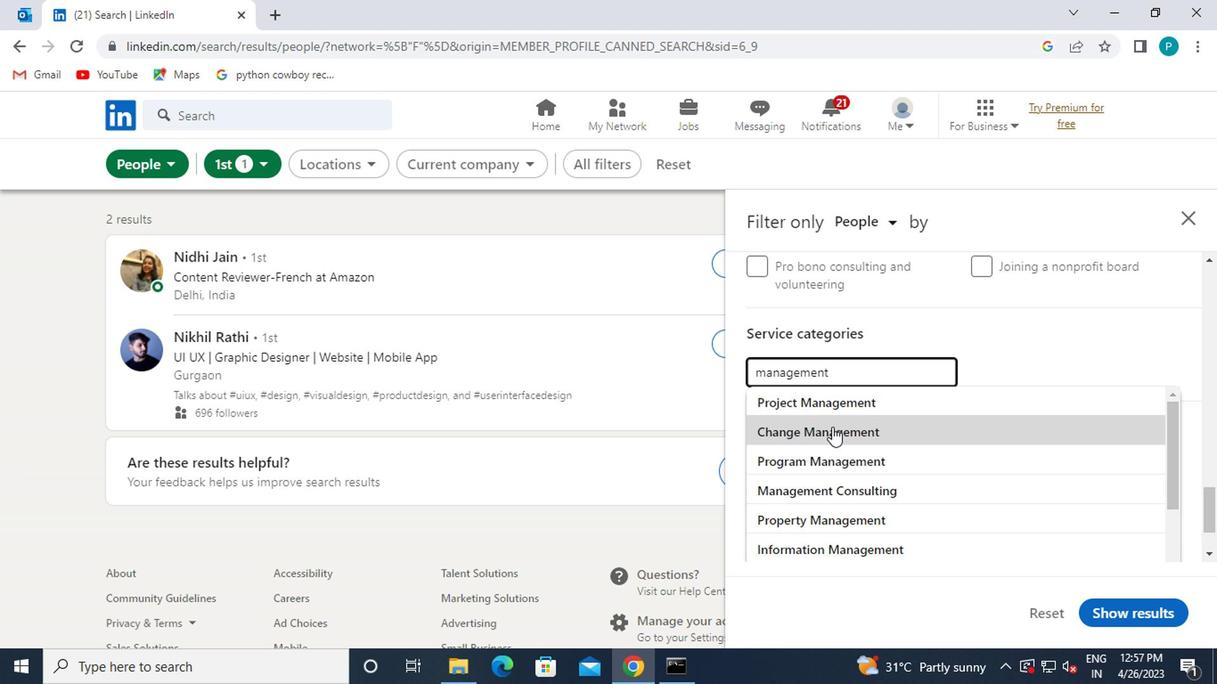 
Action: Mouse scrolled (724, 435) with delta (0, 0)
Screenshot: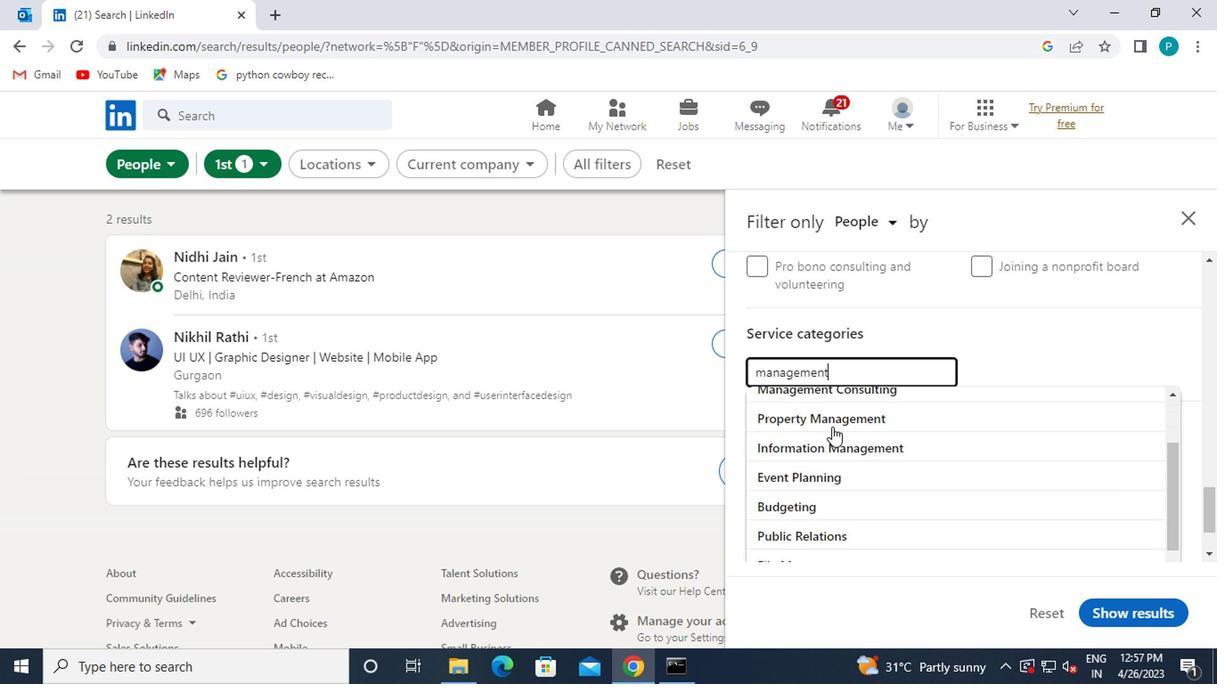 
Action: Mouse scrolled (724, 435) with delta (0, 0)
Screenshot: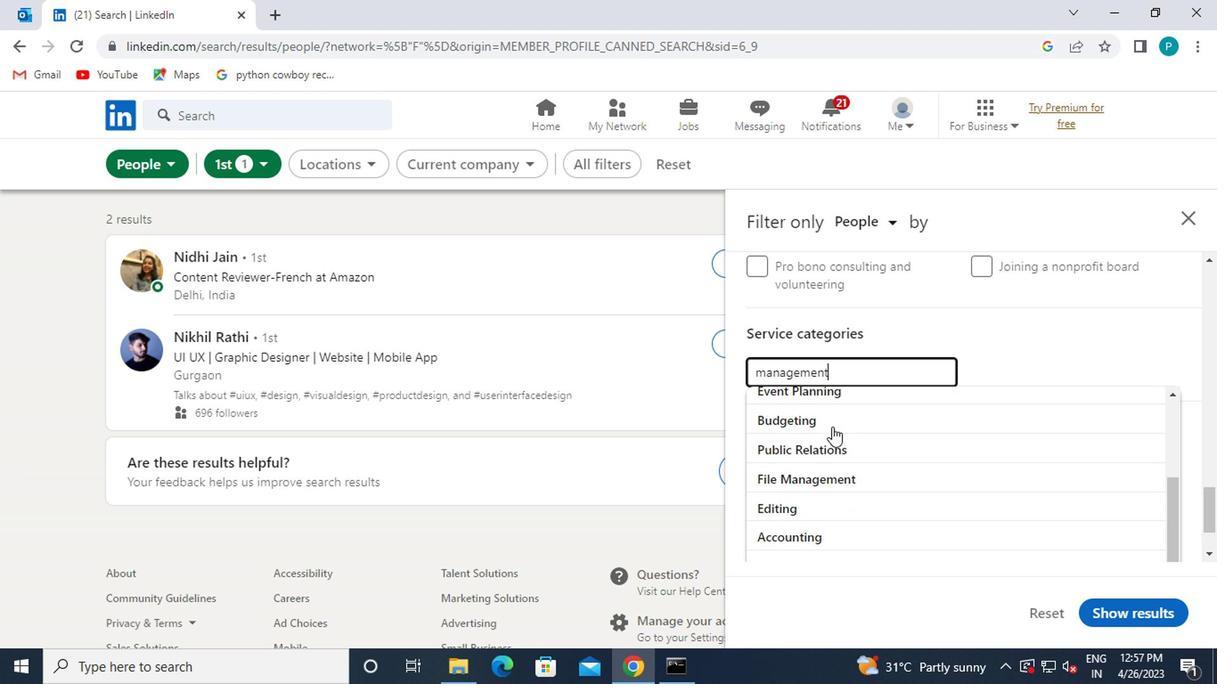 
Action: Mouse scrolled (724, 435) with delta (0, 0)
Screenshot: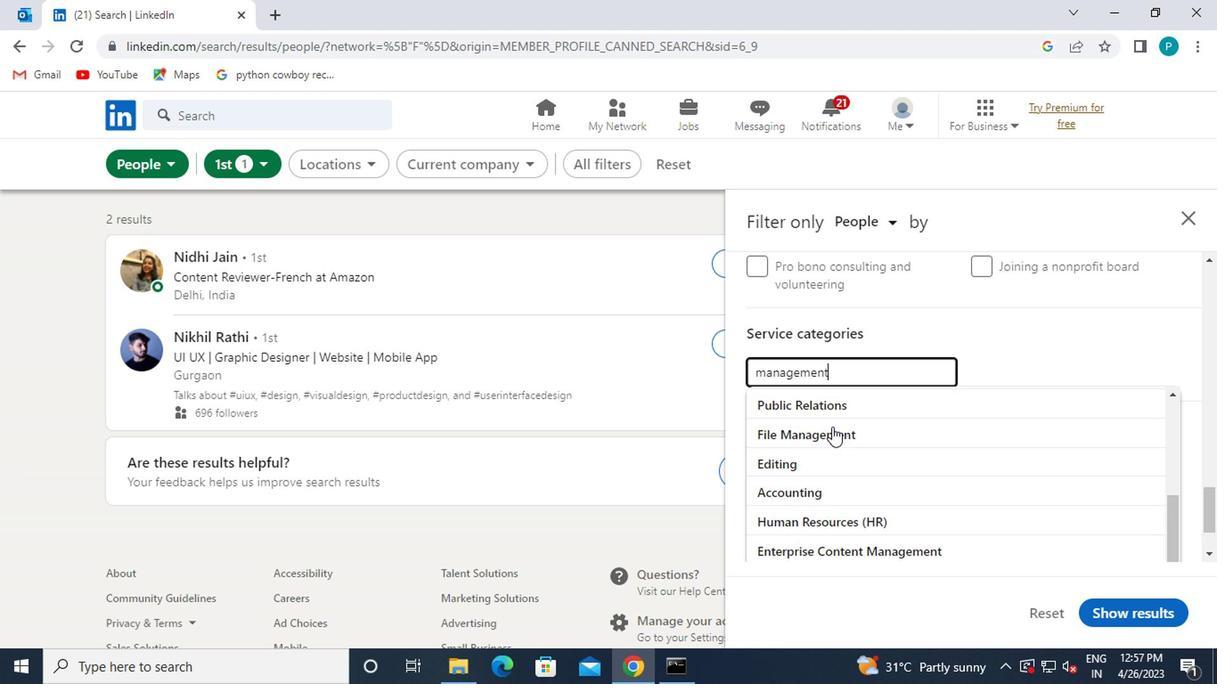 
Action: Mouse scrolled (724, 436) with delta (0, 0)
Screenshot: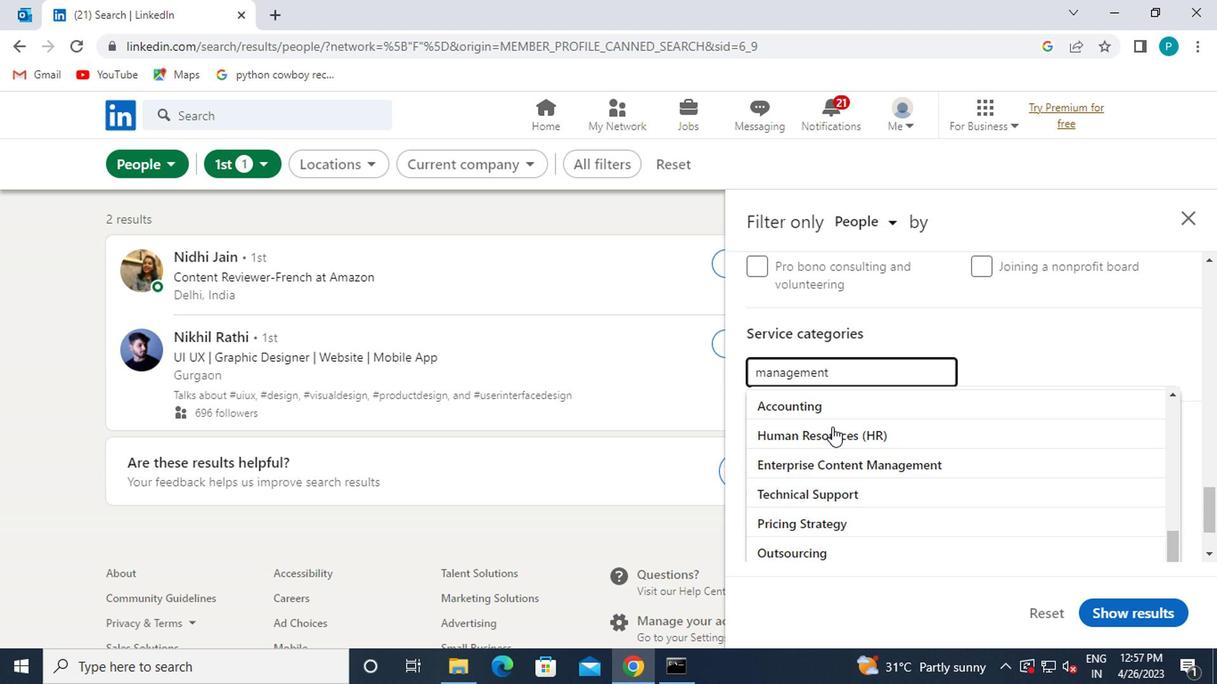 
Action: Mouse scrolled (724, 436) with delta (0, 0)
Screenshot: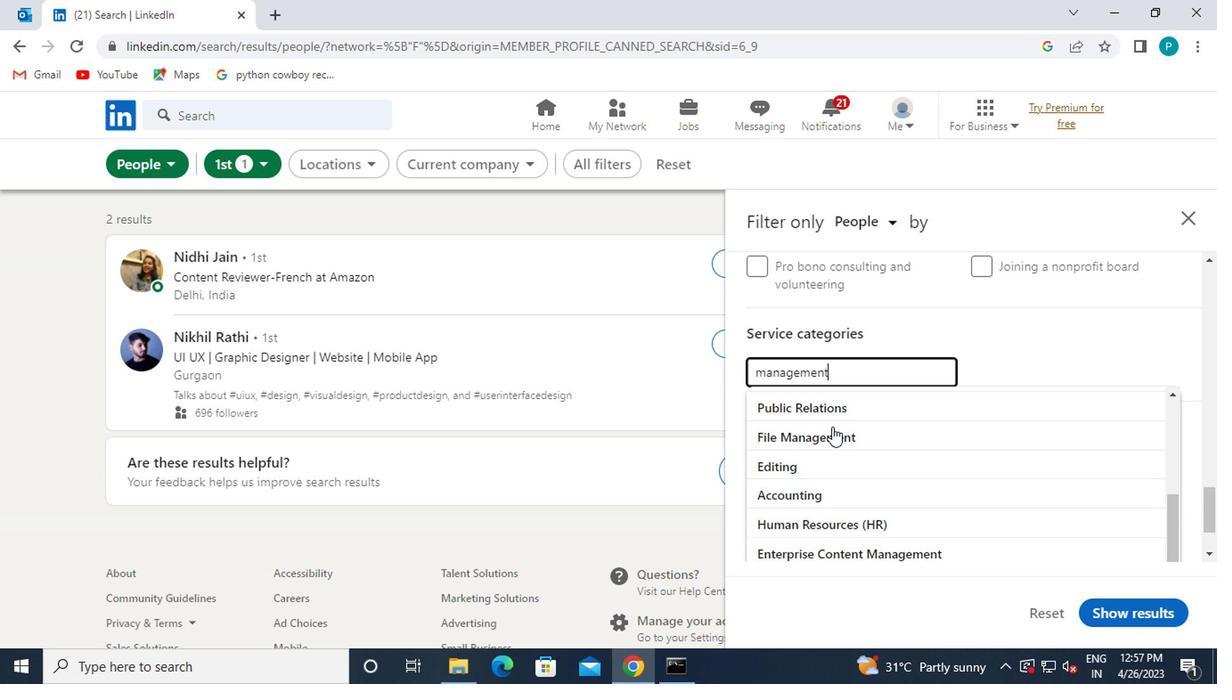 
Action: Mouse scrolled (724, 436) with delta (0, 0)
Screenshot: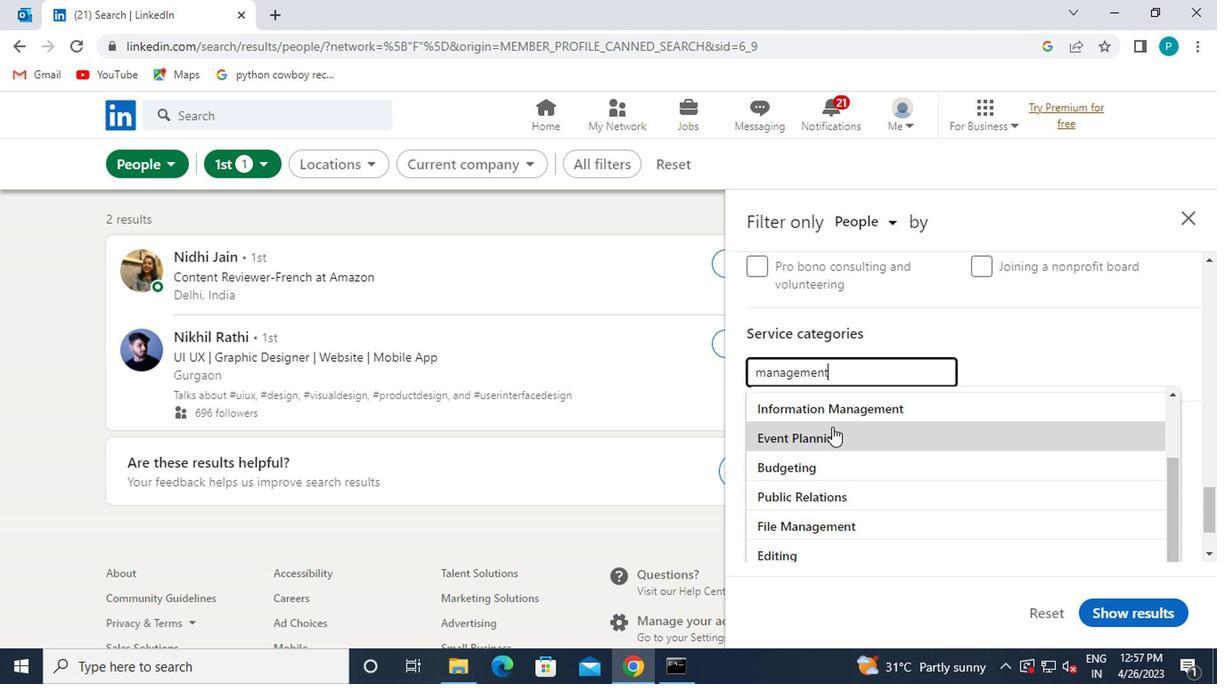 
Action: Mouse scrolled (724, 436) with delta (0, 0)
Screenshot: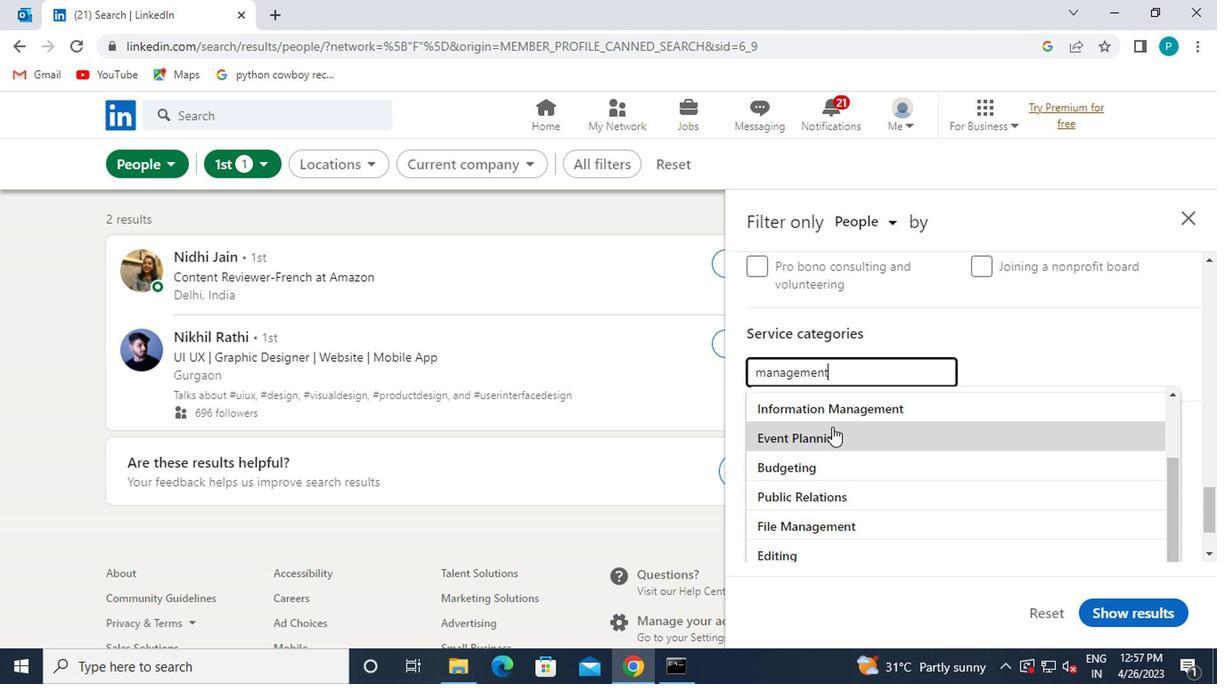 
Action: Mouse scrolled (724, 436) with delta (0, 0)
Screenshot: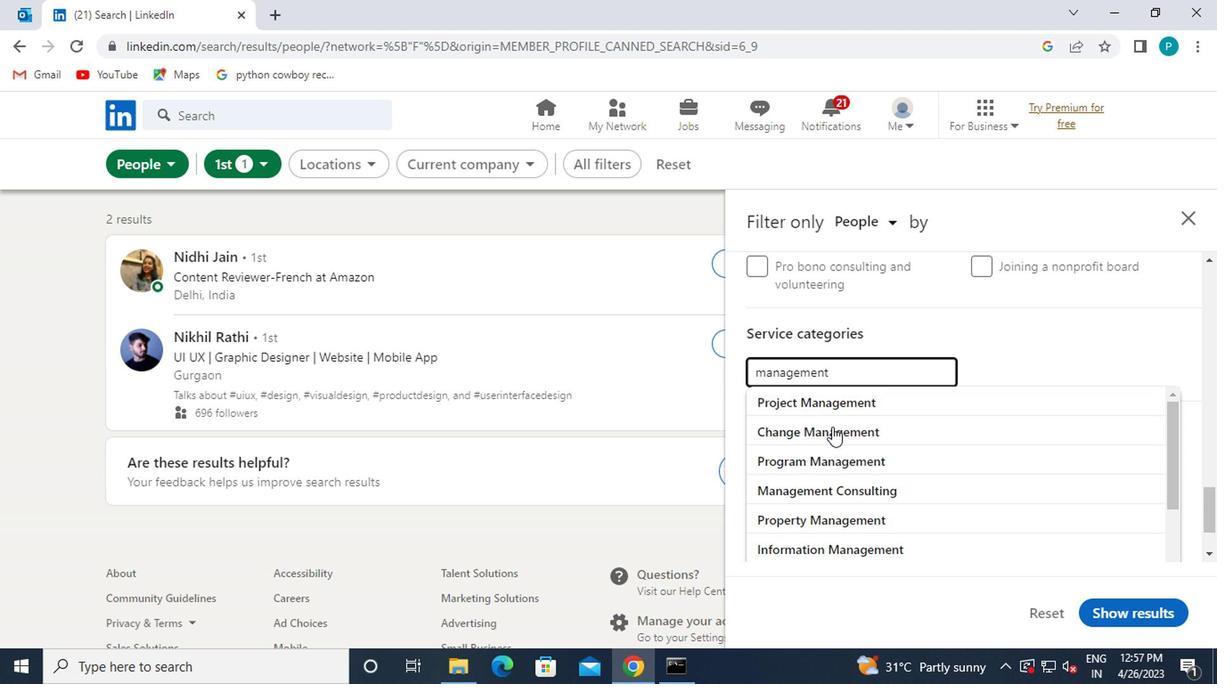 
Action: Mouse scrolled (724, 436) with delta (0, 0)
Screenshot: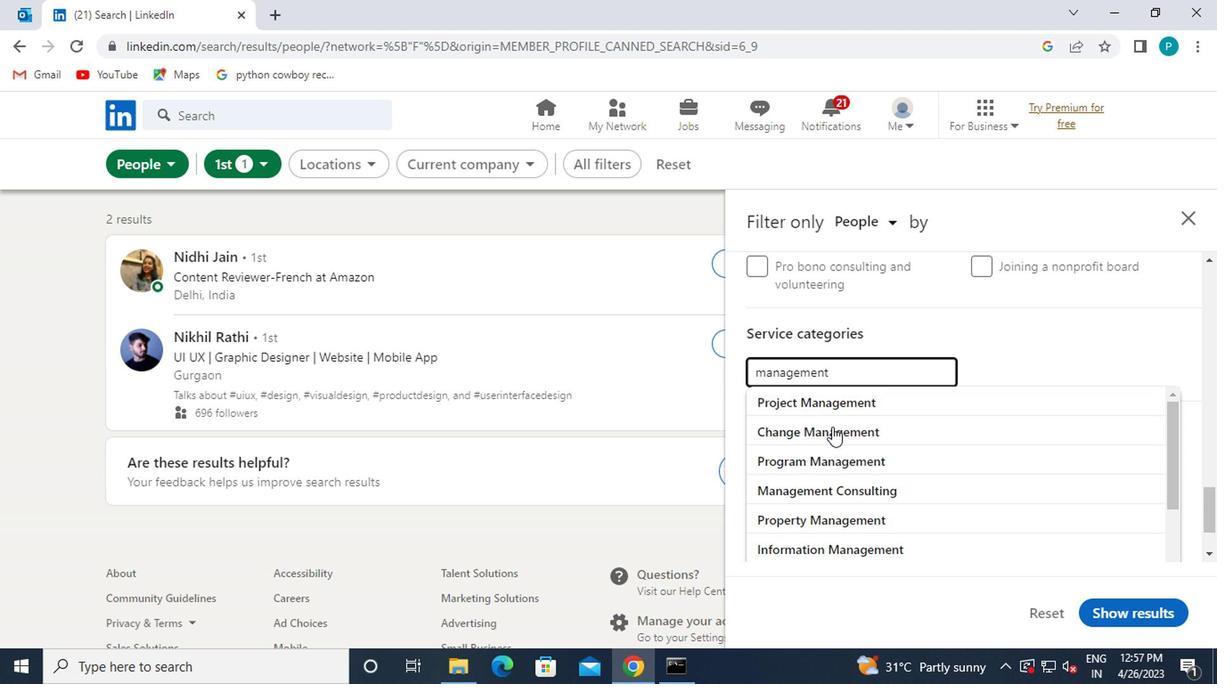 
Action: Mouse scrolled (724, 436) with delta (0, 0)
Screenshot: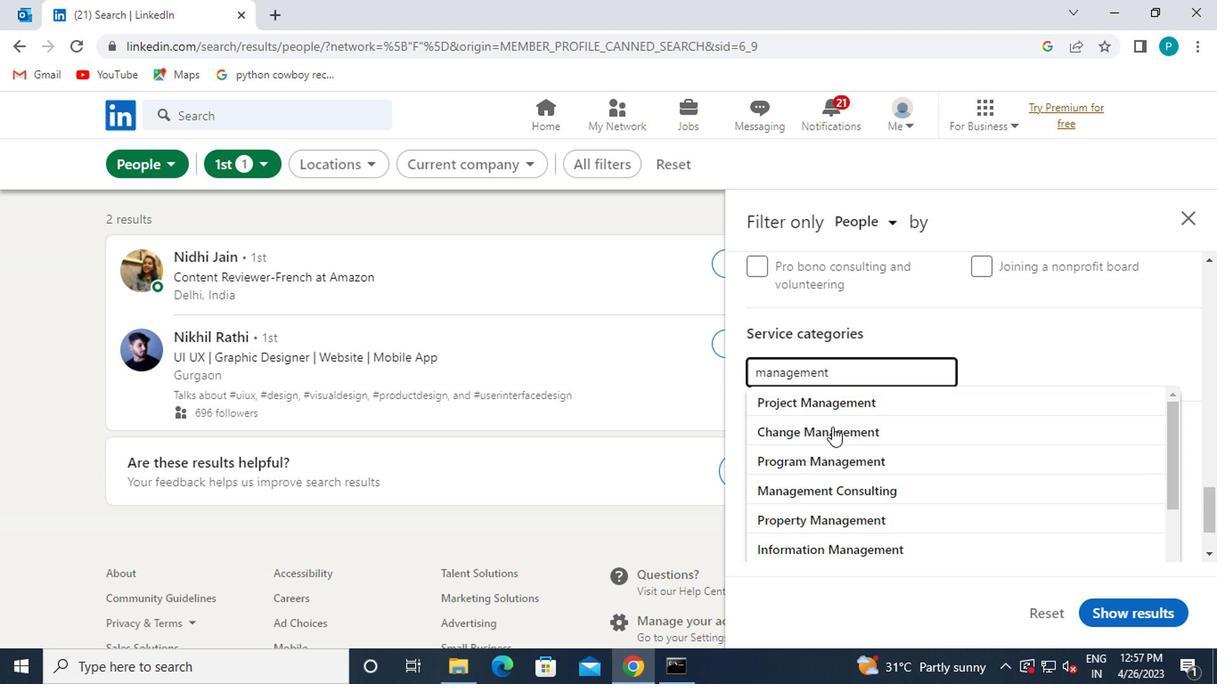 
Action: Mouse moved to (803, 359)
Screenshot: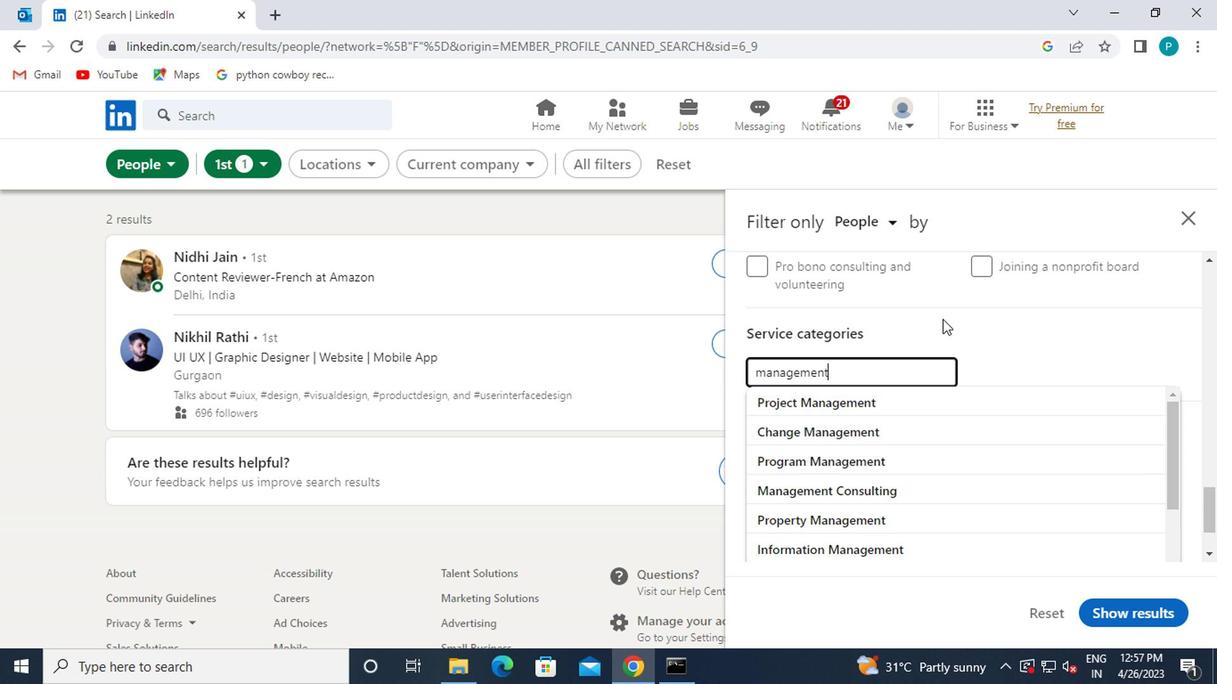 
Action: Key pressed <Key.enter>
Screenshot: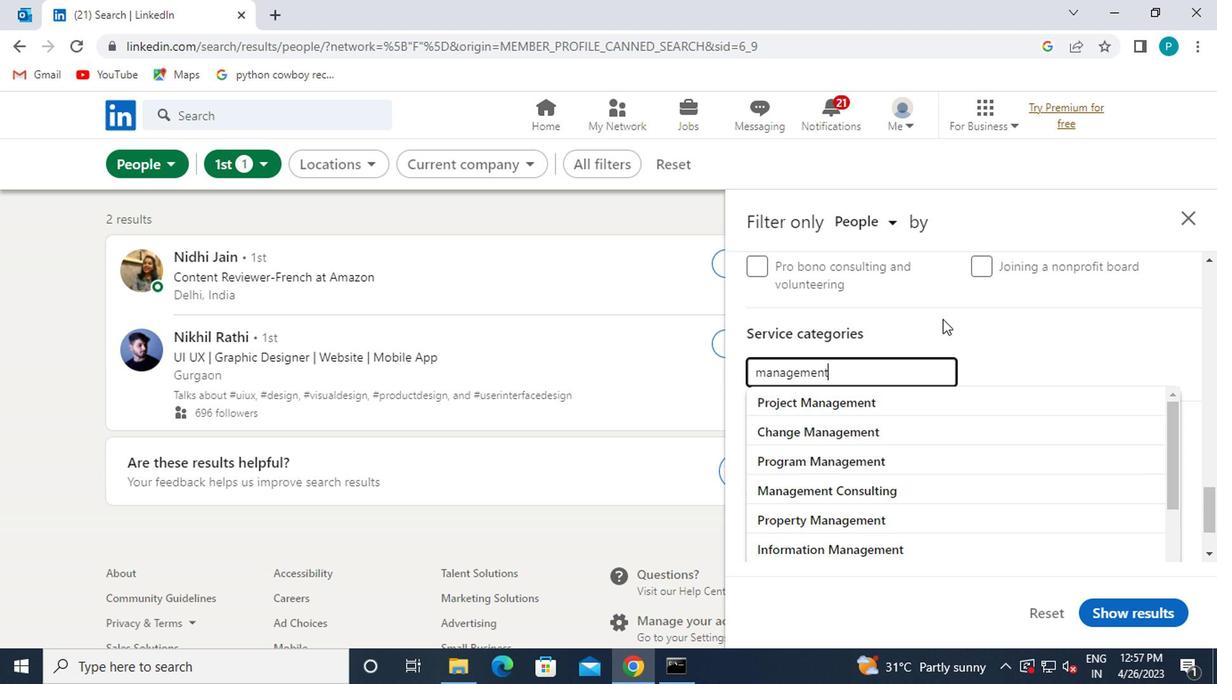 
Action: Mouse moved to (855, 422)
Screenshot: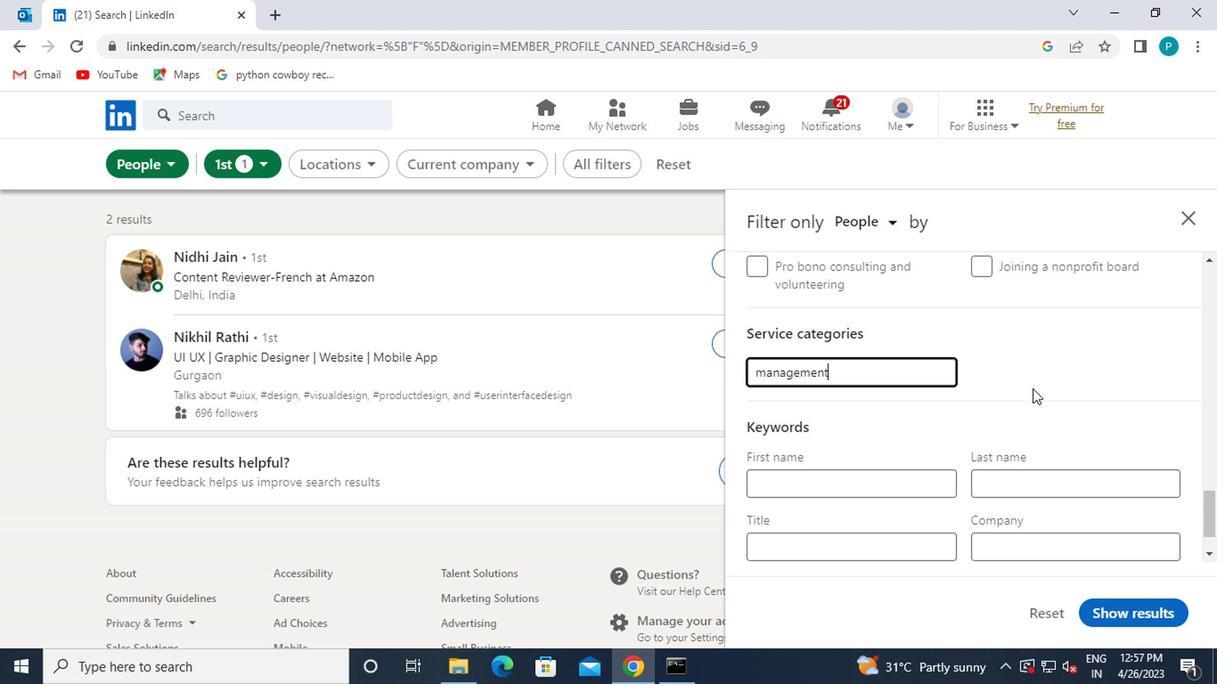 
Action: Mouse scrolled (855, 421) with delta (0, 0)
Screenshot: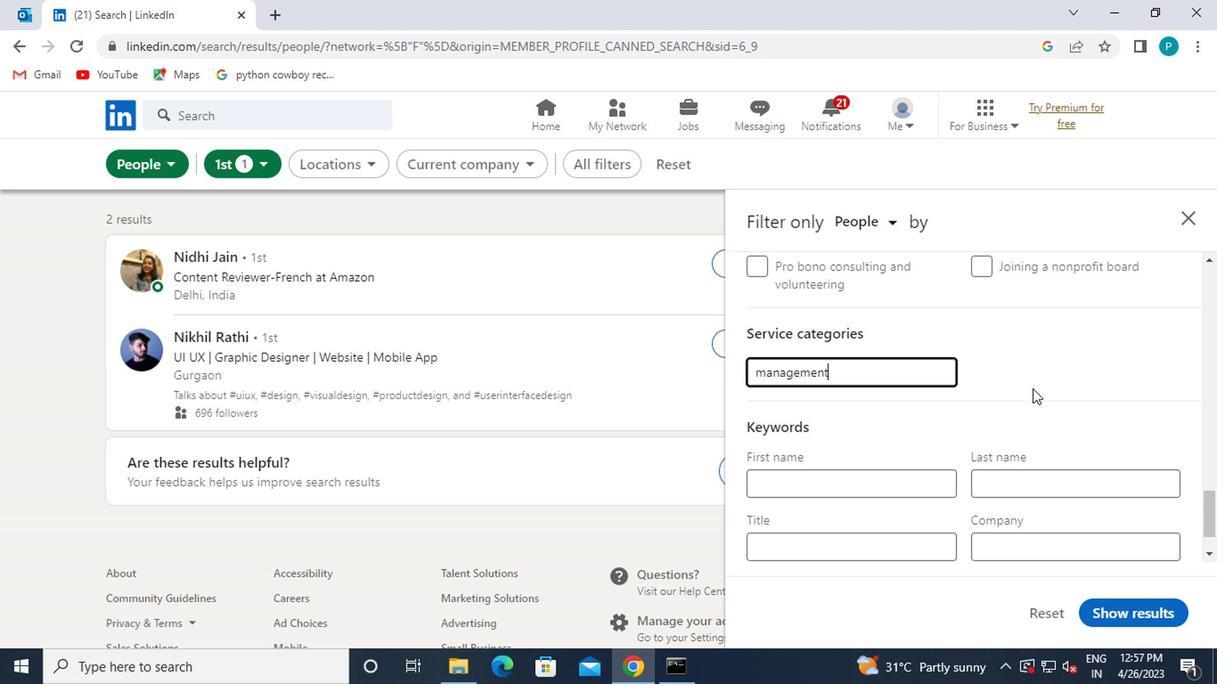 
Action: Mouse moved to (845, 429)
Screenshot: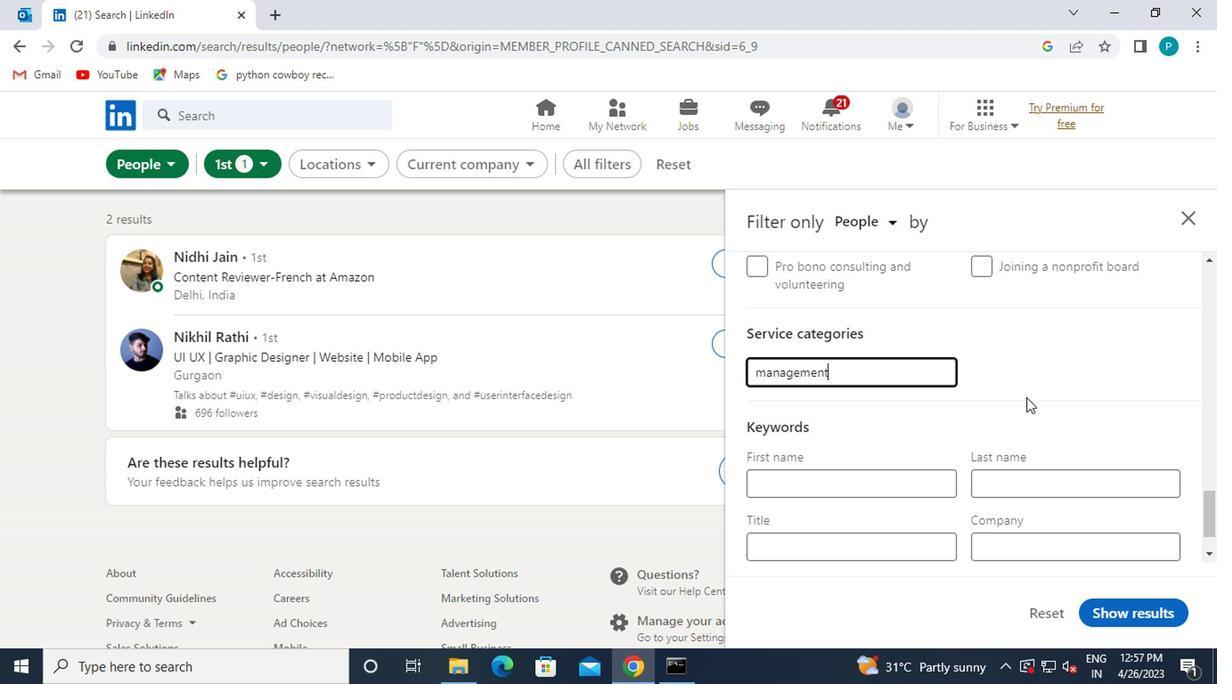 
Action: Mouse scrolled (845, 429) with delta (0, 0)
Screenshot: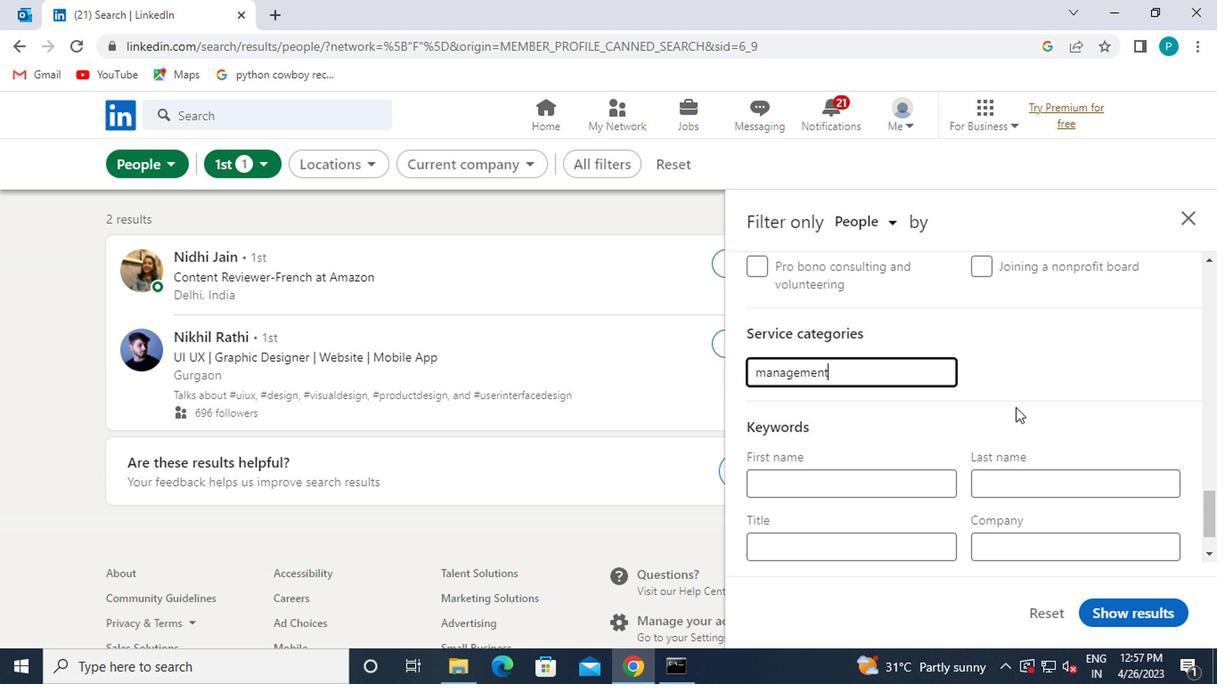 
Action: Mouse moved to (742, 465)
Screenshot: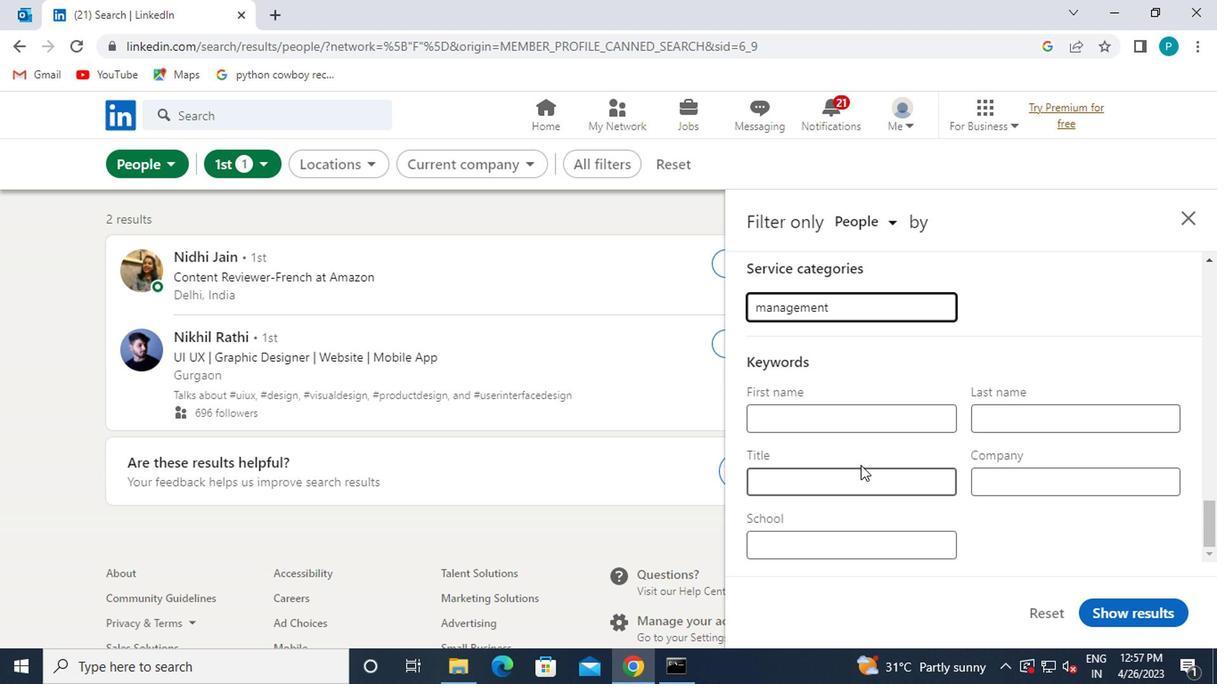 
Action: Mouse pressed left at (742, 465)
Screenshot: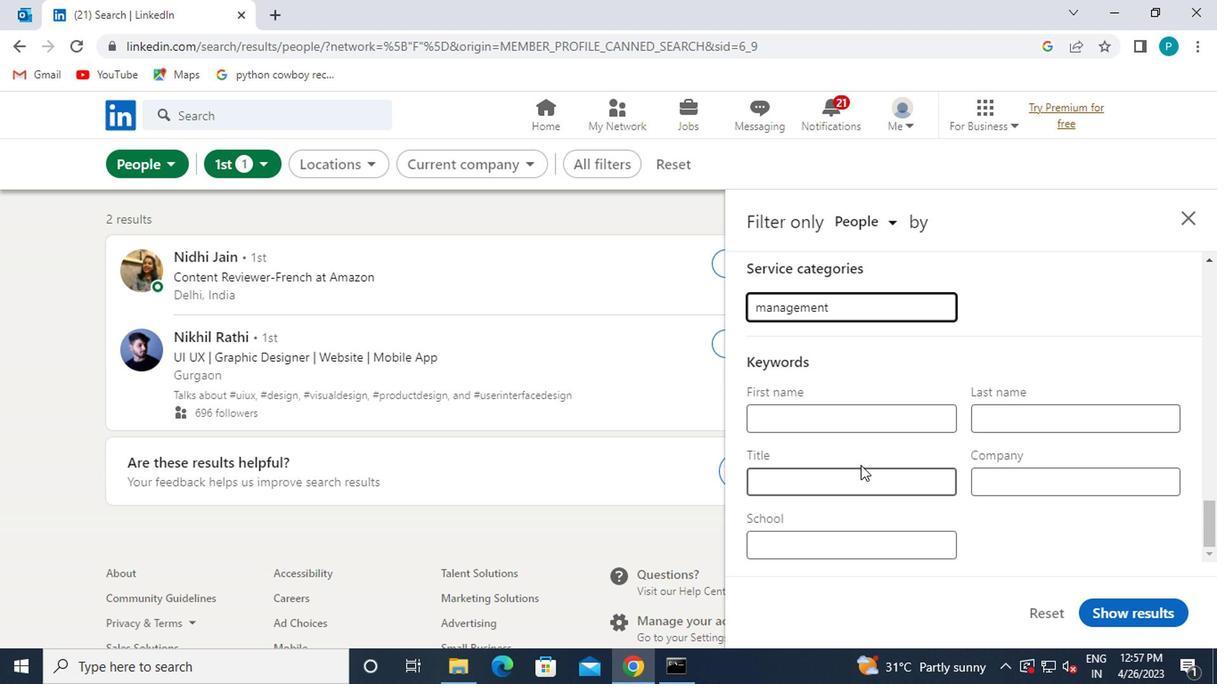 
Action: Mouse moved to (736, 472)
Screenshot: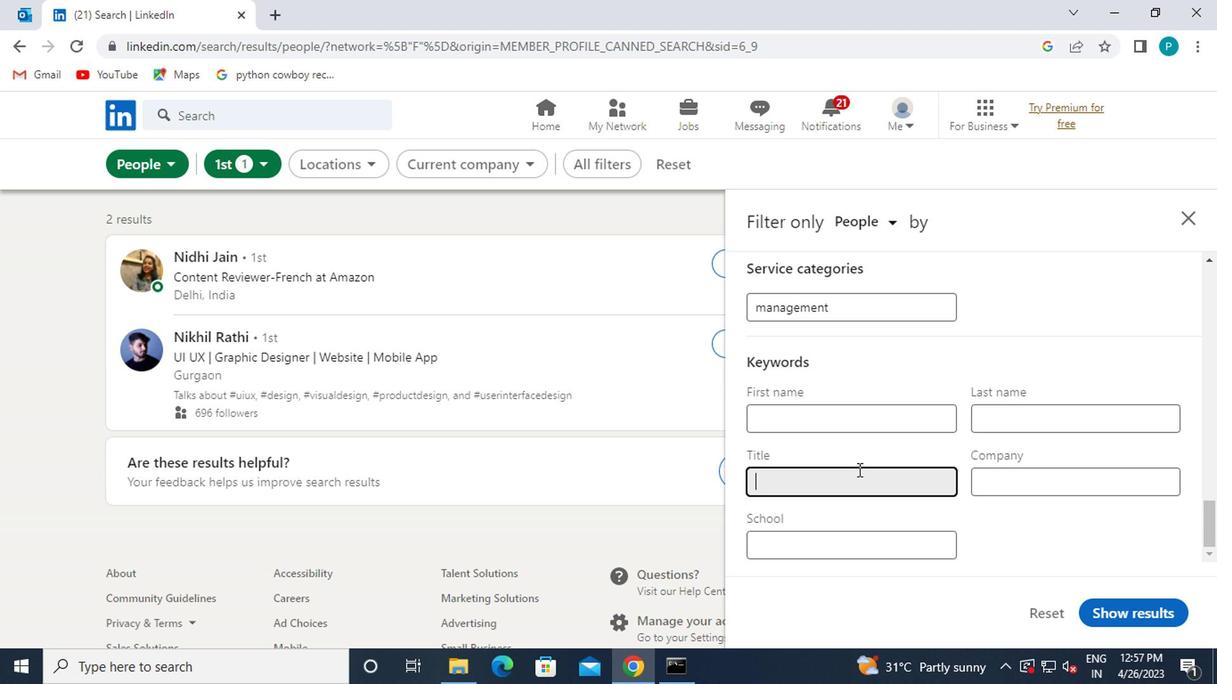 
Action: Key pressed D<Key.backspace>
Screenshot: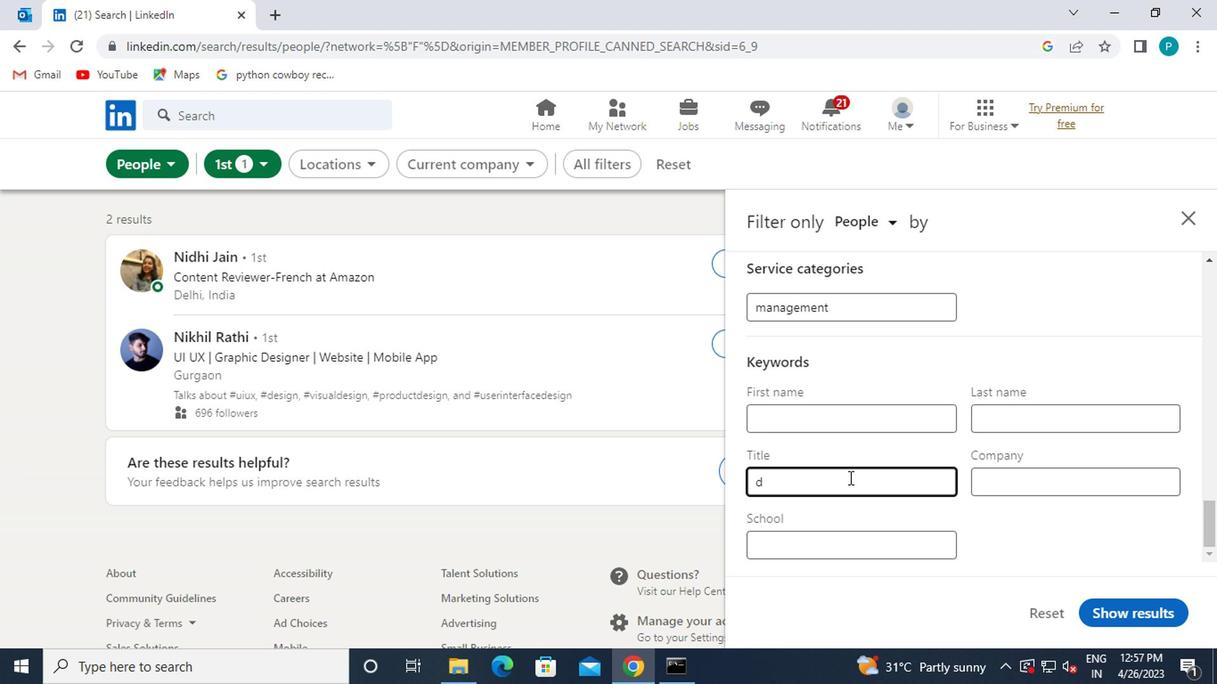 
Action: Mouse moved to (734, 472)
Screenshot: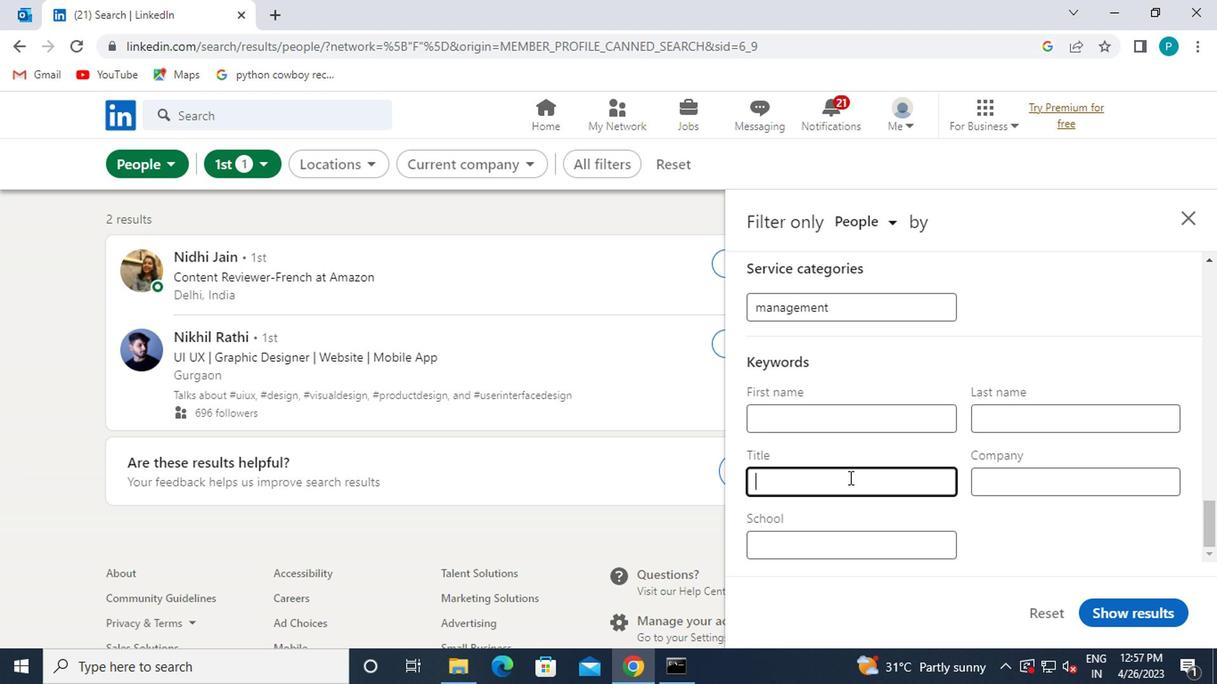 
Action: Key pressed <Key.caps_lock>
Screenshot: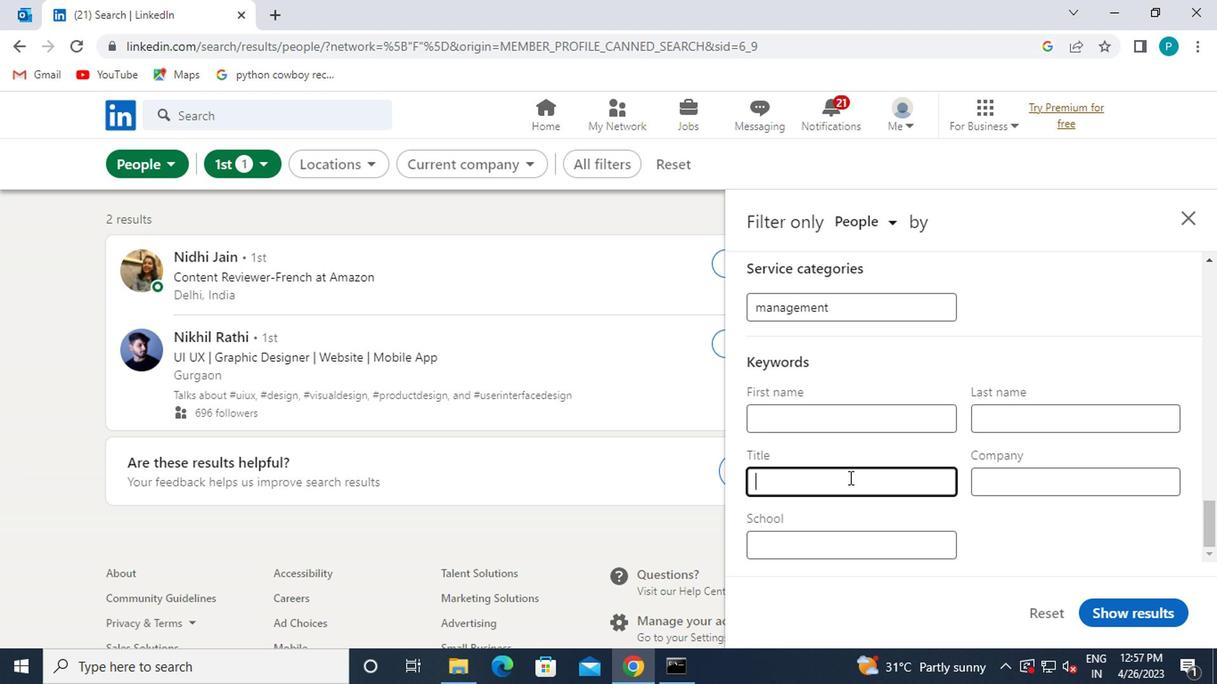 
Action: Mouse moved to (730, 474)
Screenshot: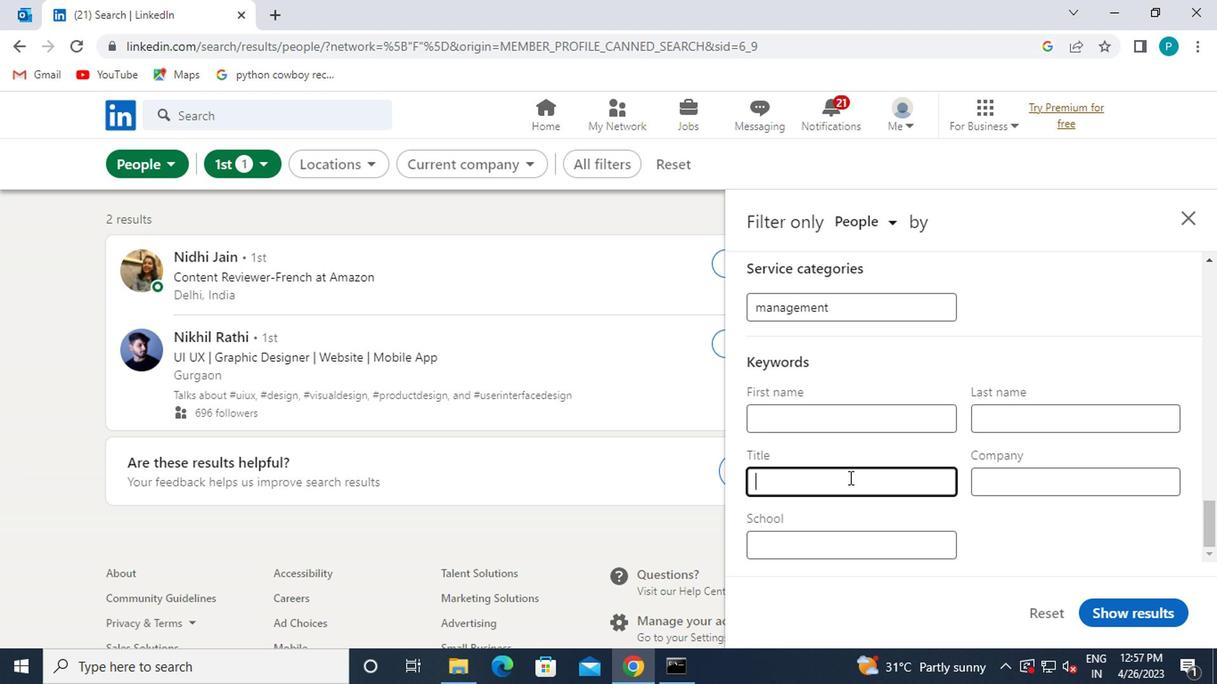 
Action: Key pressed D<Key.caps_lock>ATA<Key.space>ENTRY
Screenshot: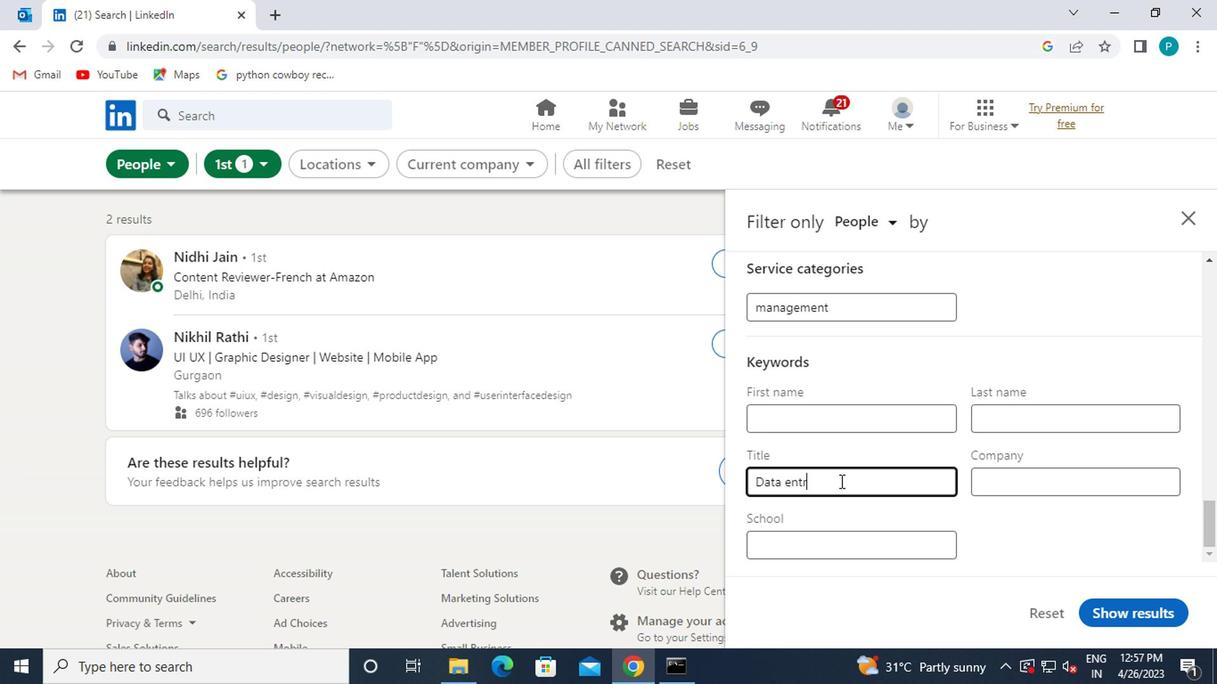 
Action: Mouse moved to (923, 571)
Screenshot: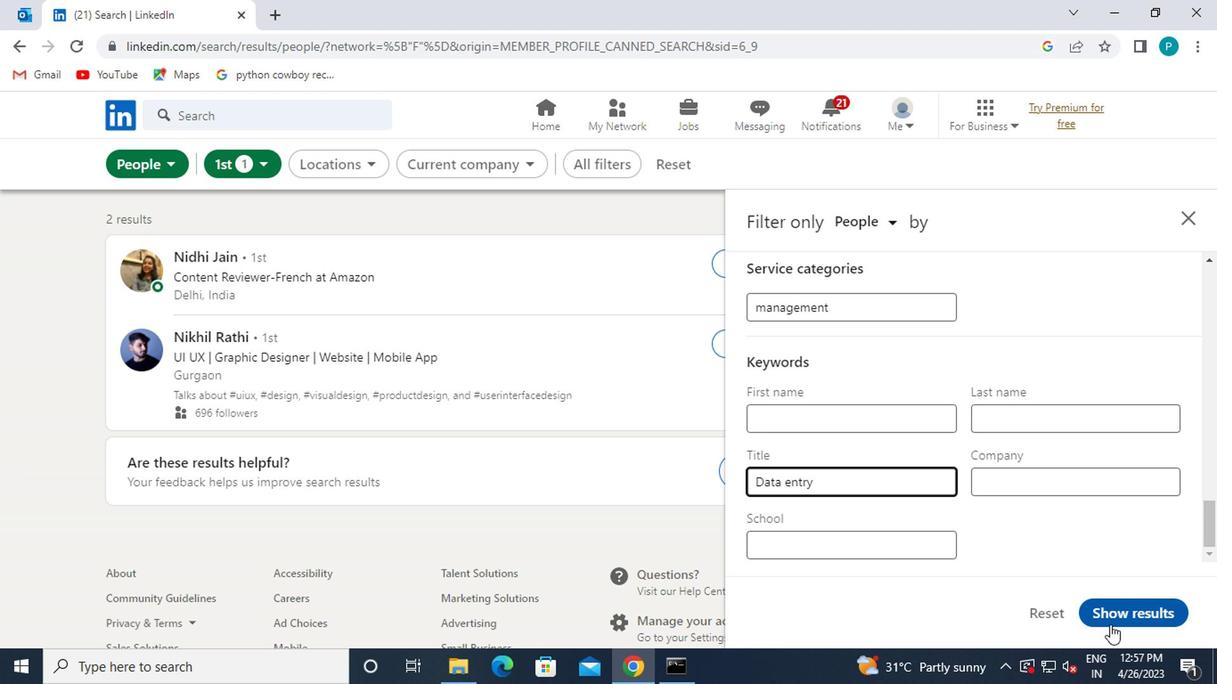 
Action: Mouse pressed left at (923, 571)
Screenshot: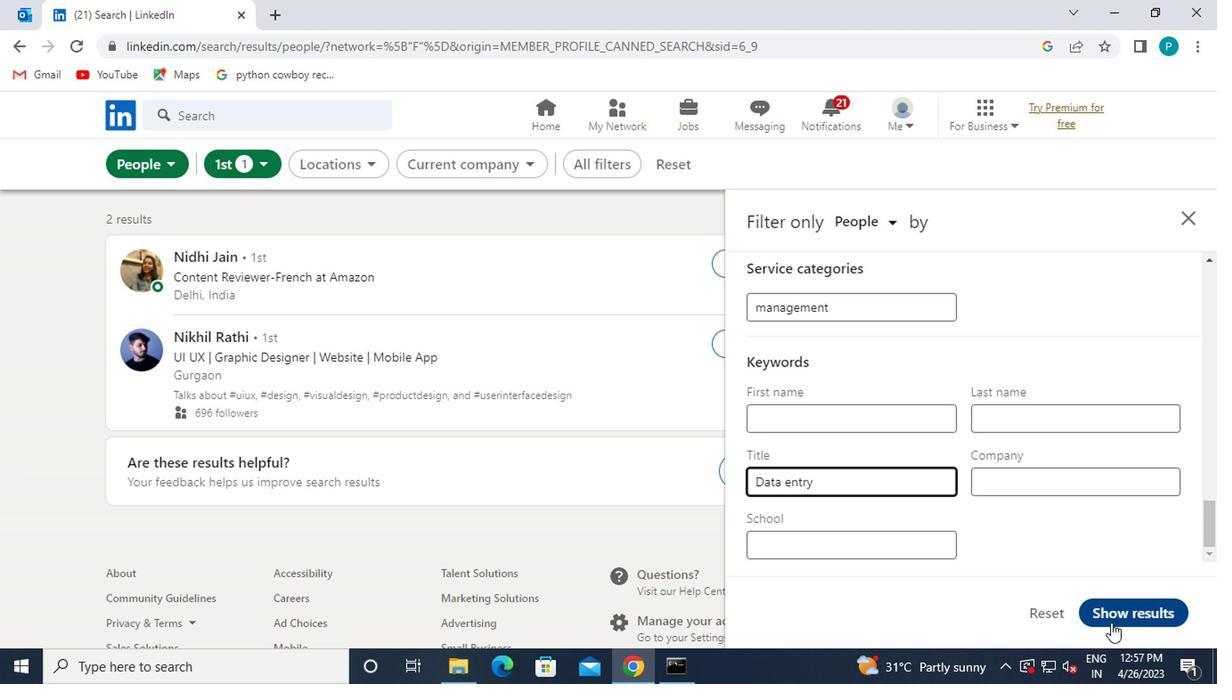 
Action: Mouse moved to (923, 570)
Screenshot: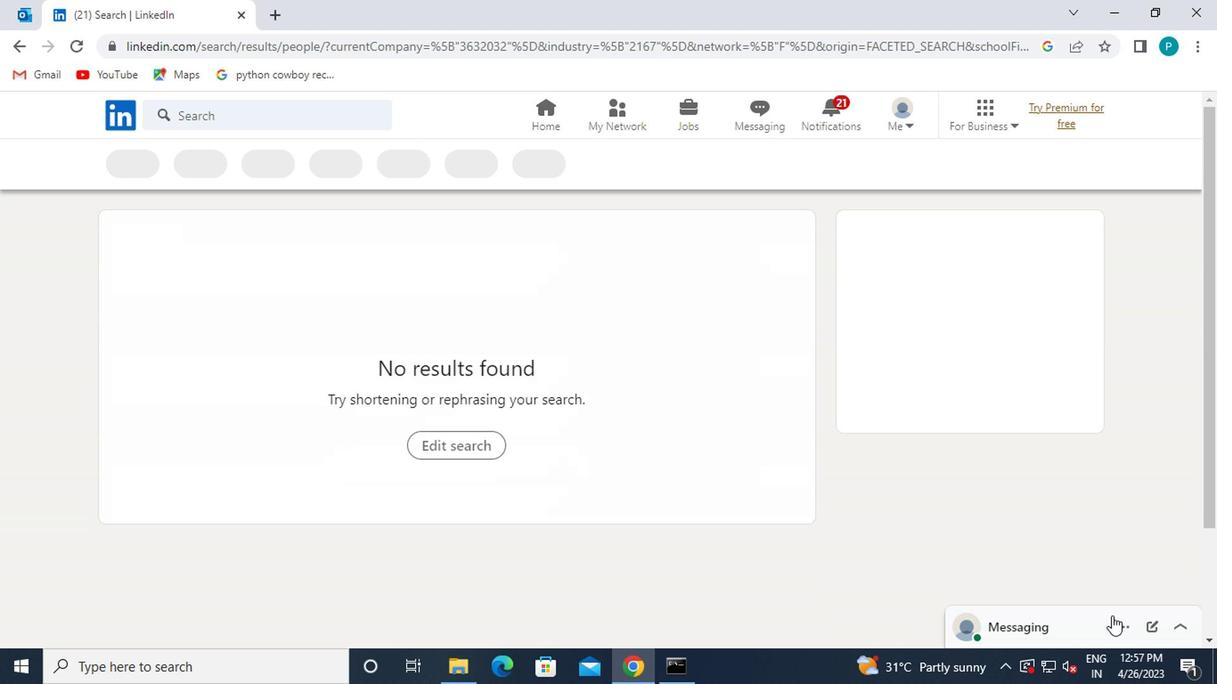 
